 Task: Find an Airbnb in Halle Neustadt, Germany for 9 guests from 8 Aug to 15 Aug, with a price range of ₹10,000 to ₹14,000, 5 bedrooms, 5 beds, 5 bathrooms, house type, and amenities including WiFi, free parking, TV, gym, breakfast, and self check-in.
Action: Mouse moved to (596, 97)
Screenshot: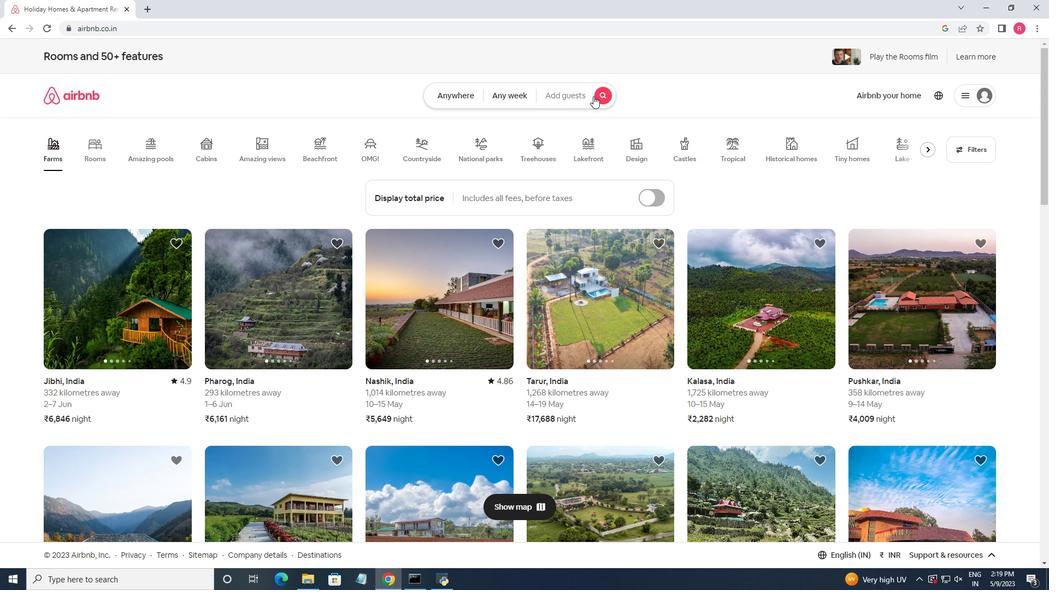 
Action: Mouse pressed left at (596, 97)
Screenshot: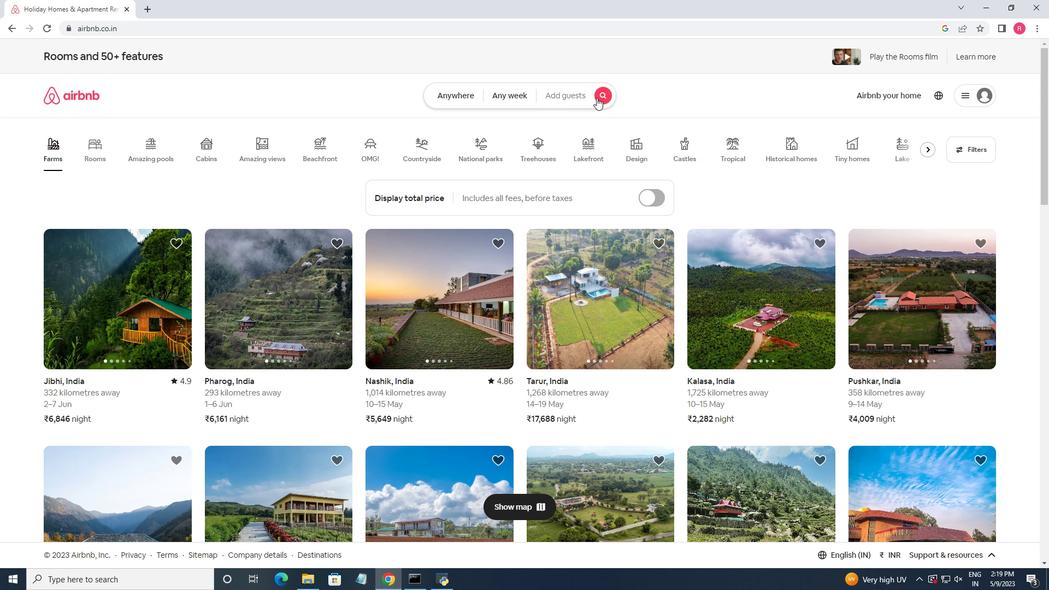 
Action: Mouse moved to (375, 140)
Screenshot: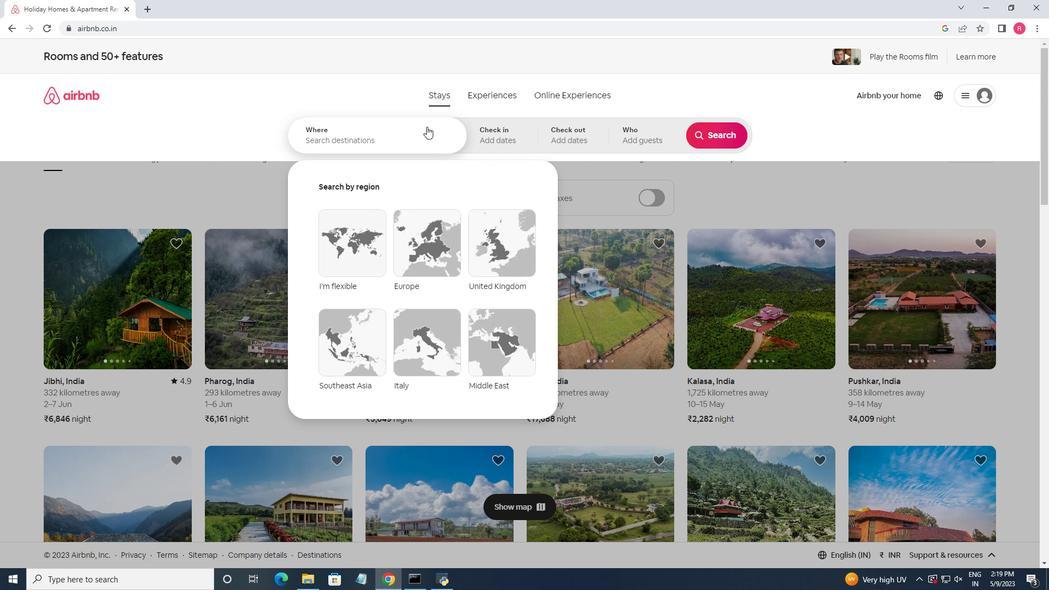 
Action: Mouse pressed left at (375, 140)
Screenshot: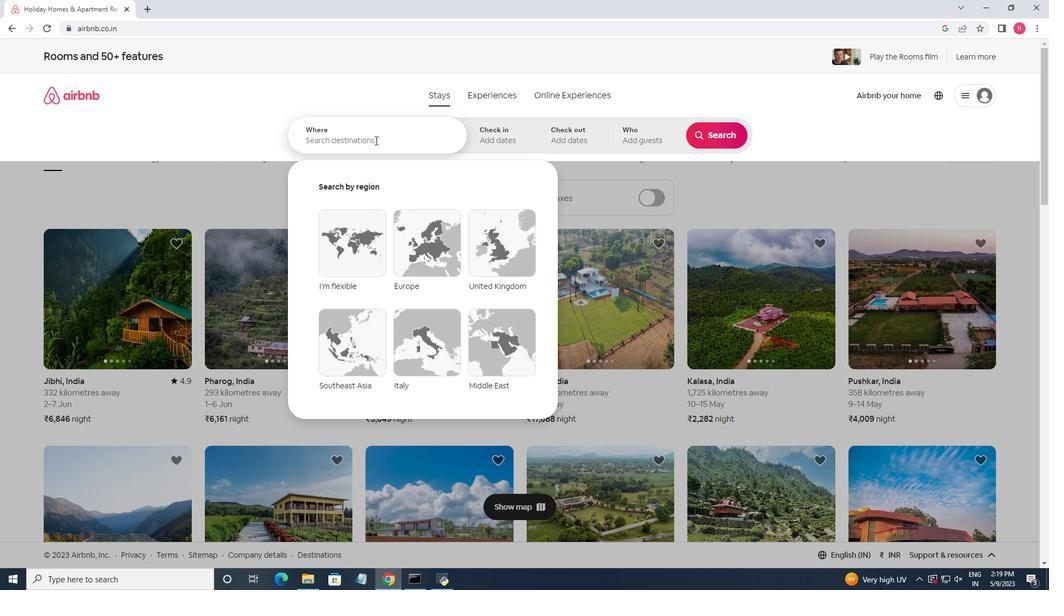 
Action: Key pressed <Key.shift>Halle<Key.space><Key.shift>Neustadt,<Key.space><Key.caps_lock>GER<Key.backspace><Key.backspace><Key.caps_lock>ermany
Screenshot: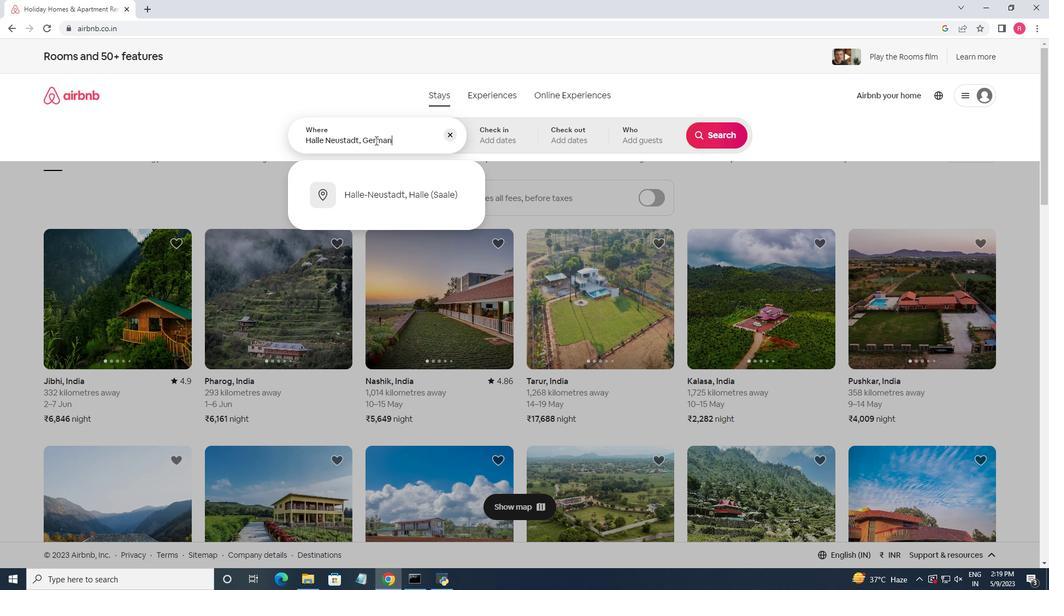
Action: Mouse moved to (378, 123)
Screenshot: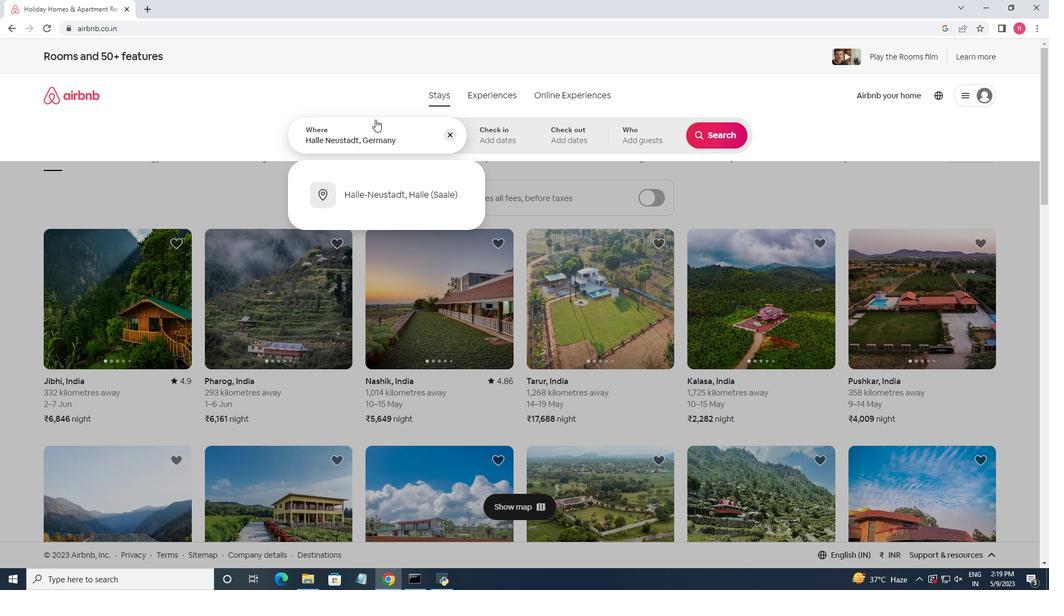 
Action: Key pressed <Key.enter>
Screenshot: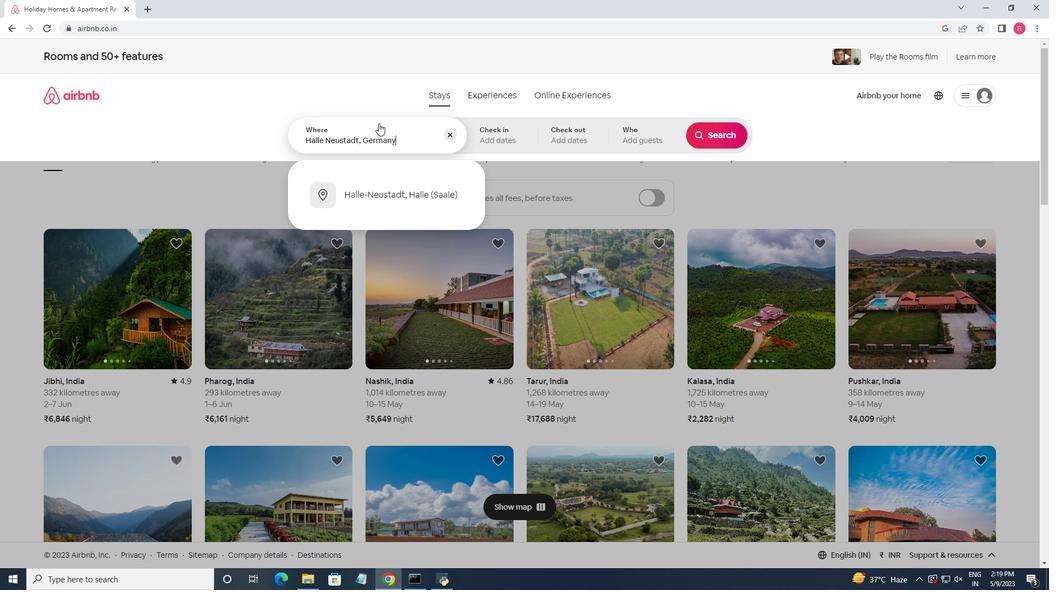 
Action: Mouse moved to (707, 223)
Screenshot: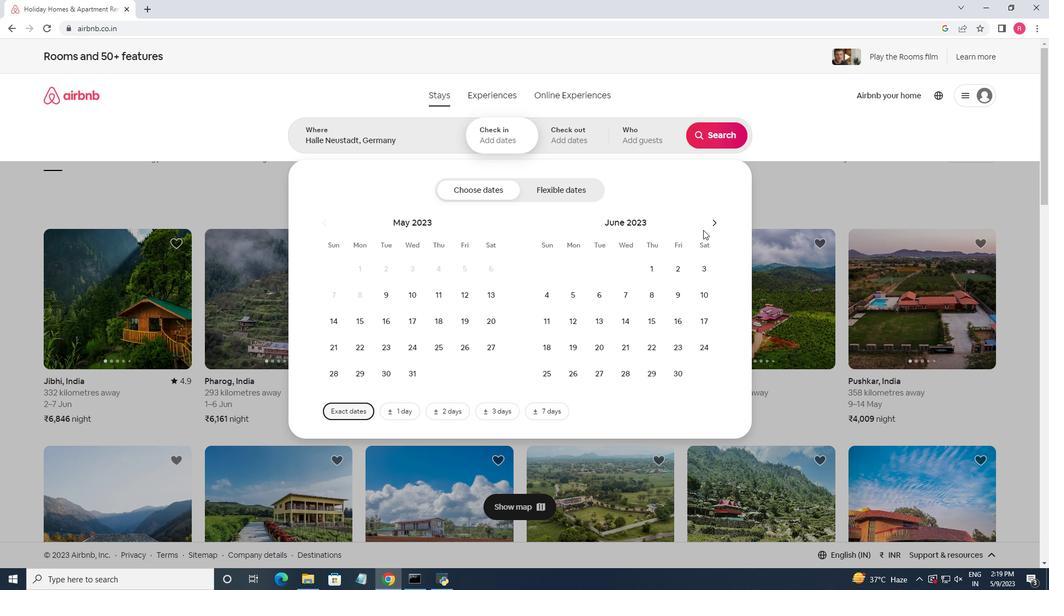 
Action: Mouse pressed left at (707, 223)
Screenshot: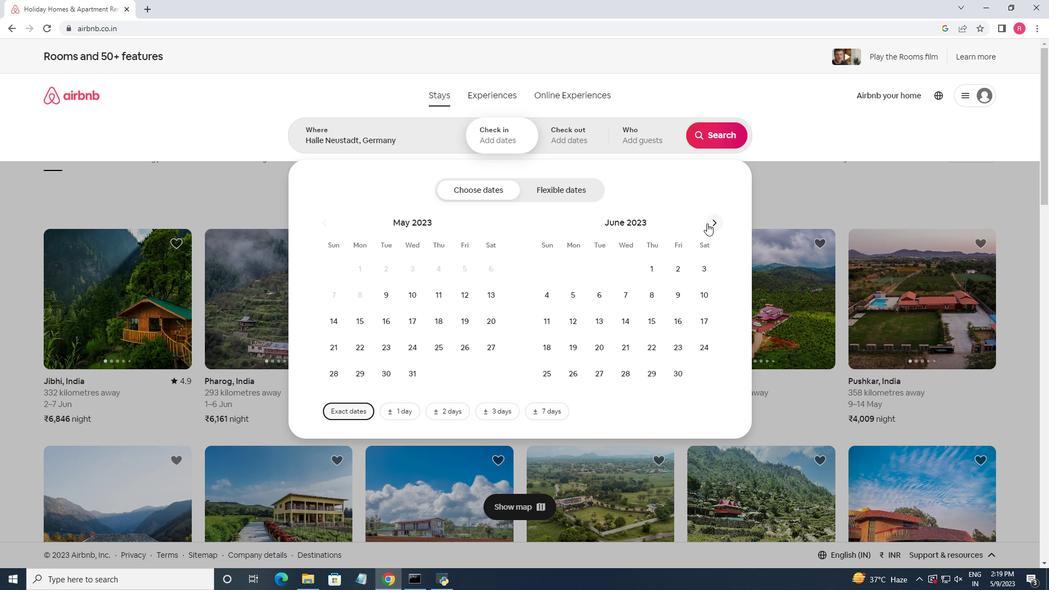 
Action: Mouse pressed left at (707, 223)
Screenshot: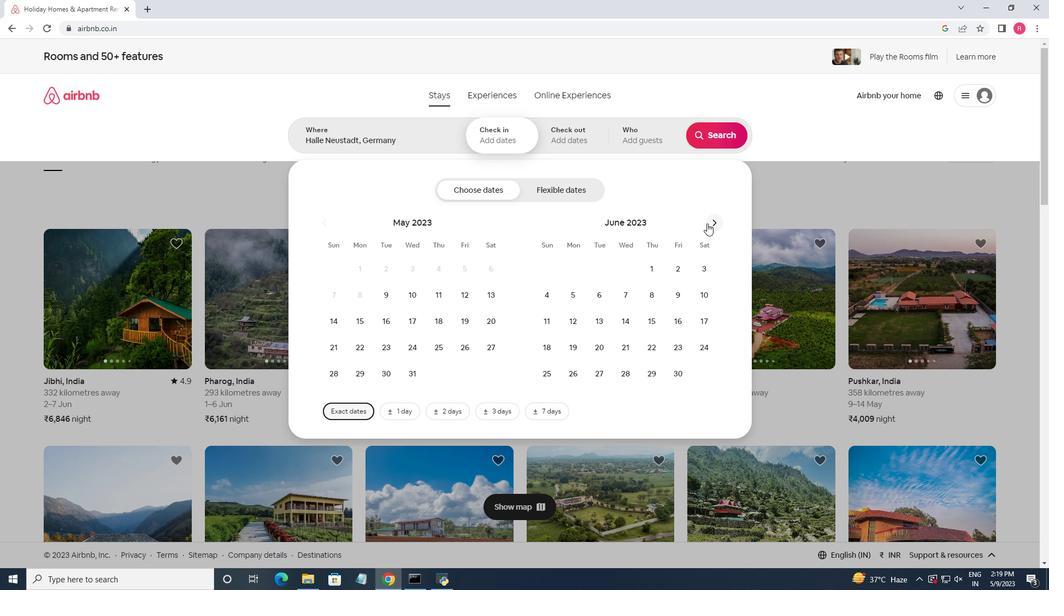 
Action: Mouse moved to (603, 295)
Screenshot: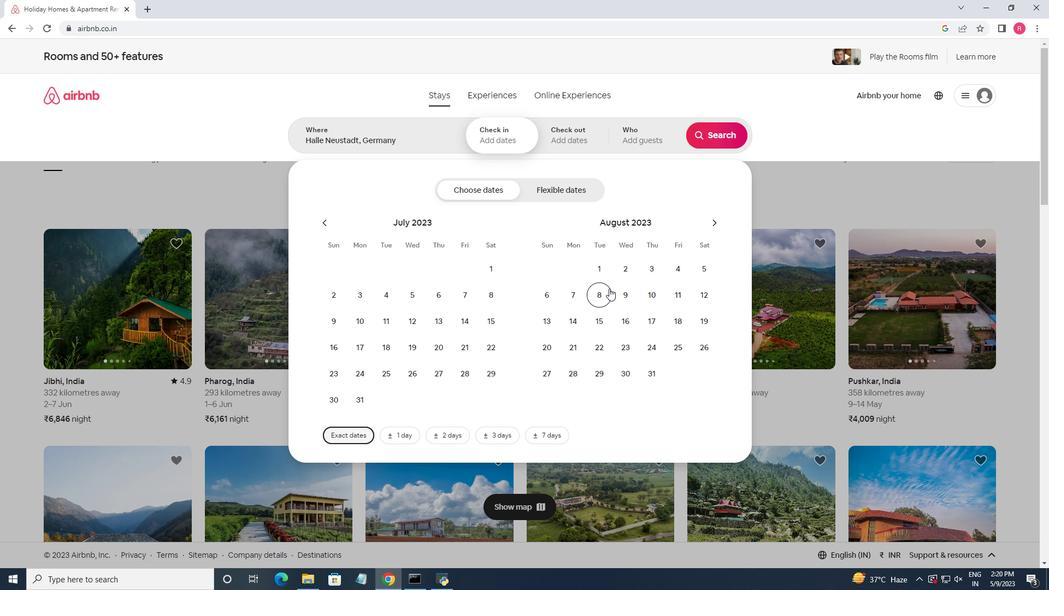 
Action: Mouse pressed left at (603, 295)
Screenshot: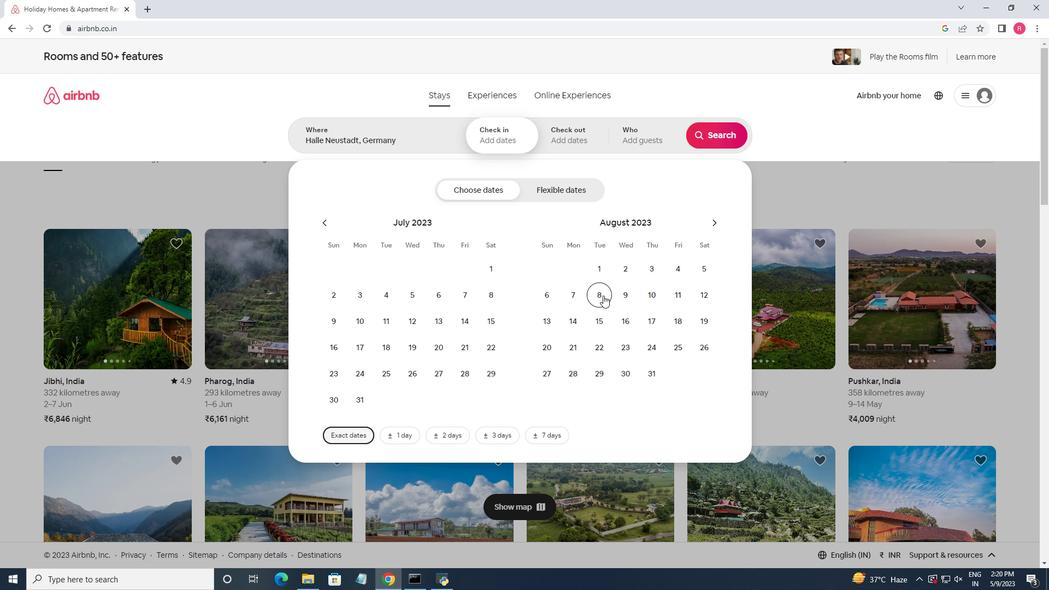
Action: Mouse moved to (599, 318)
Screenshot: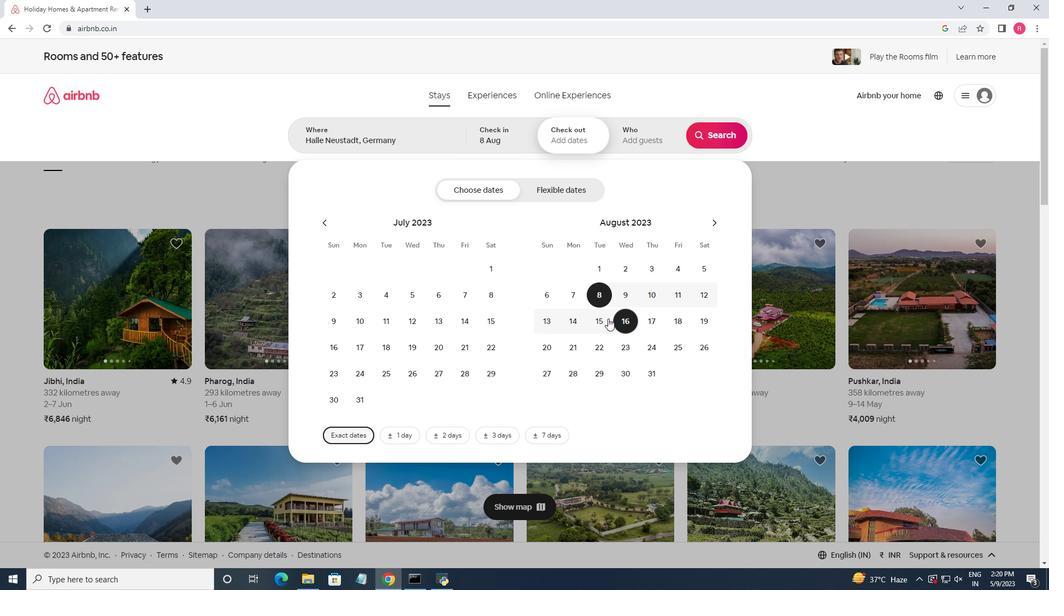 
Action: Mouse pressed left at (599, 318)
Screenshot: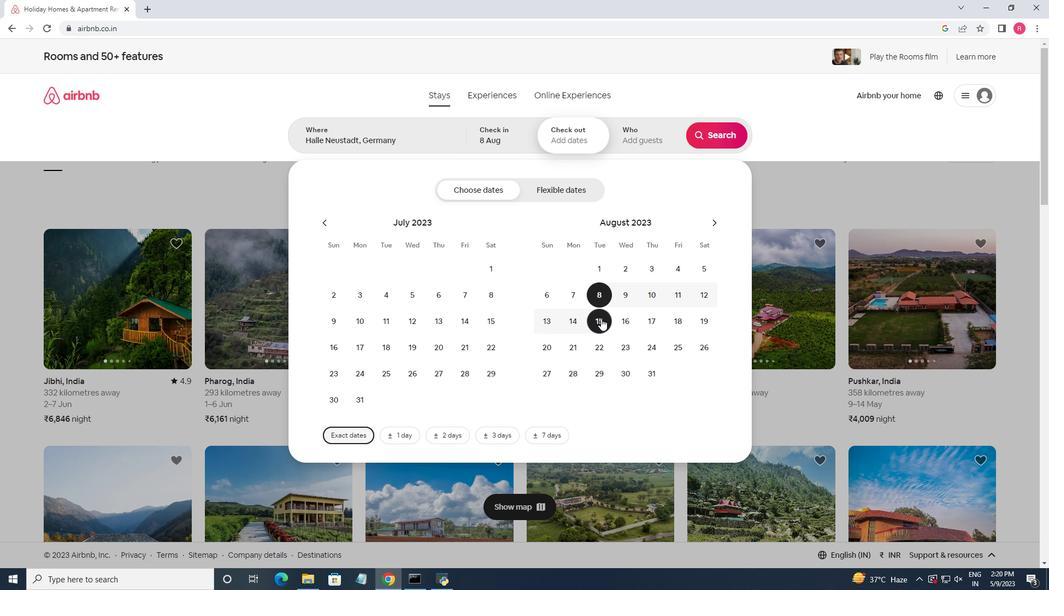 
Action: Mouse moved to (641, 141)
Screenshot: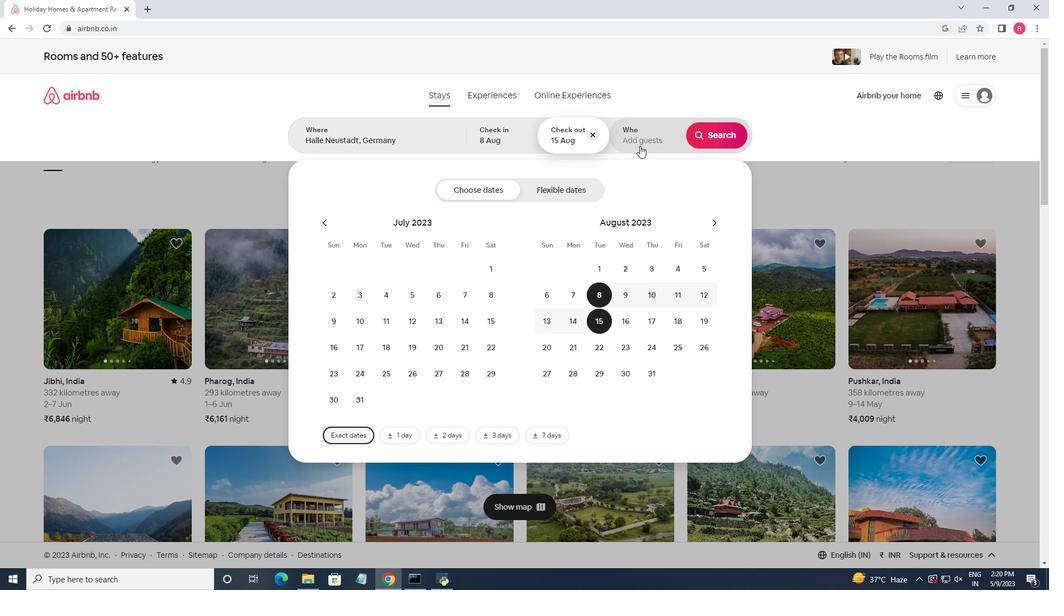 
Action: Mouse pressed left at (641, 141)
Screenshot: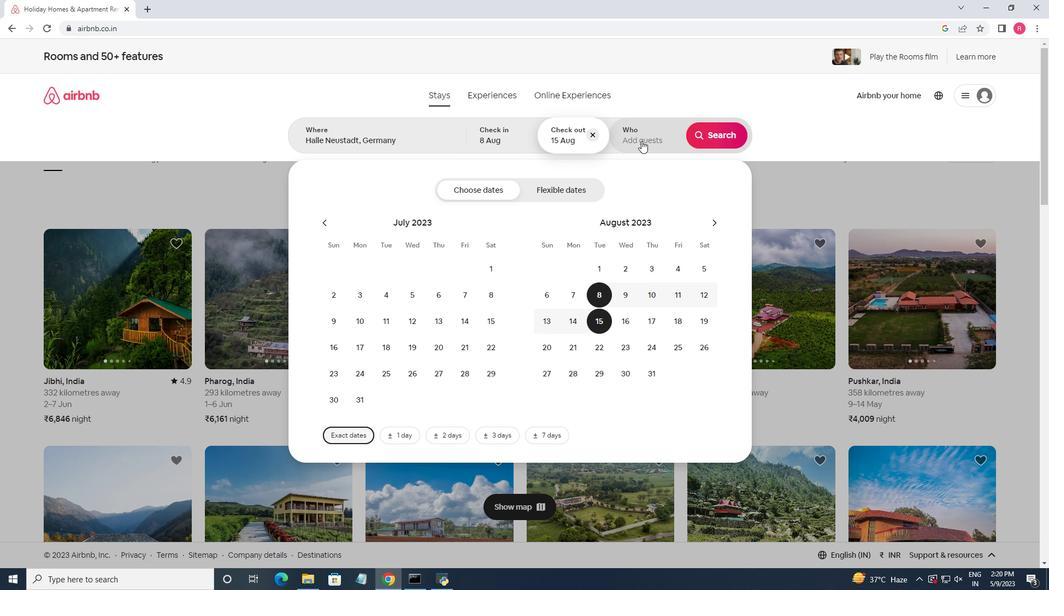 
Action: Mouse moved to (720, 197)
Screenshot: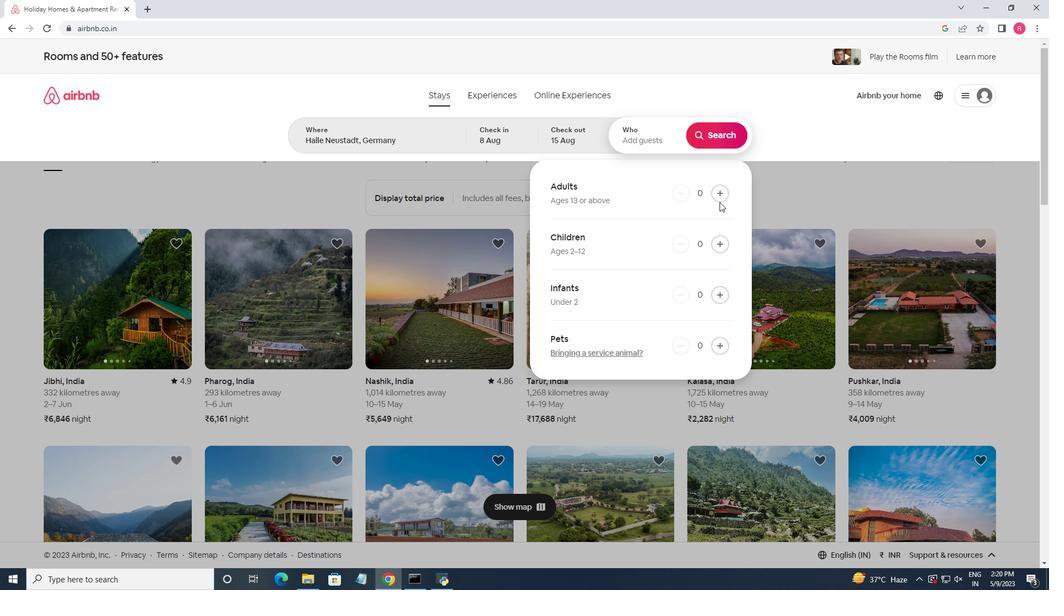 
Action: Mouse pressed left at (720, 197)
Screenshot: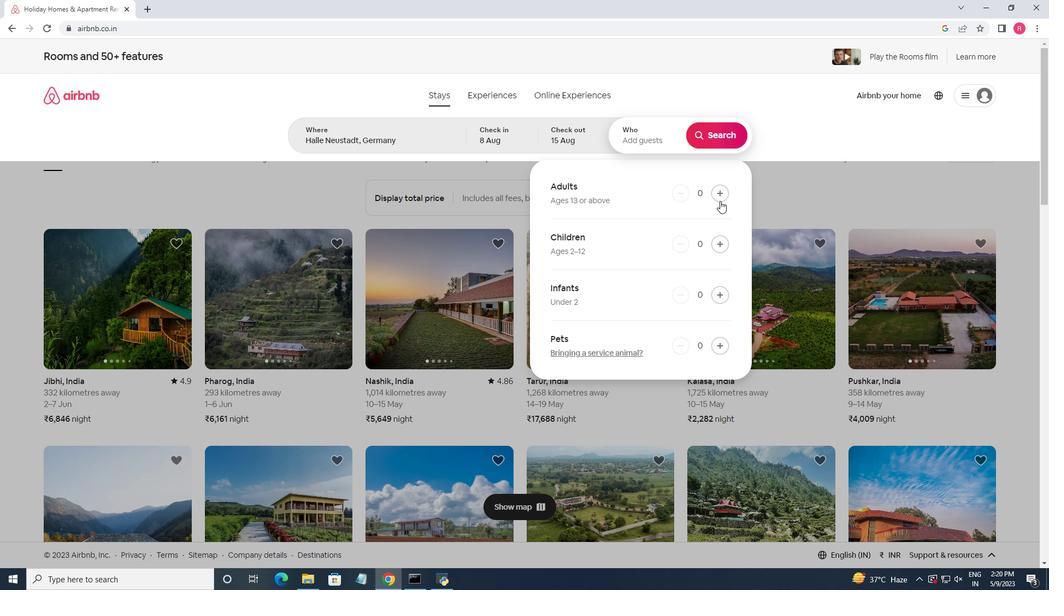 
Action: Mouse pressed left at (720, 197)
Screenshot: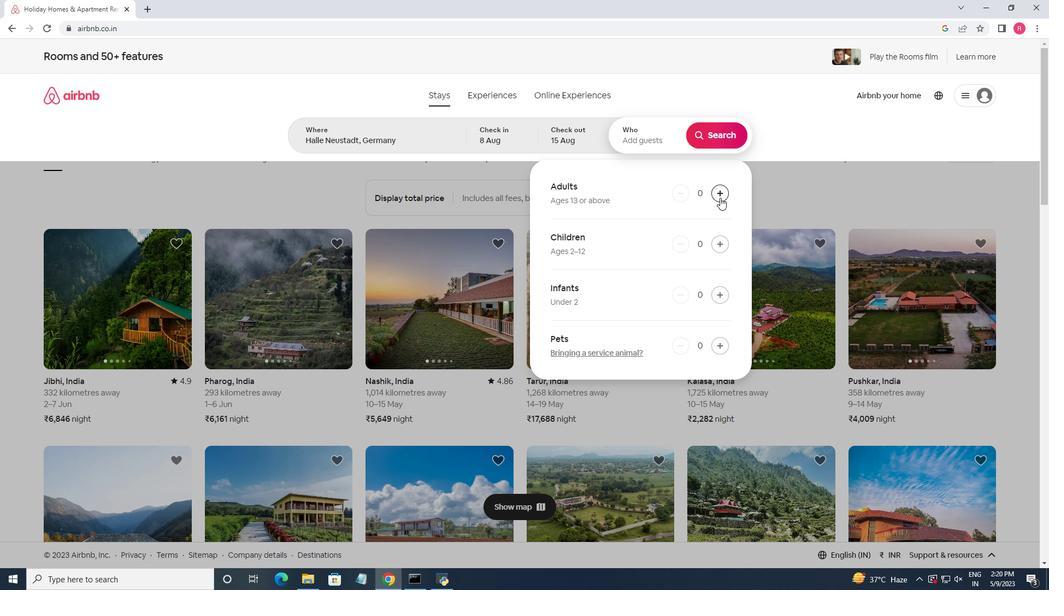 
Action: Mouse pressed left at (720, 197)
Screenshot: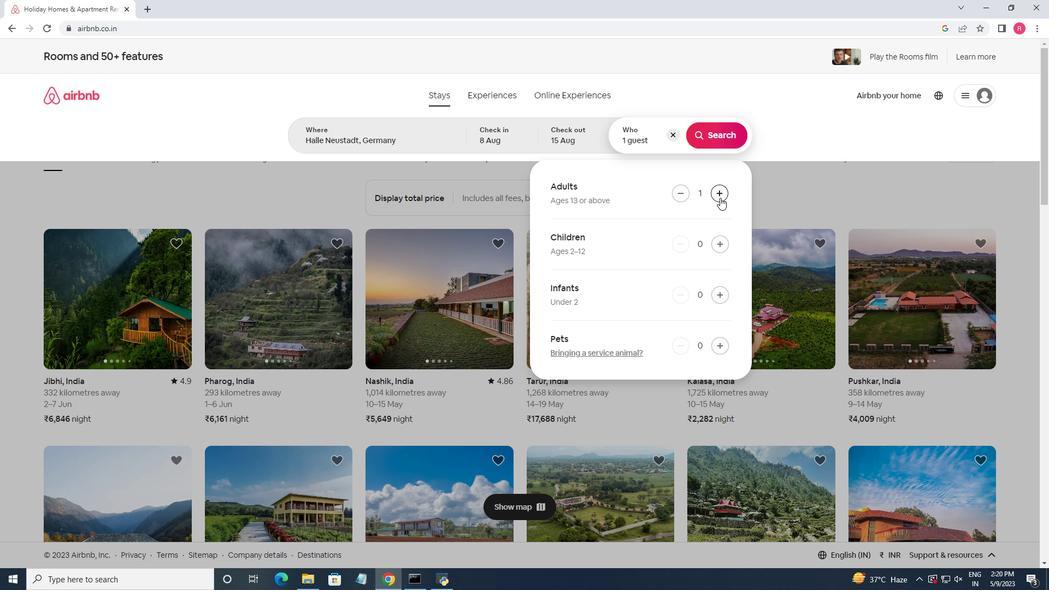 
Action: Mouse pressed left at (720, 197)
Screenshot: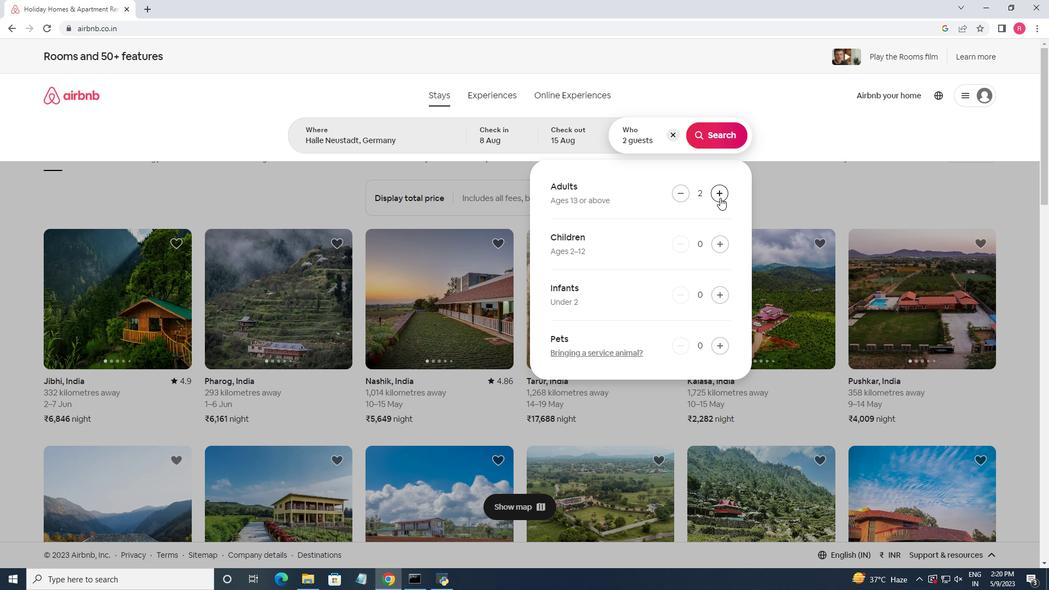 
Action: Mouse pressed left at (720, 197)
Screenshot: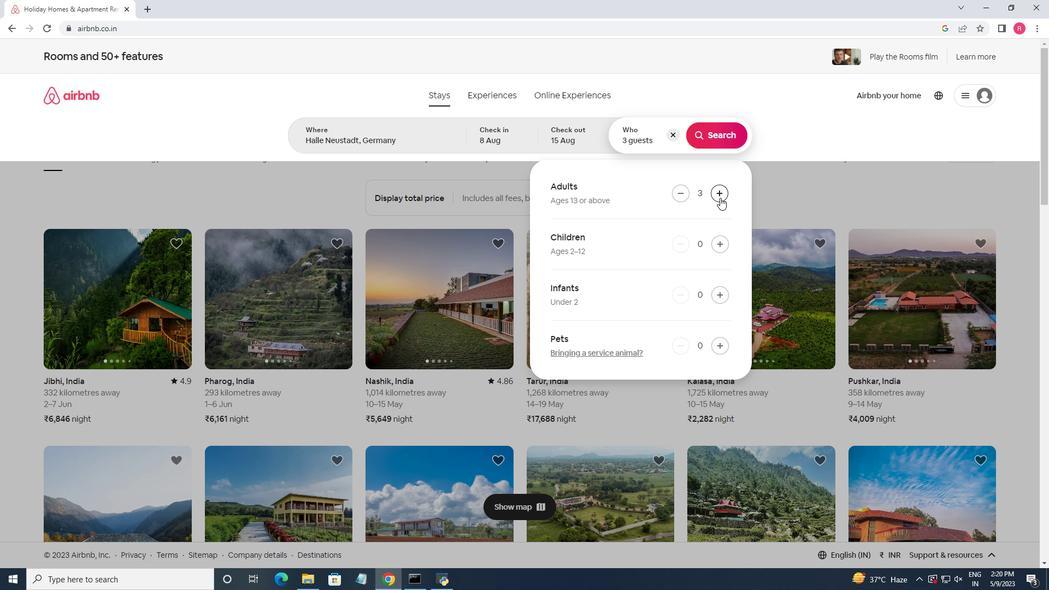 
Action: Mouse pressed left at (720, 197)
Screenshot: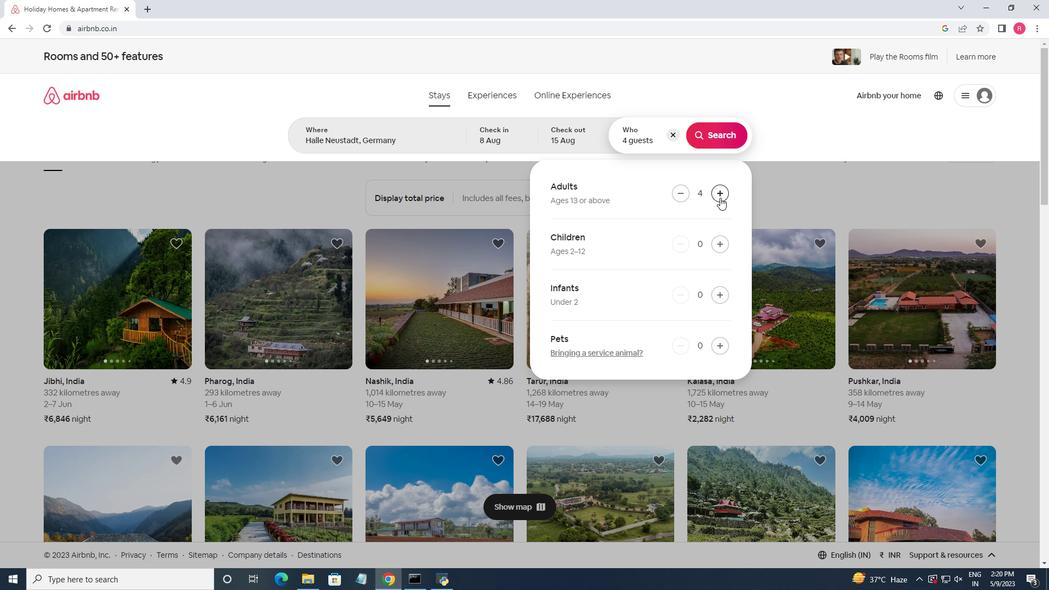 
Action: Mouse pressed left at (720, 197)
Screenshot: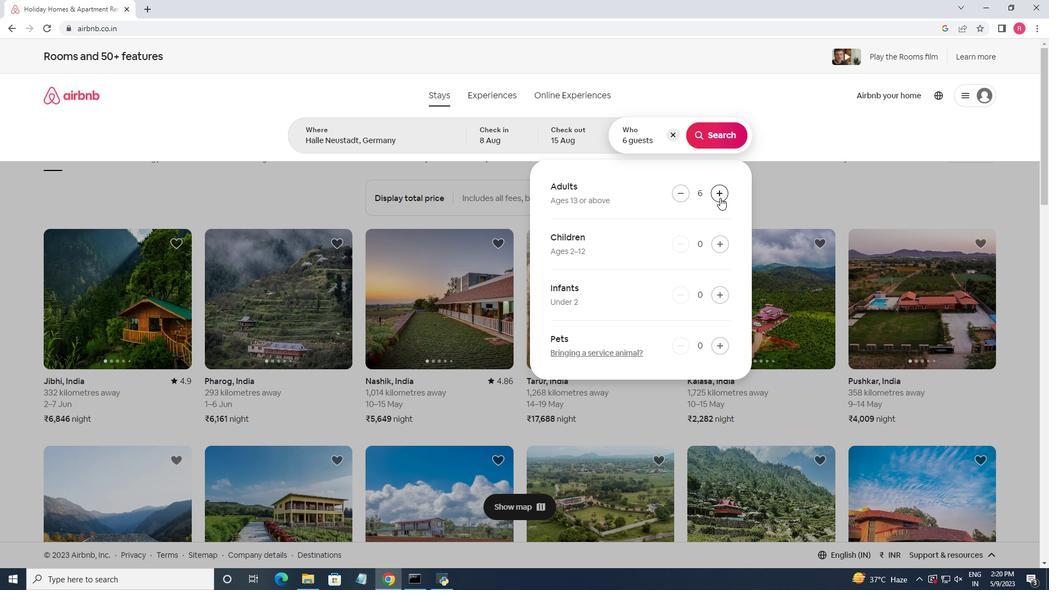 
Action: Mouse pressed left at (720, 197)
Screenshot: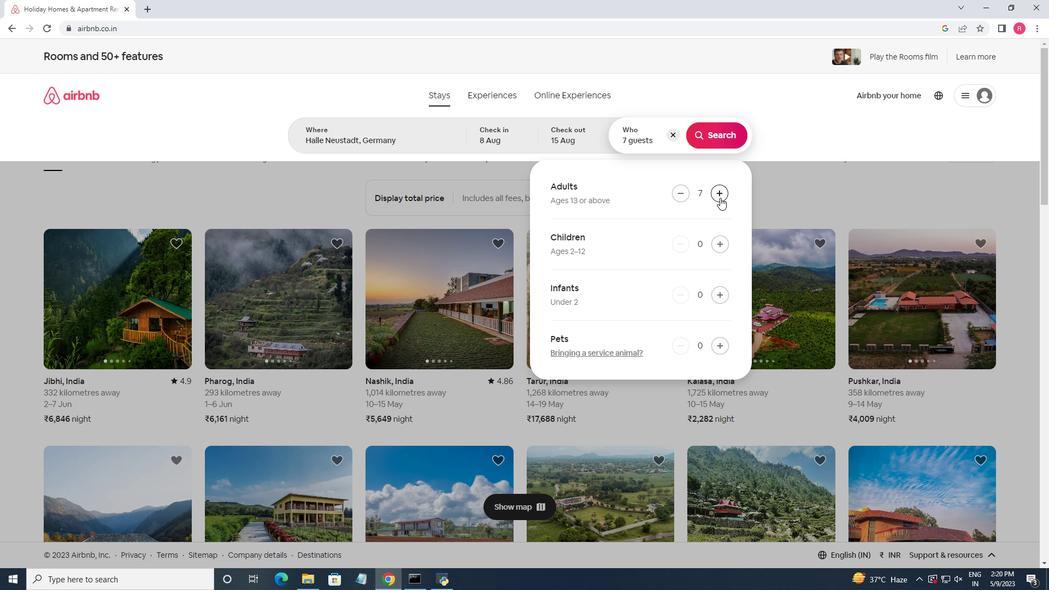 
Action: Mouse pressed left at (720, 197)
Screenshot: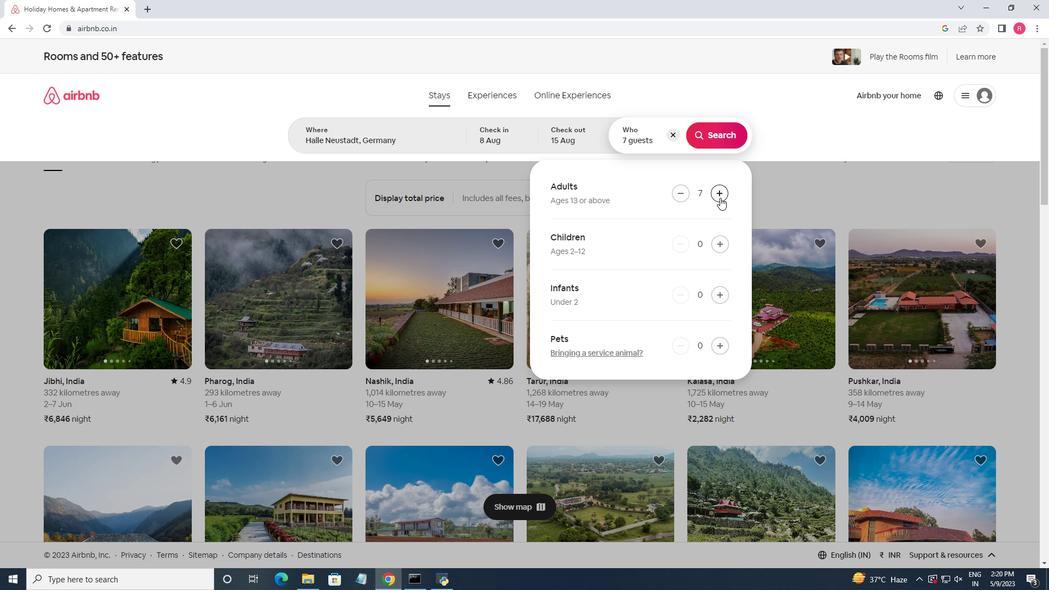 
Action: Mouse moved to (715, 134)
Screenshot: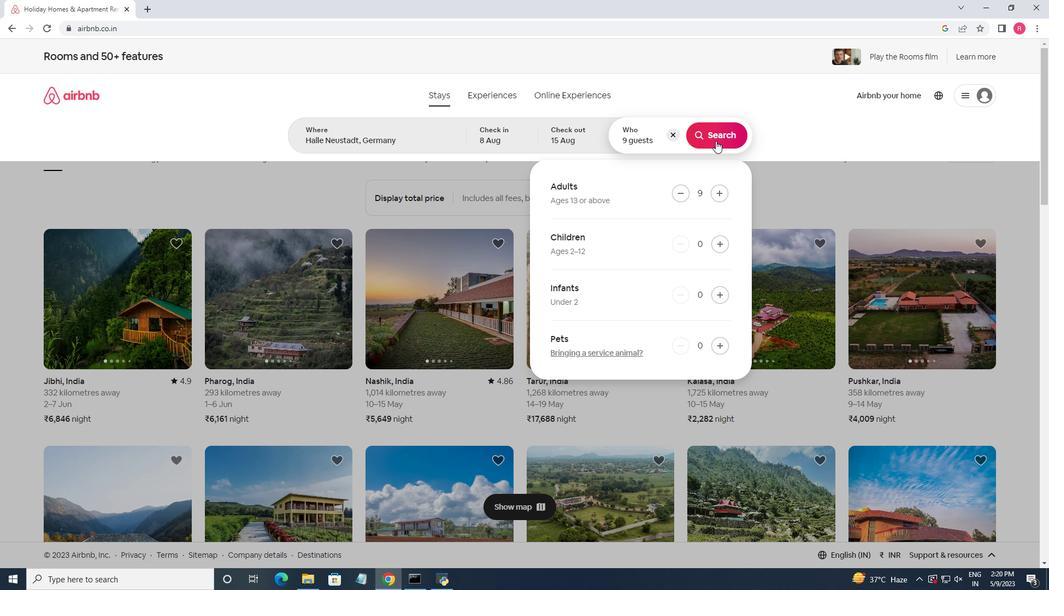 
Action: Mouse pressed left at (715, 134)
Screenshot: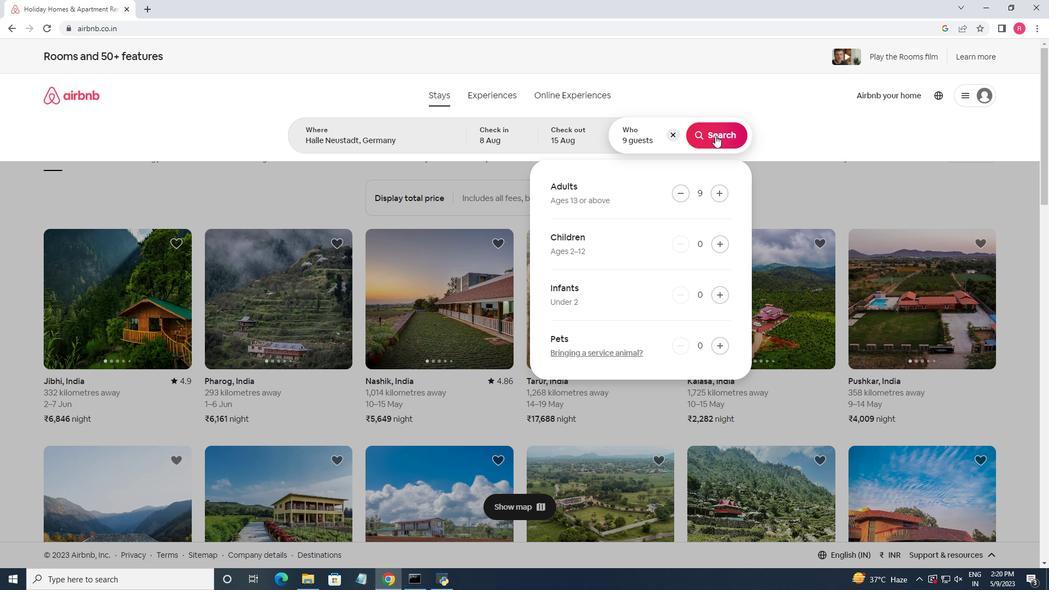 
Action: Mouse moved to (994, 106)
Screenshot: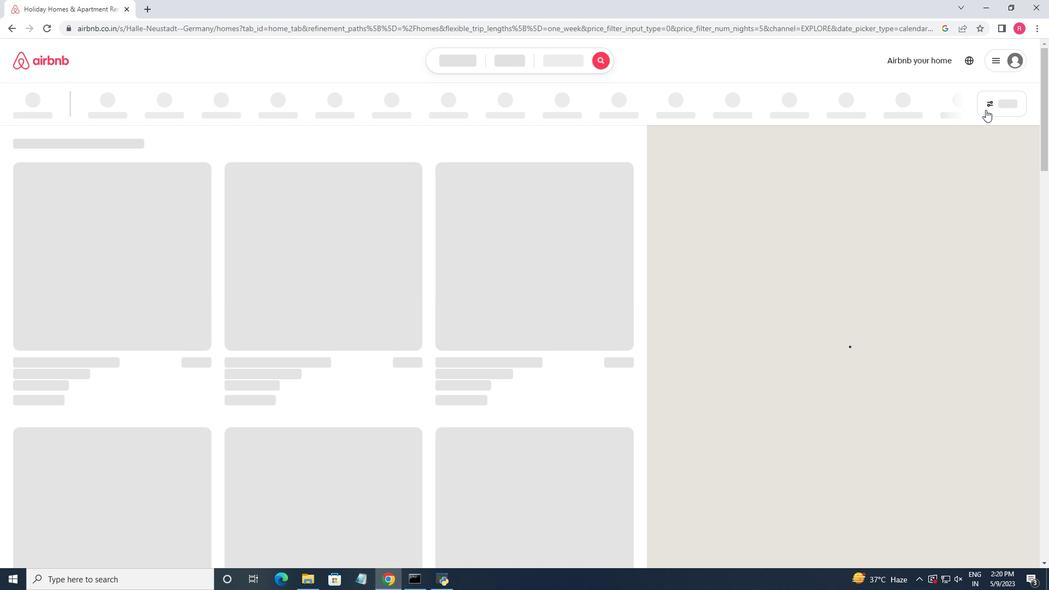 
Action: Mouse pressed left at (994, 106)
Screenshot: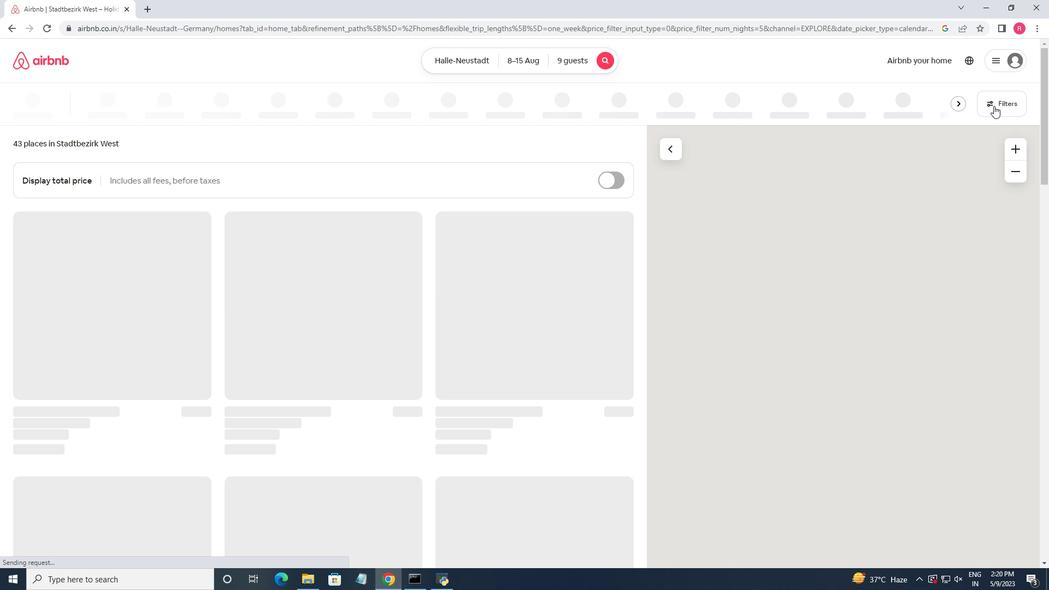 
Action: Mouse moved to (400, 365)
Screenshot: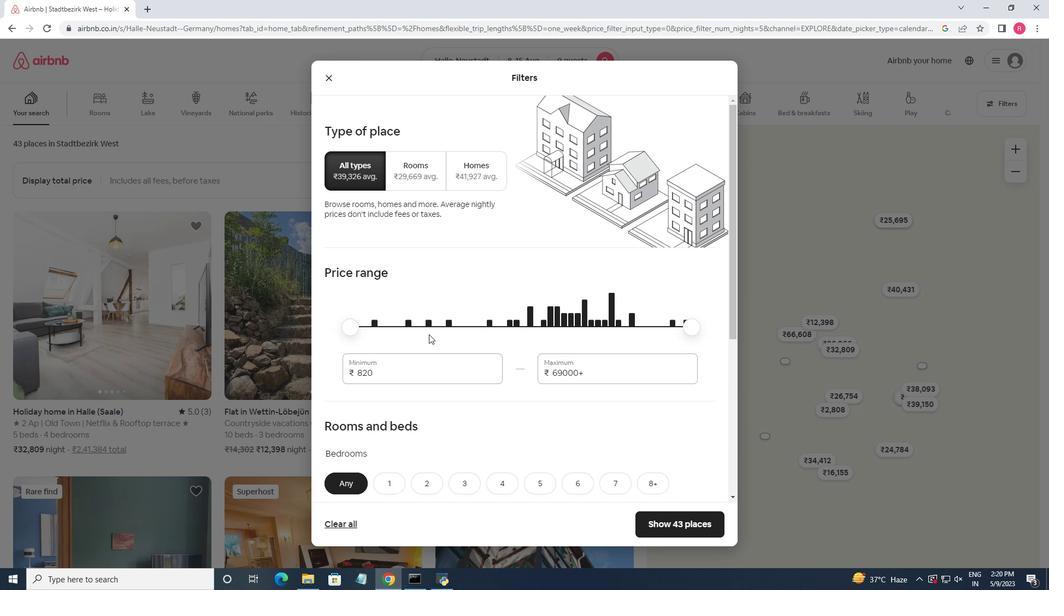 
Action: Mouse pressed left at (400, 365)
Screenshot: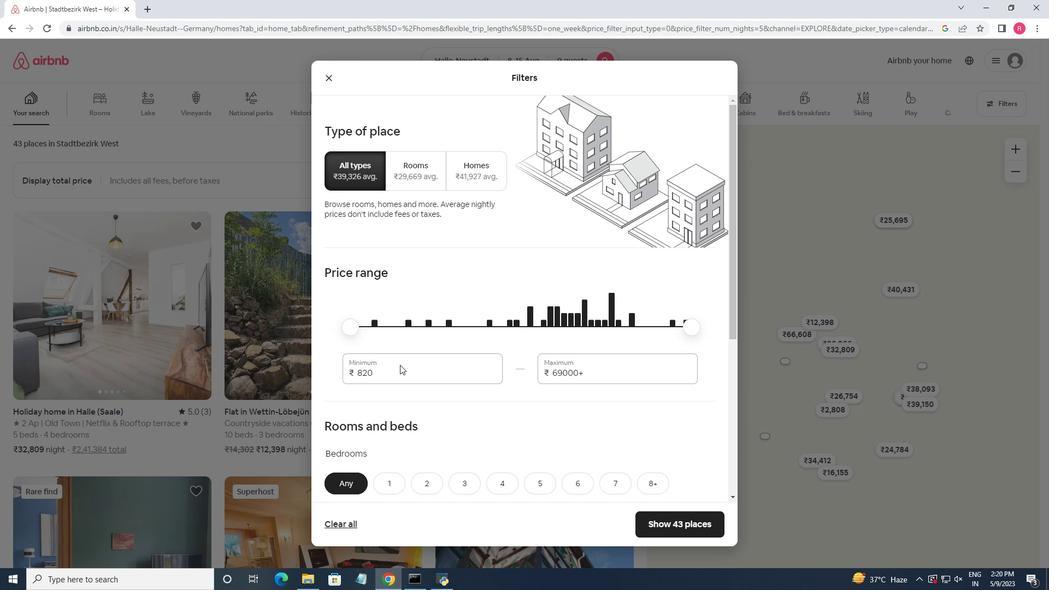 
Action: Mouse pressed left at (400, 365)
Screenshot: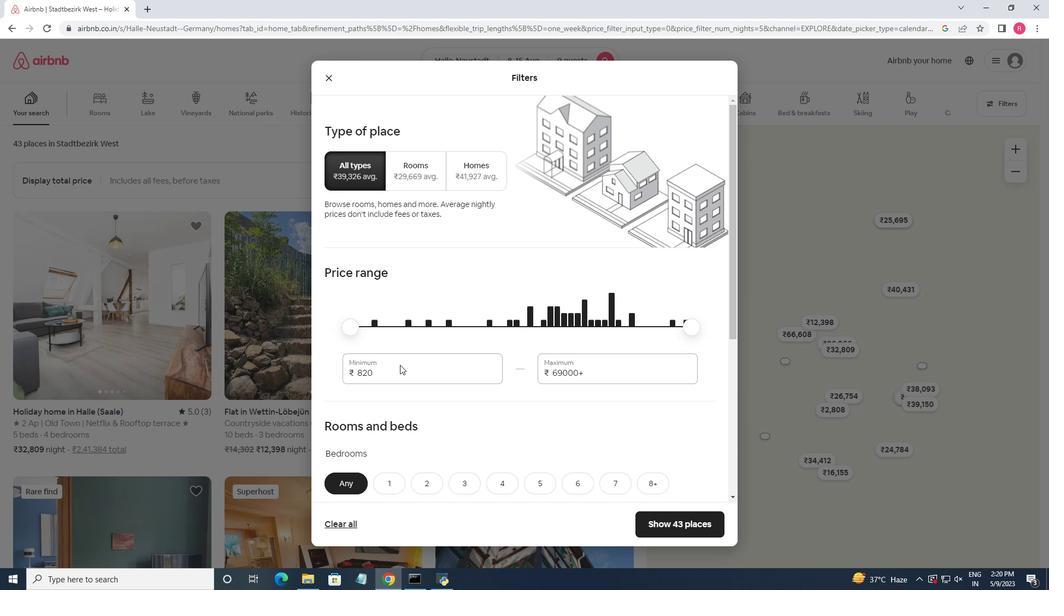 
Action: Key pressed <Key.backspace>100<Key.backspace><Key.backspace><Key.backspace><Key.backspace><Key.backspace>10000<Key.tab>14000
Screenshot: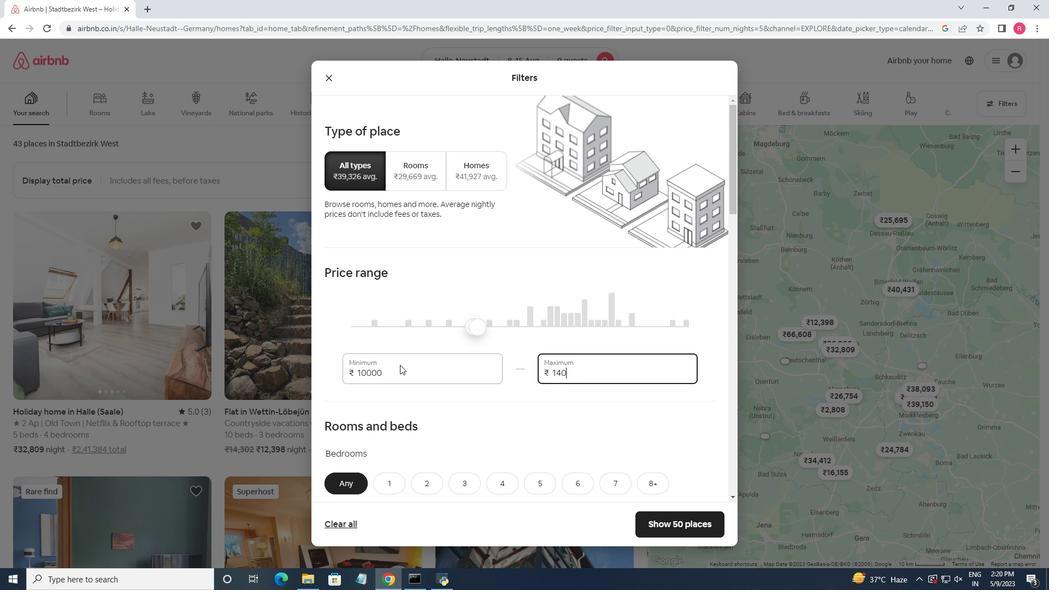 
Action: Mouse moved to (424, 406)
Screenshot: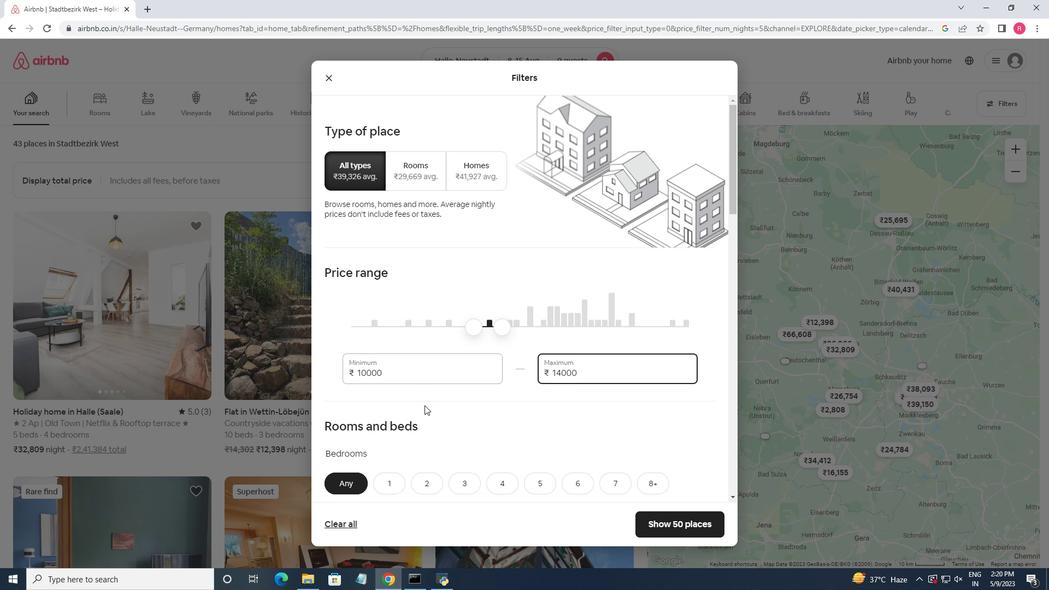 
Action: Mouse scrolled (424, 406) with delta (0, 0)
Screenshot: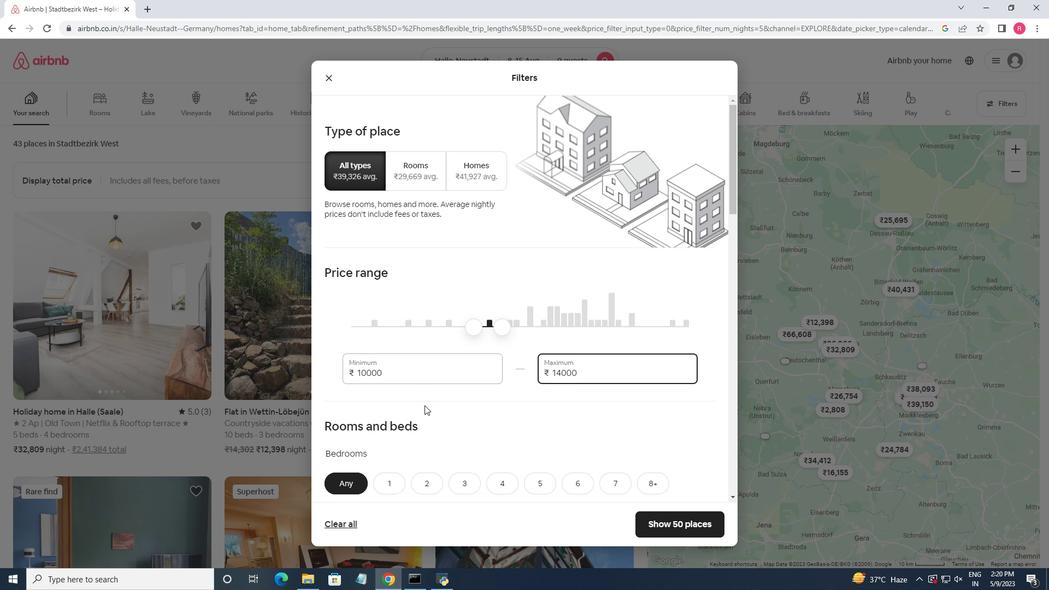 
Action: Mouse scrolled (424, 406) with delta (0, 0)
Screenshot: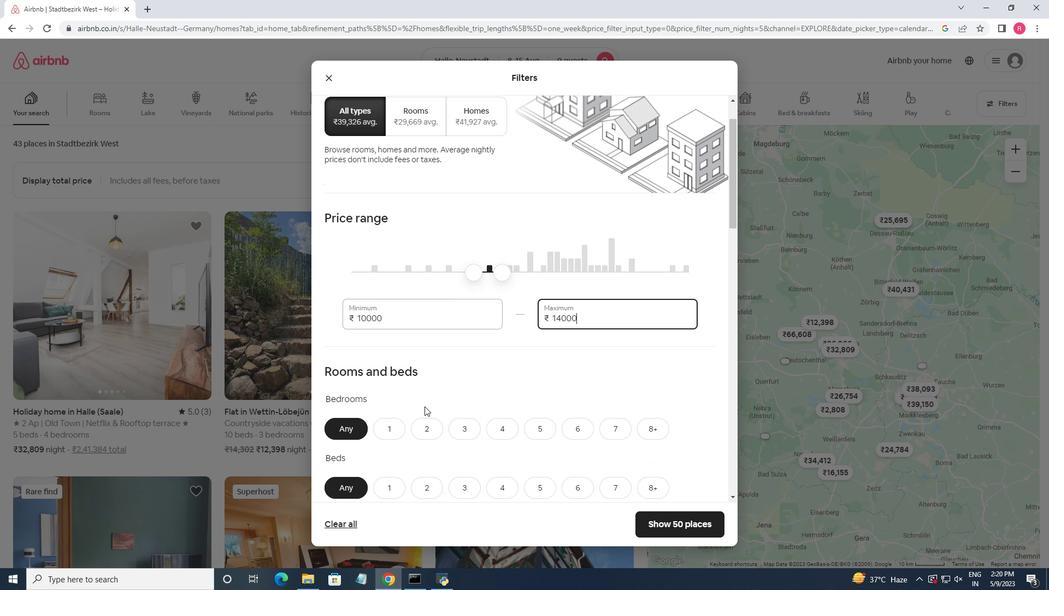 
Action: Mouse moved to (546, 371)
Screenshot: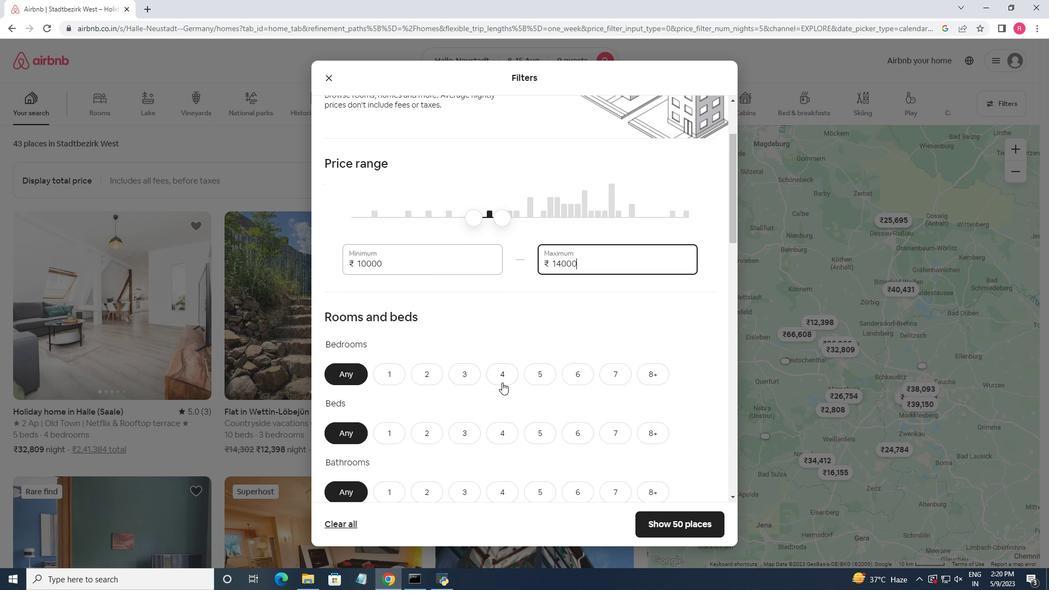 
Action: Mouse pressed left at (546, 371)
Screenshot: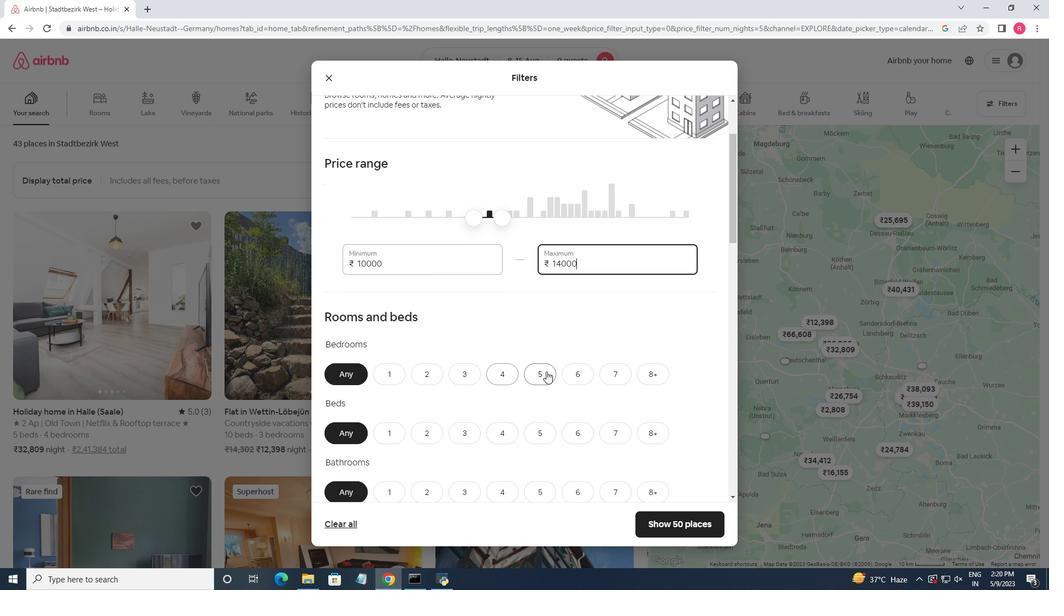
Action: Mouse moved to (660, 428)
Screenshot: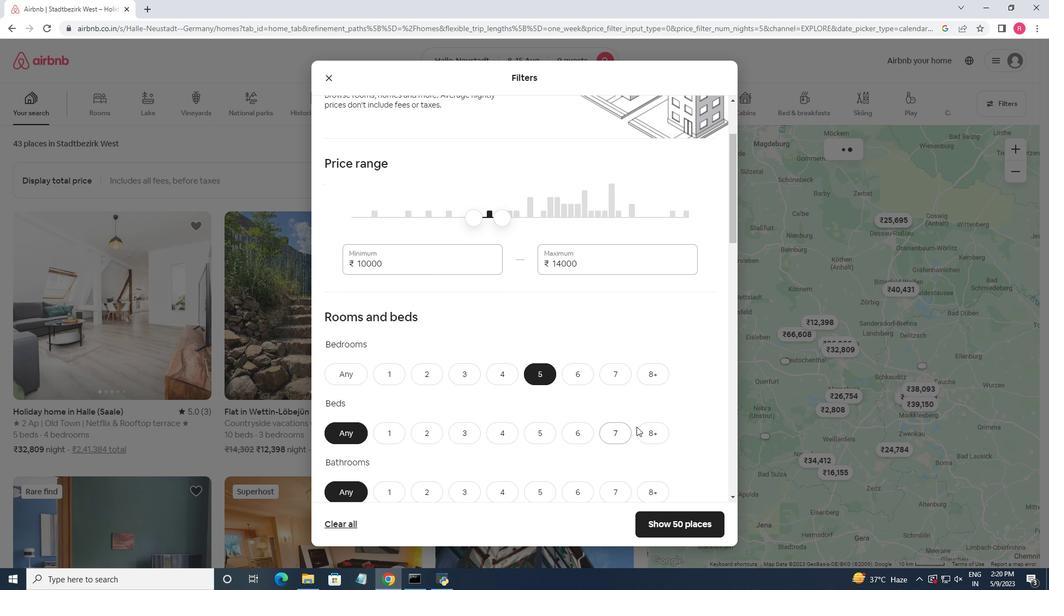 
Action: Mouse pressed left at (660, 428)
Screenshot: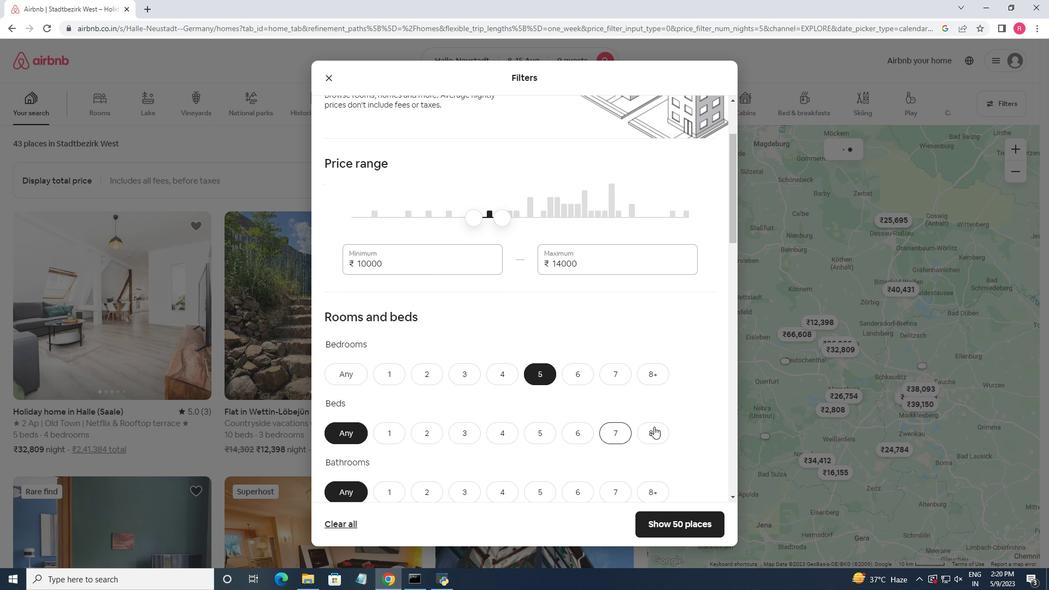 
Action: Mouse moved to (544, 491)
Screenshot: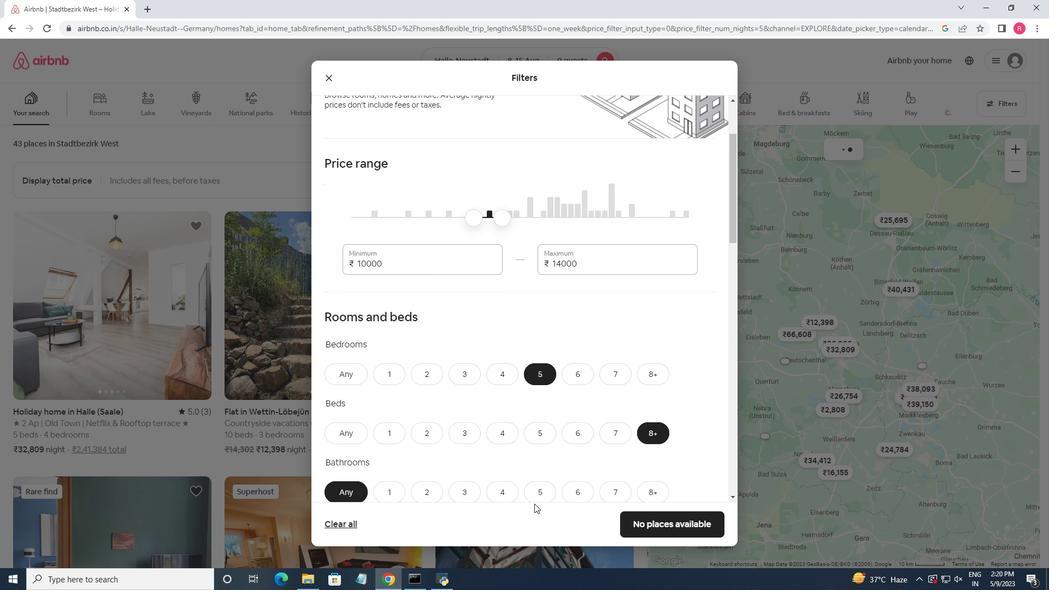 
Action: Mouse pressed left at (544, 491)
Screenshot: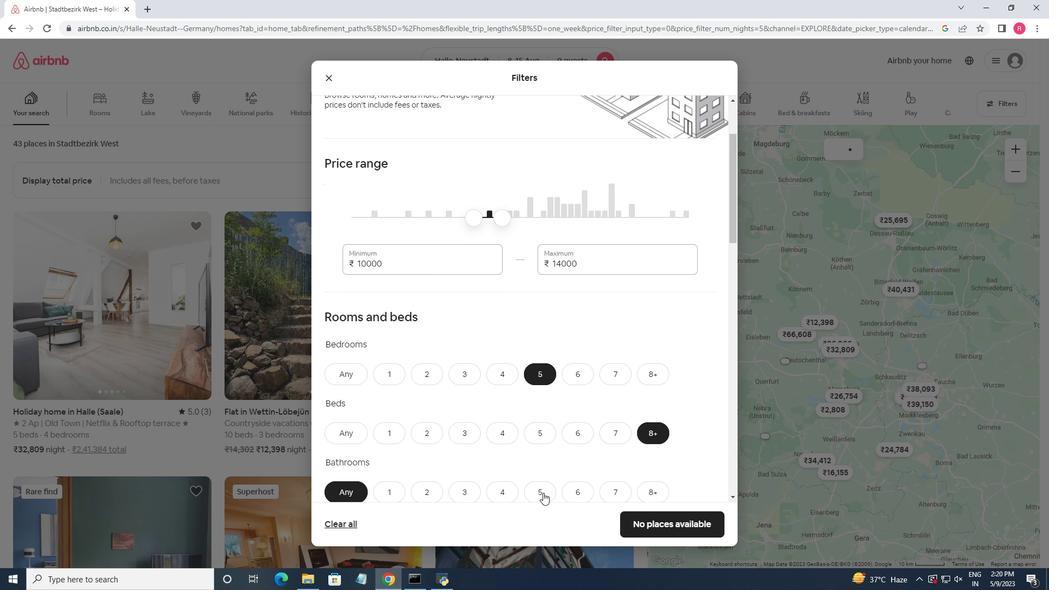 
Action: Mouse moved to (567, 312)
Screenshot: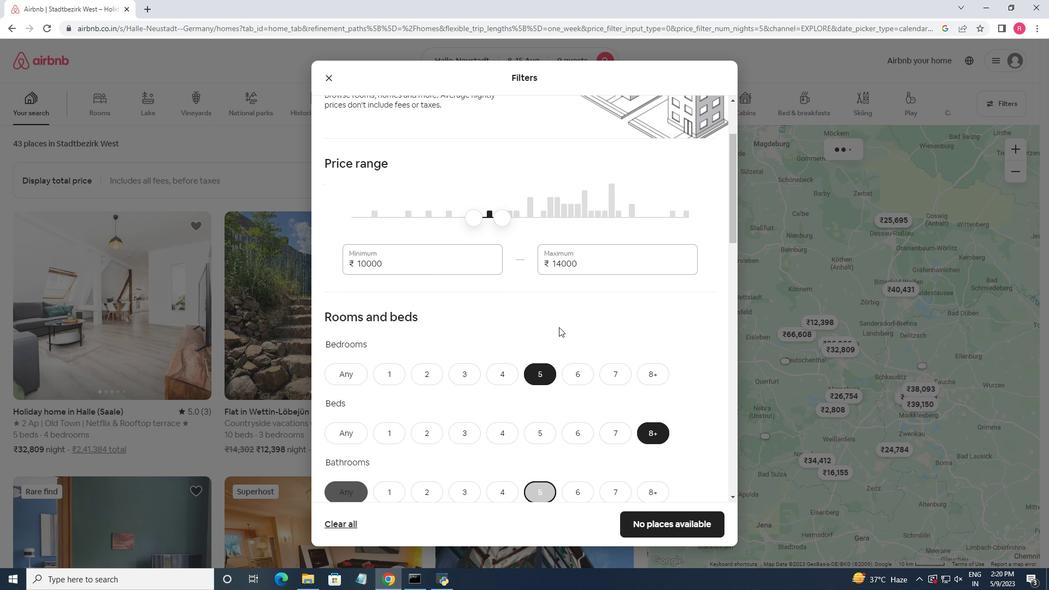 
Action: Mouse scrolled (567, 311) with delta (0, 0)
Screenshot: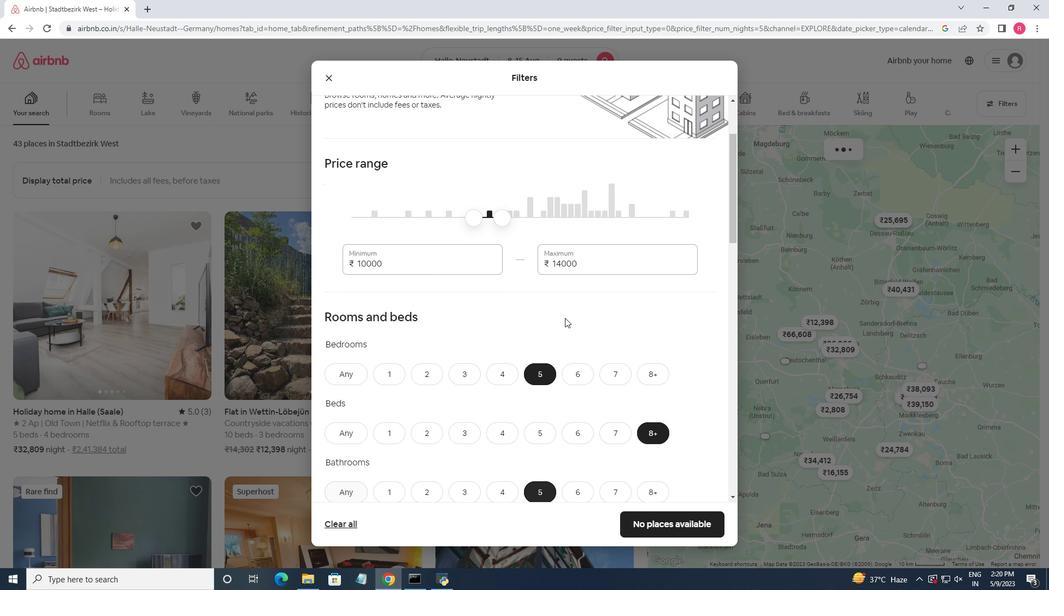 
Action: Mouse scrolled (567, 311) with delta (0, 0)
Screenshot: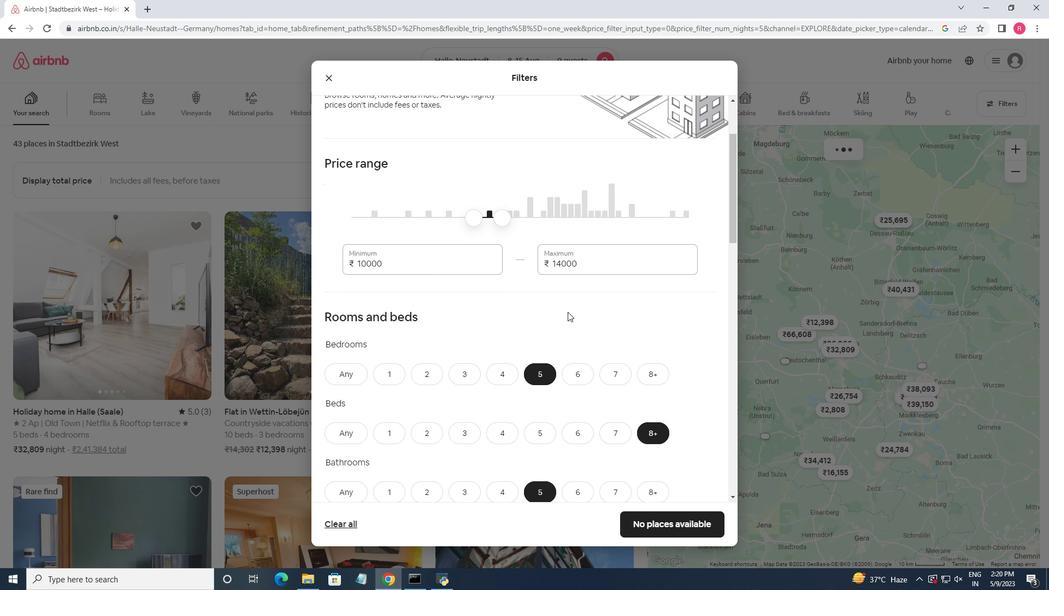 
Action: Mouse scrolled (567, 311) with delta (0, 0)
Screenshot: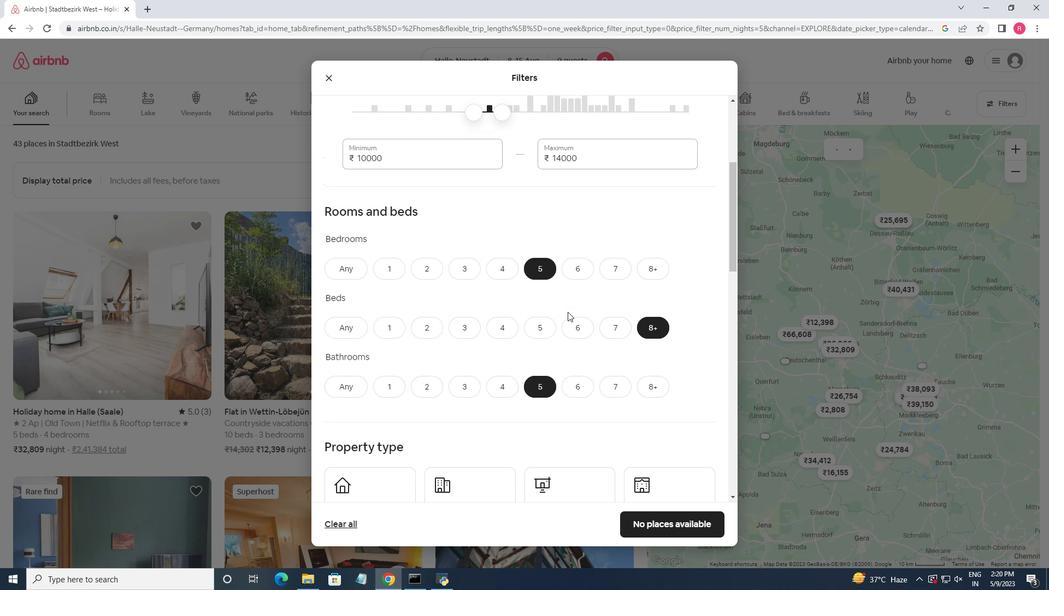 
Action: Mouse scrolled (567, 311) with delta (0, 0)
Screenshot: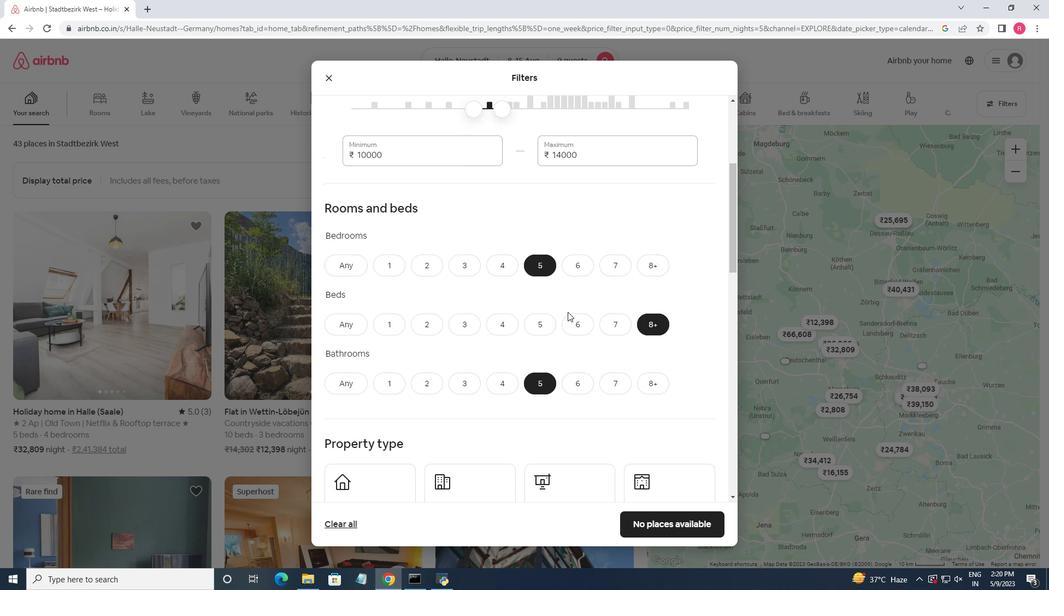 
Action: Mouse moved to (344, 391)
Screenshot: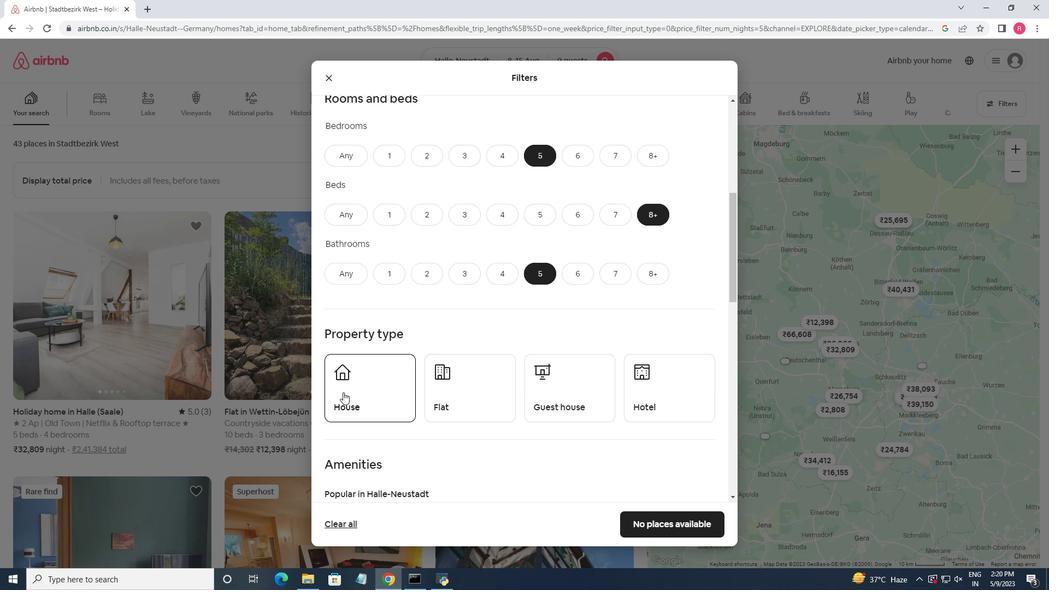
Action: Mouse pressed left at (344, 391)
Screenshot: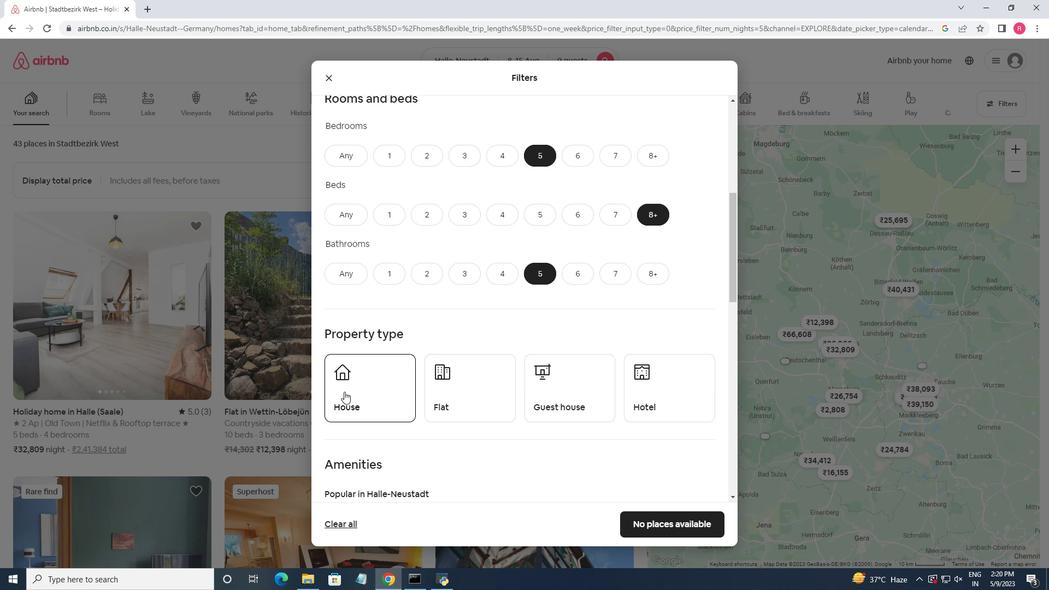 
Action: Mouse moved to (452, 396)
Screenshot: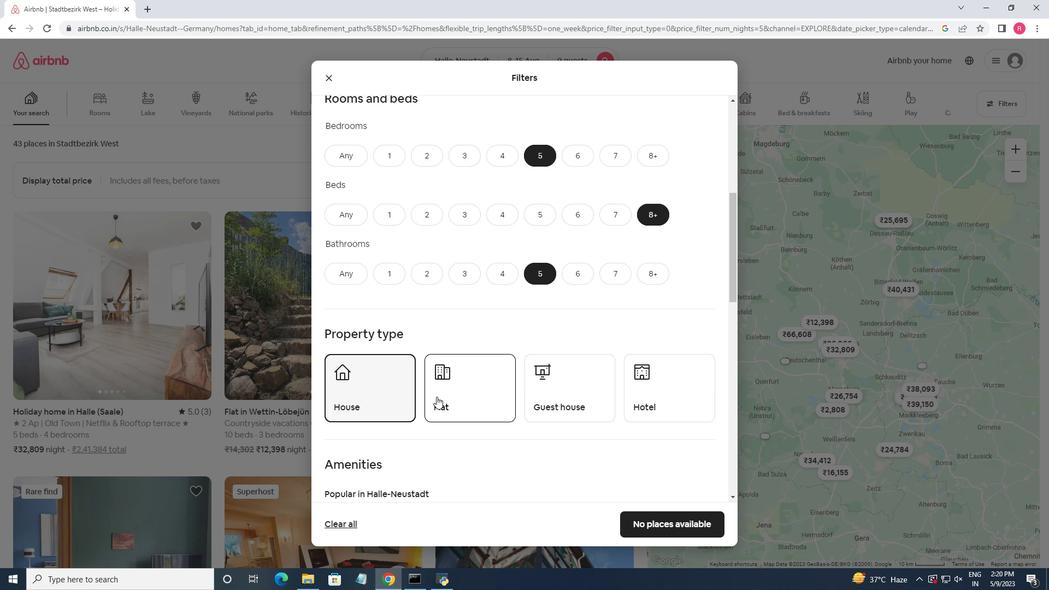 
Action: Mouse pressed left at (452, 396)
Screenshot: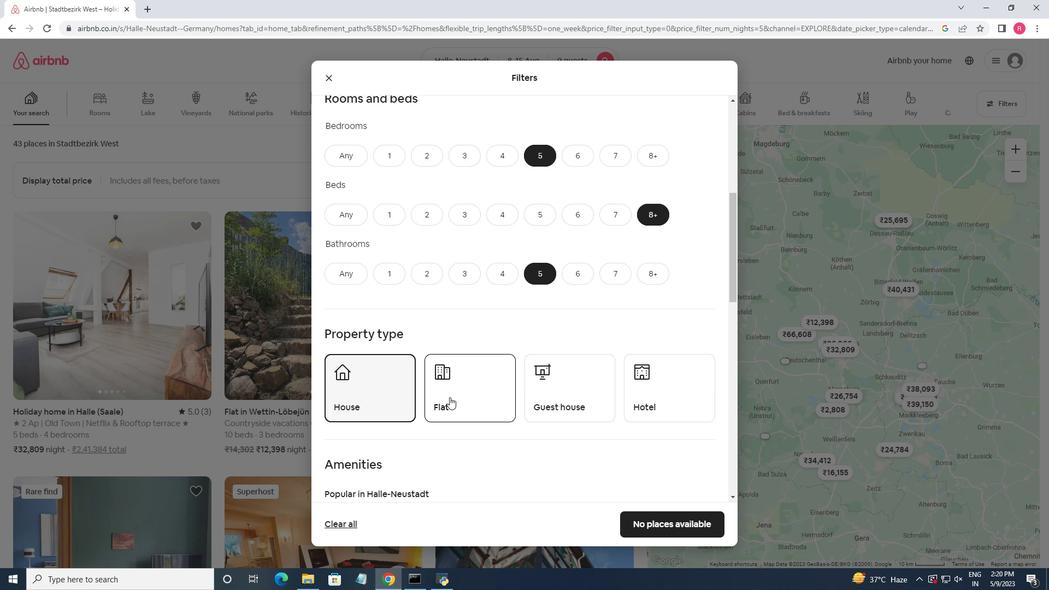 
Action: Mouse moved to (612, 396)
Screenshot: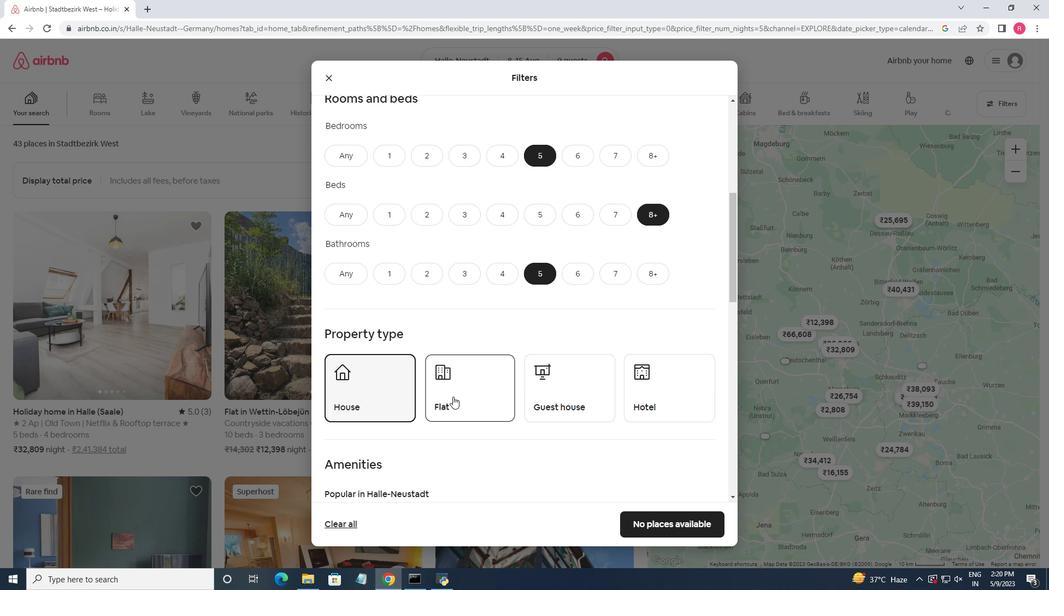 
Action: Mouse pressed left at (612, 396)
Screenshot: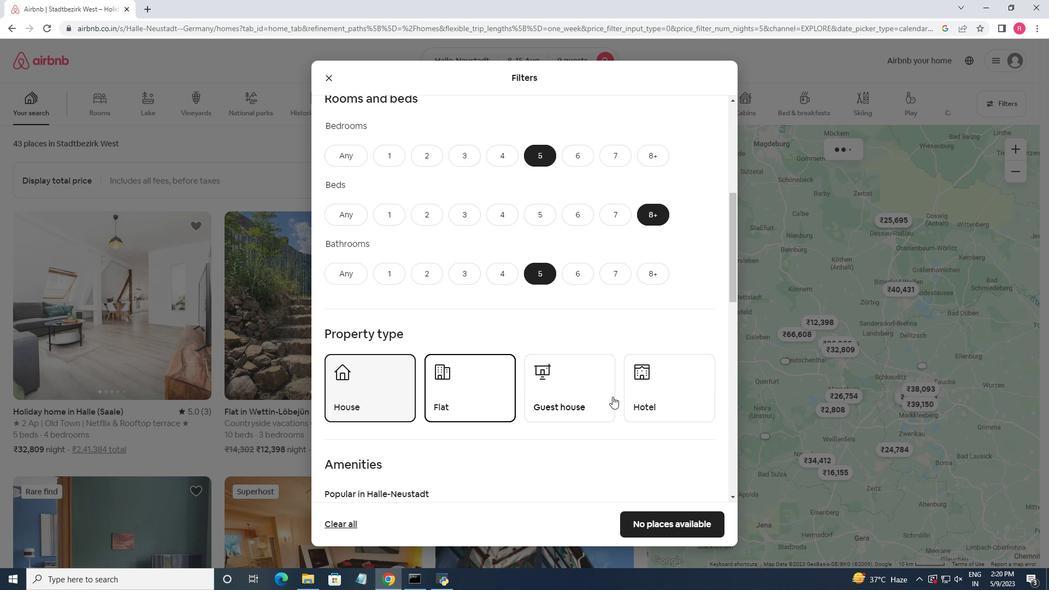 
Action: Mouse moved to (634, 302)
Screenshot: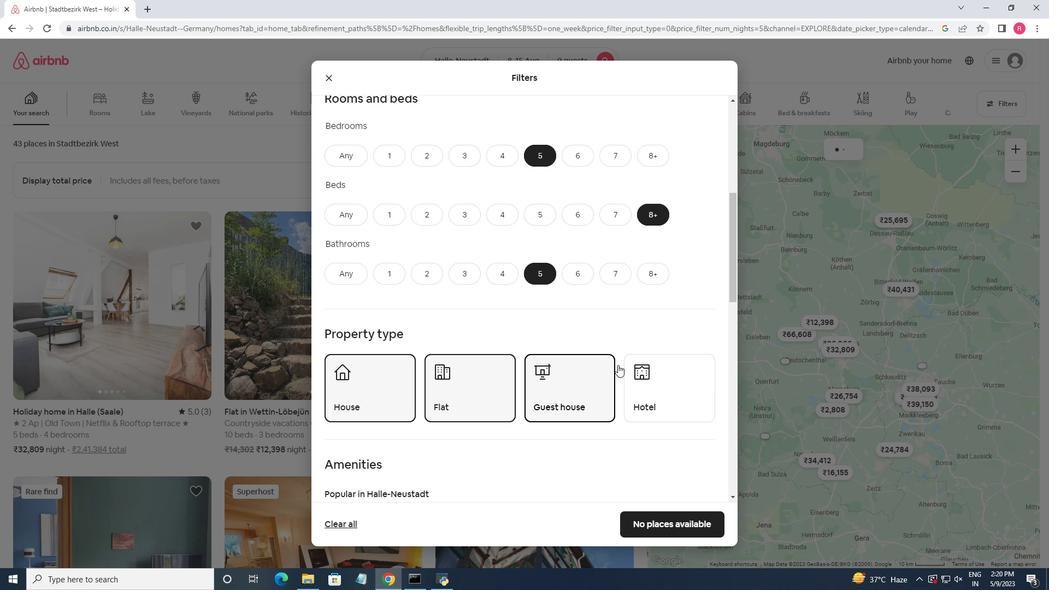 
Action: Mouse scrolled (634, 302) with delta (0, 0)
Screenshot: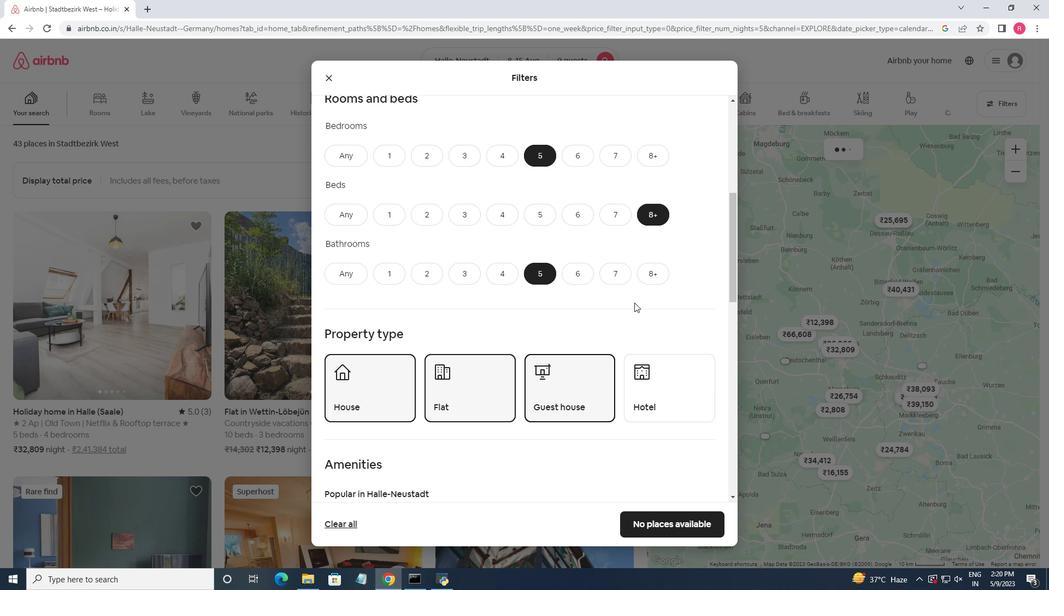 
Action: Mouse moved to (634, 302)
Screenshot: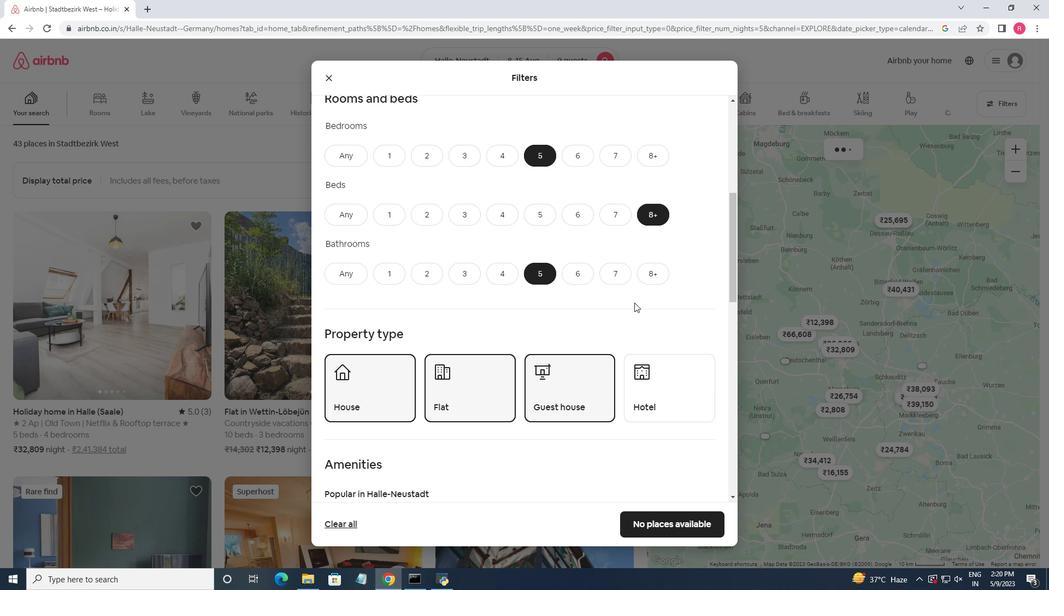 
Action: Mouse scrolled (634, 302) with delta (0, 0)
Screenshot: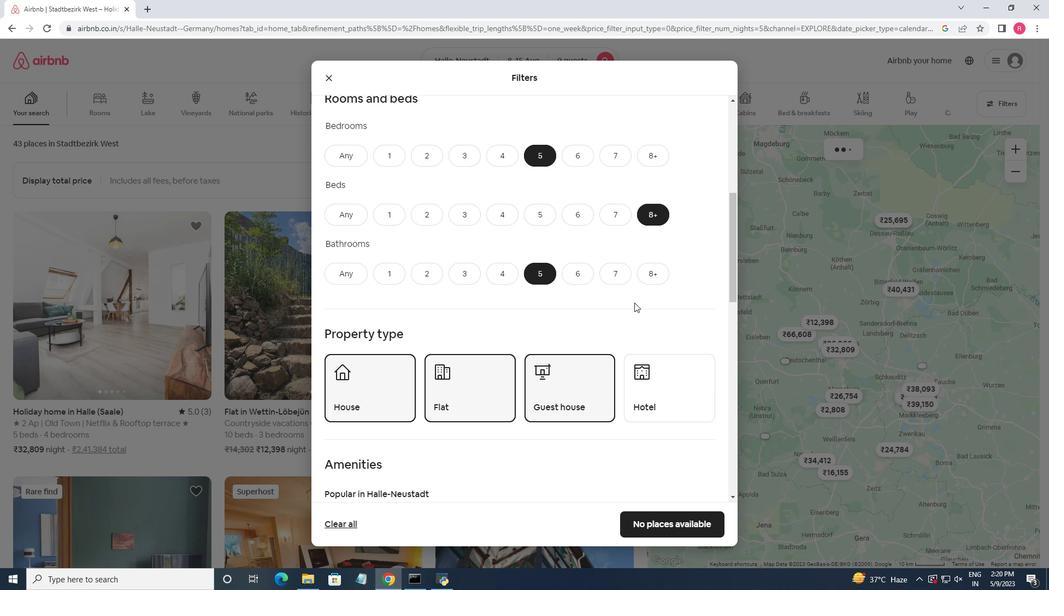 
Action: Mouse moved to (634, 310)
Screenshot: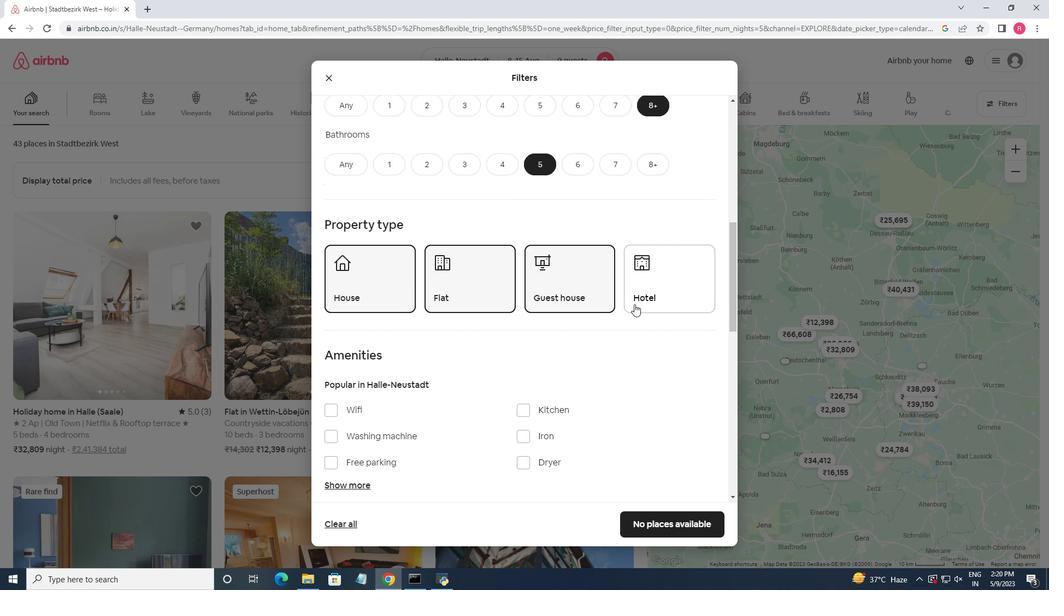 
Action: Mouse scrolled (634, 310) with delta (0, 0)
Screenshot: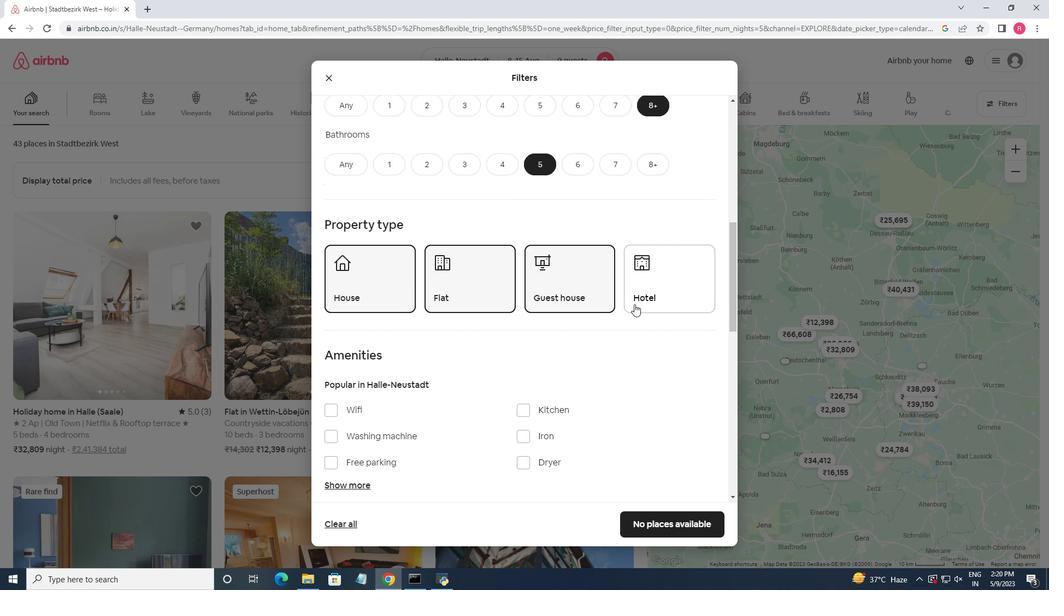 
Action: Mouse moved to (362, 432)
Screenshot: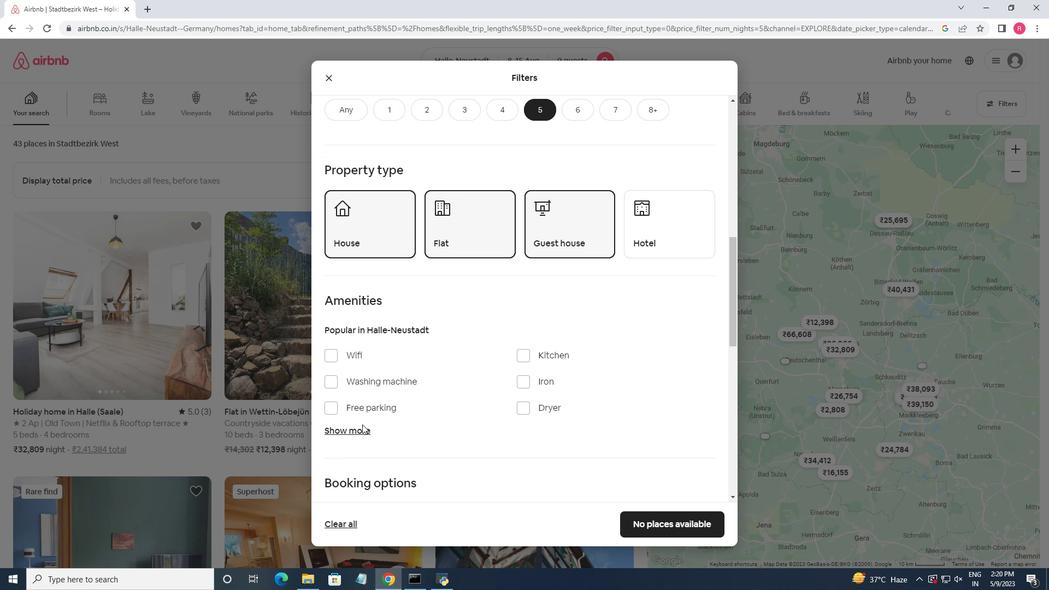 
Action: Mouse pressed left at (362, 432)
Screenshot: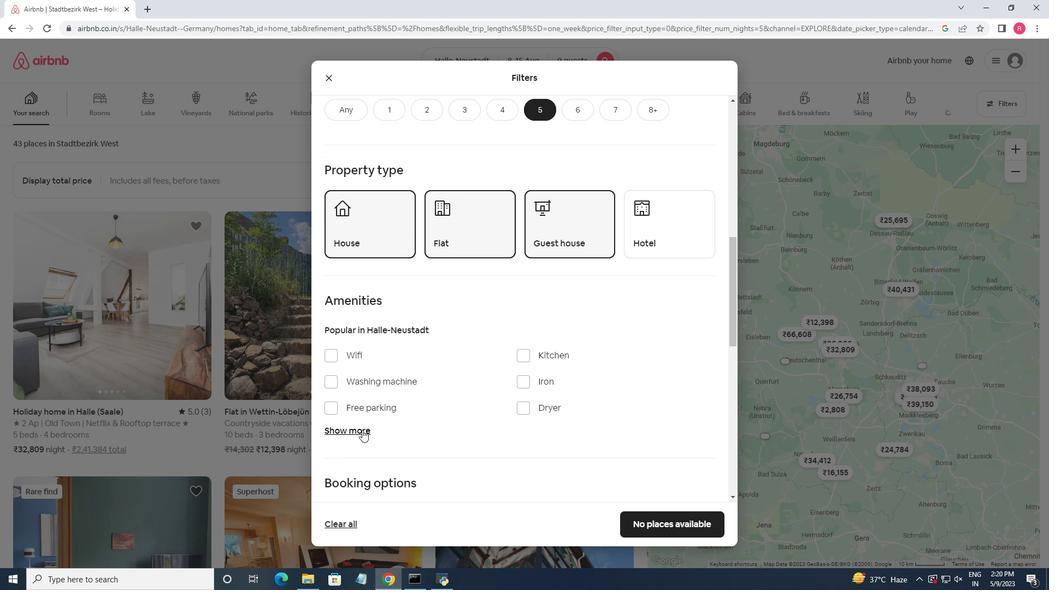 
Action: Mouse moved to (337, 355)
Screenshot: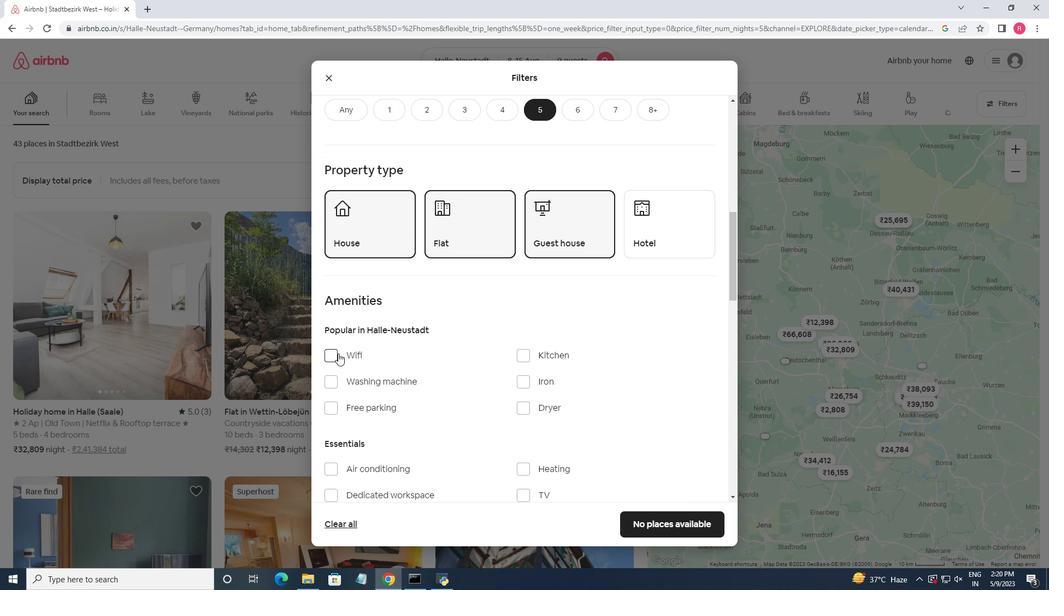 
Action: Mouse pressed left at (337, 355)
Screenshot: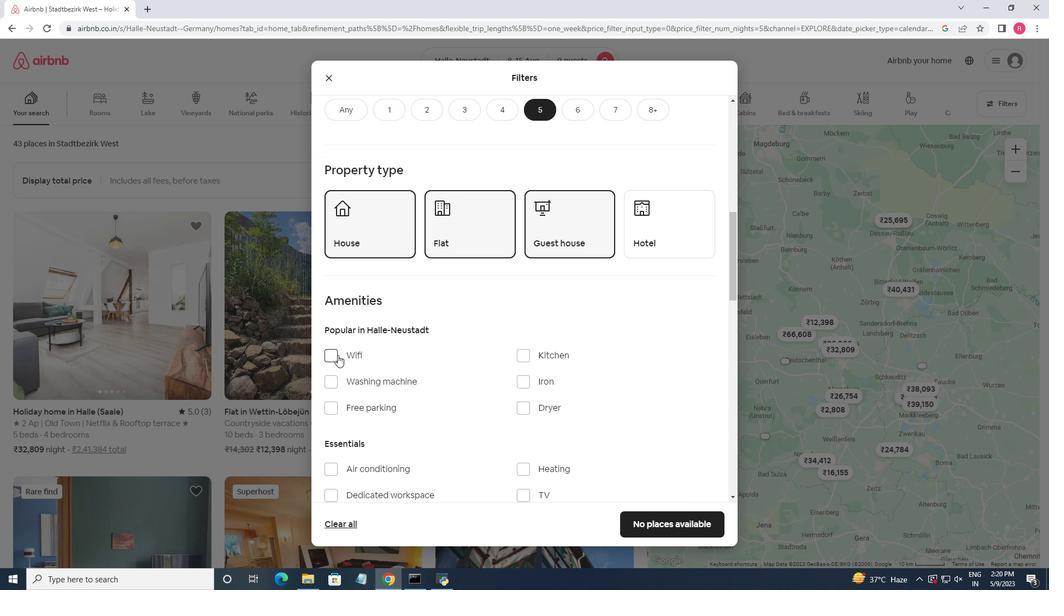 
Action: Mouse moved to (544, 384)
Screenshot: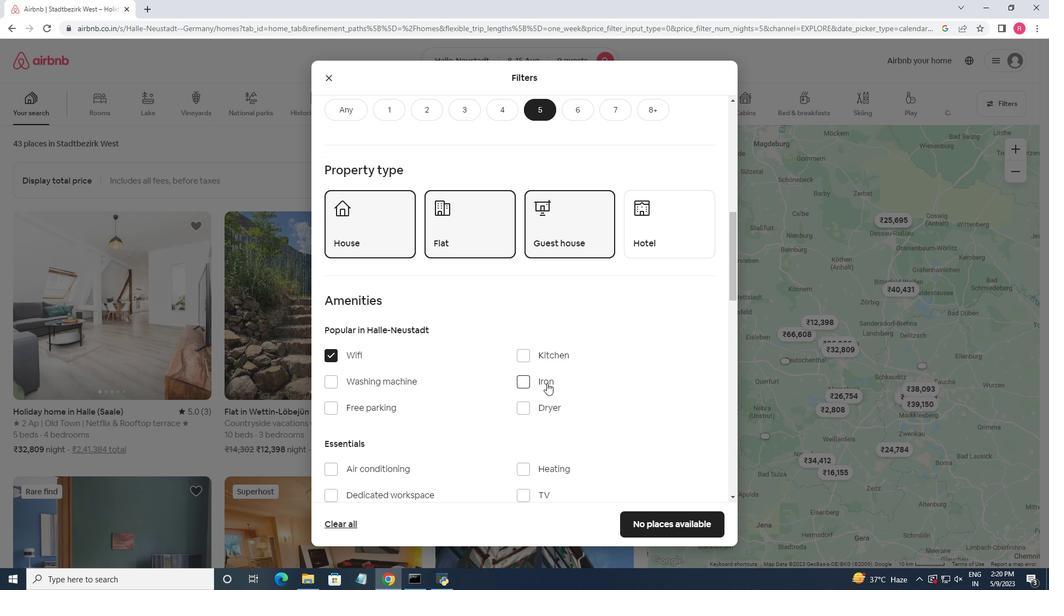 
Action: Mouse scrolled (544, 384) with delta (0, 0)
Screenshot: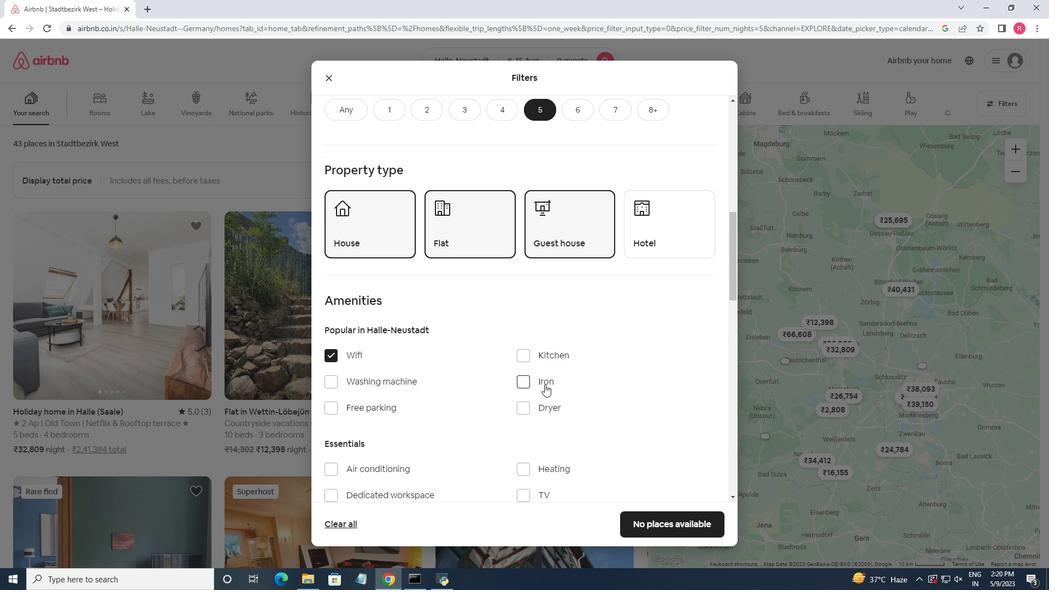 
Action: Mouse moved to (530, 443)
Screenshot: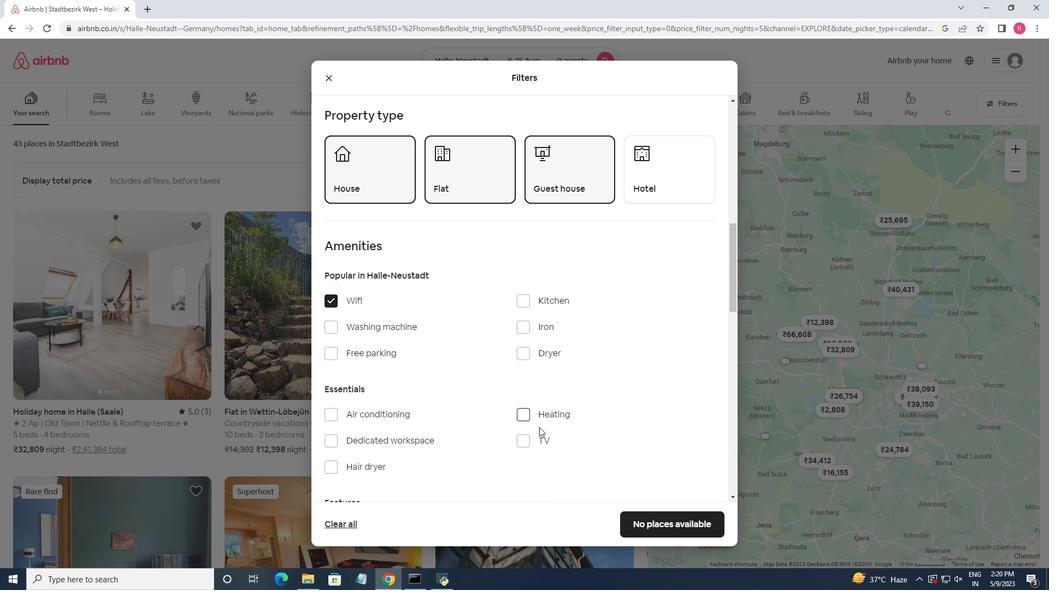 
Action: Mouse pressed left at (530, 443)
Screenshot: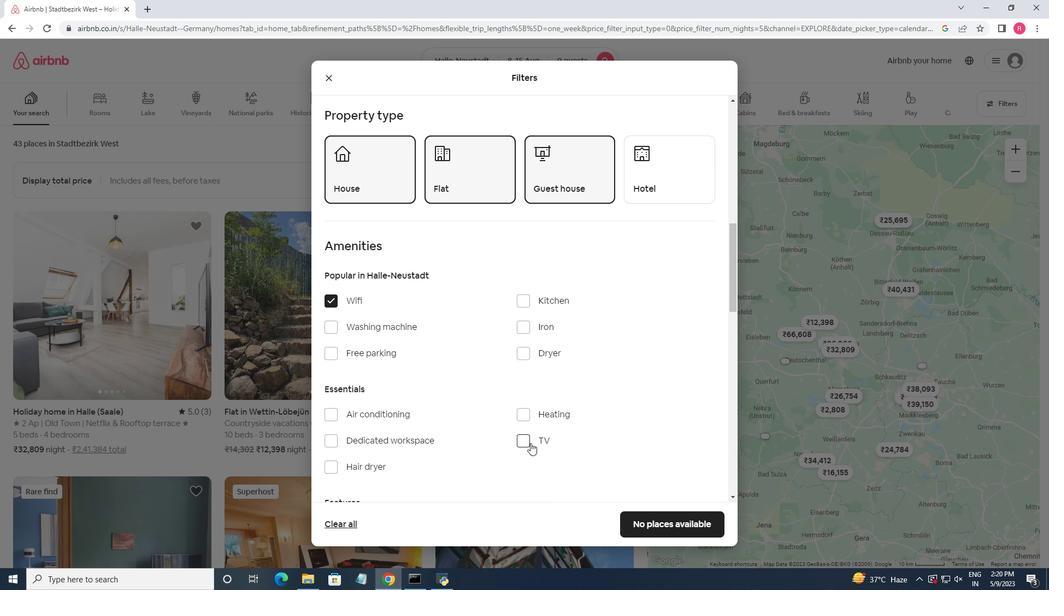 
Action: Mouse moved to (454, 385)
Screenshot: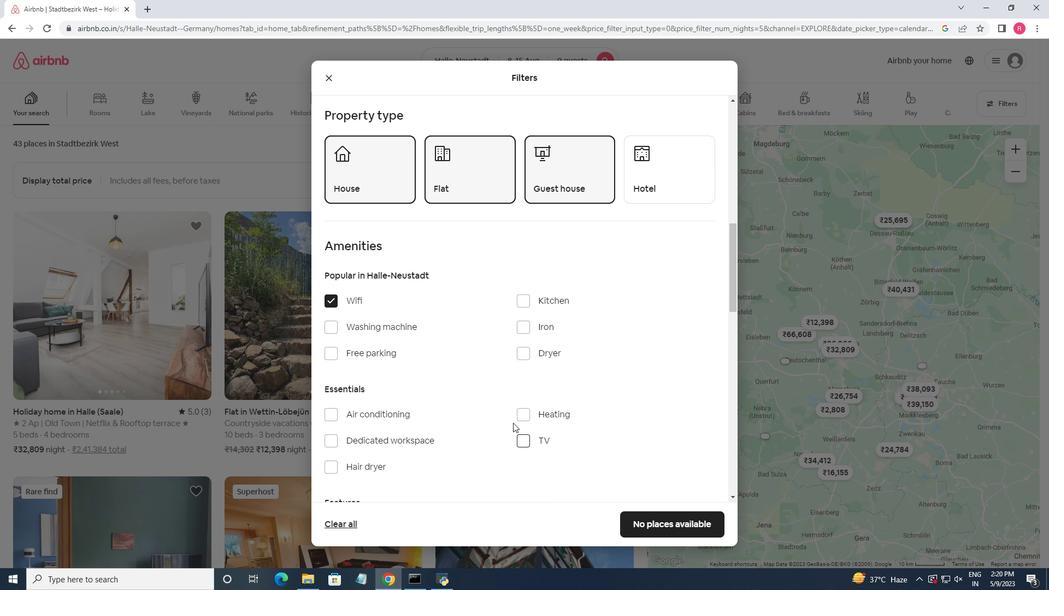 
Action: Mouse scrolled (454, 384) with delta (0, 0)
Screenshot: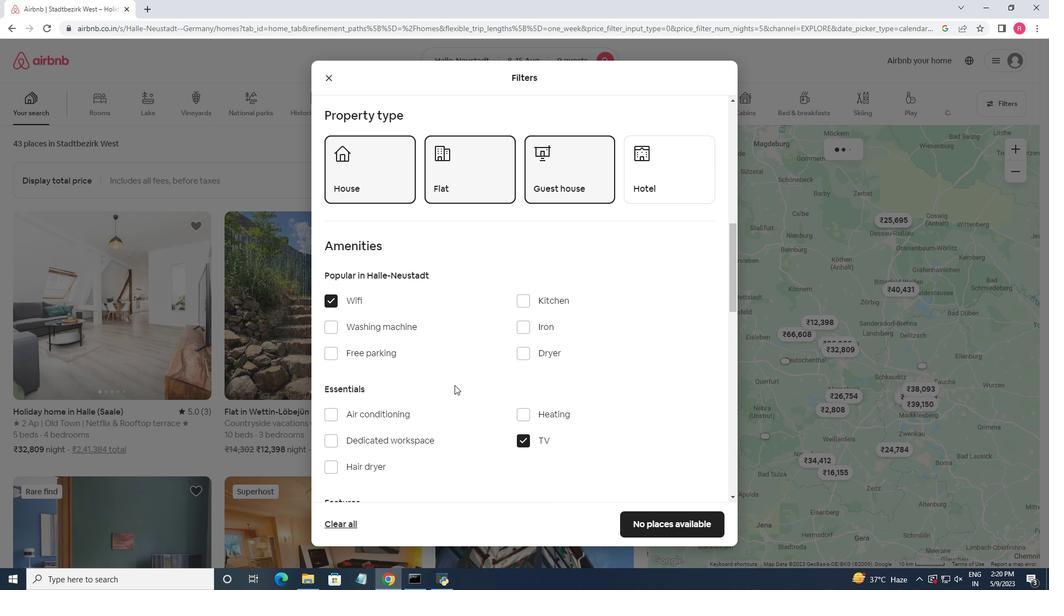 
Action: Mouse scrolled (454, 384) with delta (0, 0)
Screenshot: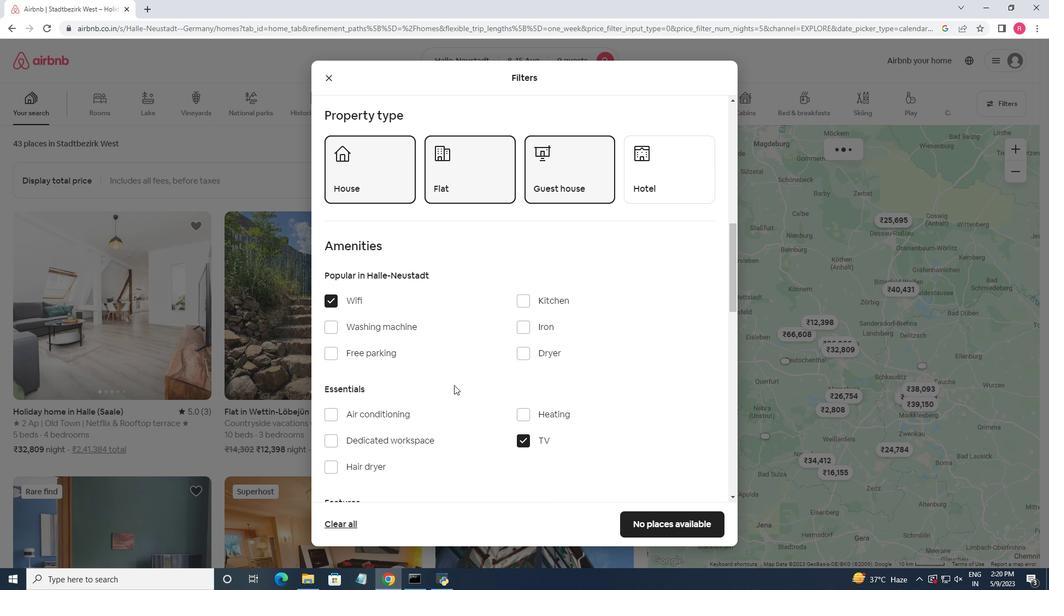 
Action: Mouse moved to (363, 243)
Screenshot: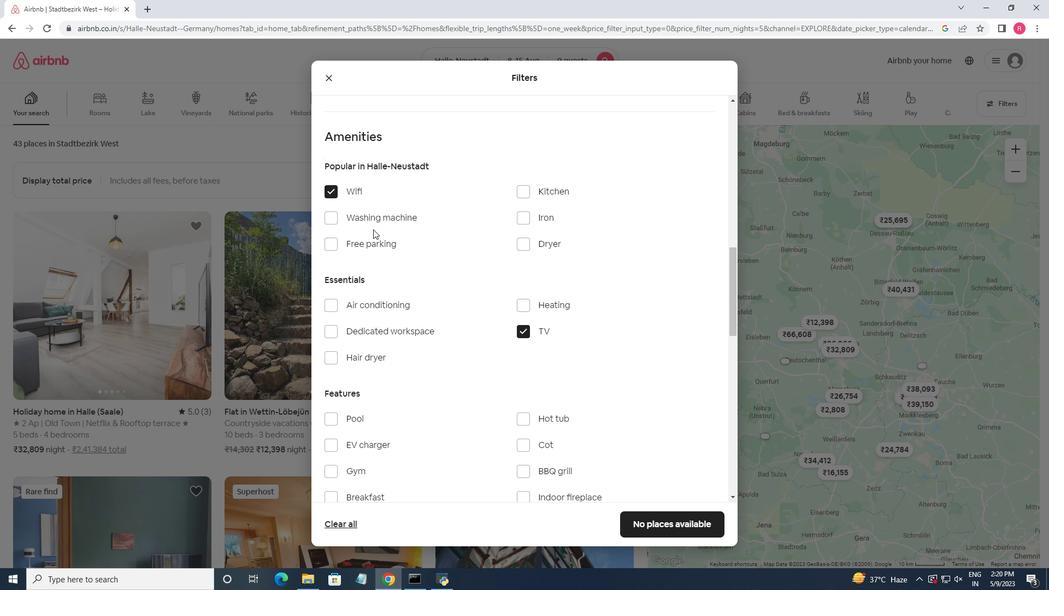 
Action: Mouse pressed left at (363, 243)
Screenshot: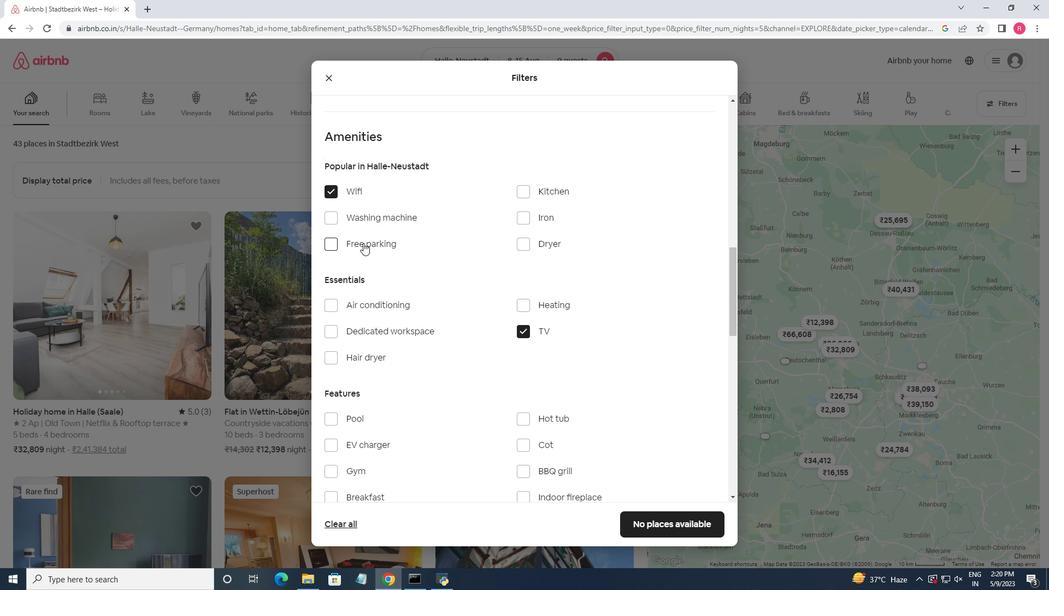 
Action: Mouse moved to (416, 246)
Screenshot: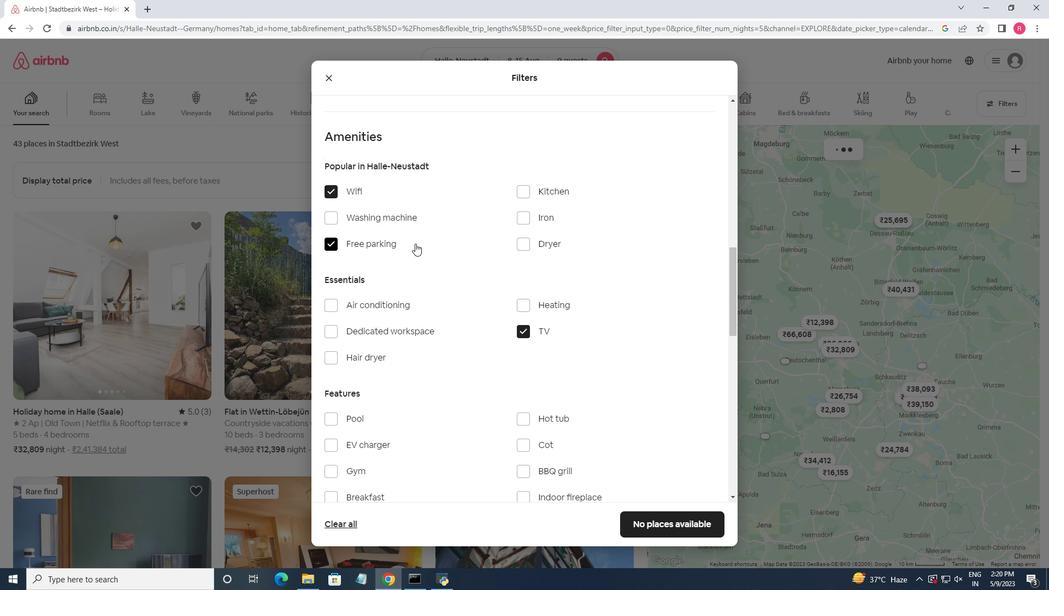 
Action: Mouse scrolled (416, 245) with delta (0, 0)
Screenshot: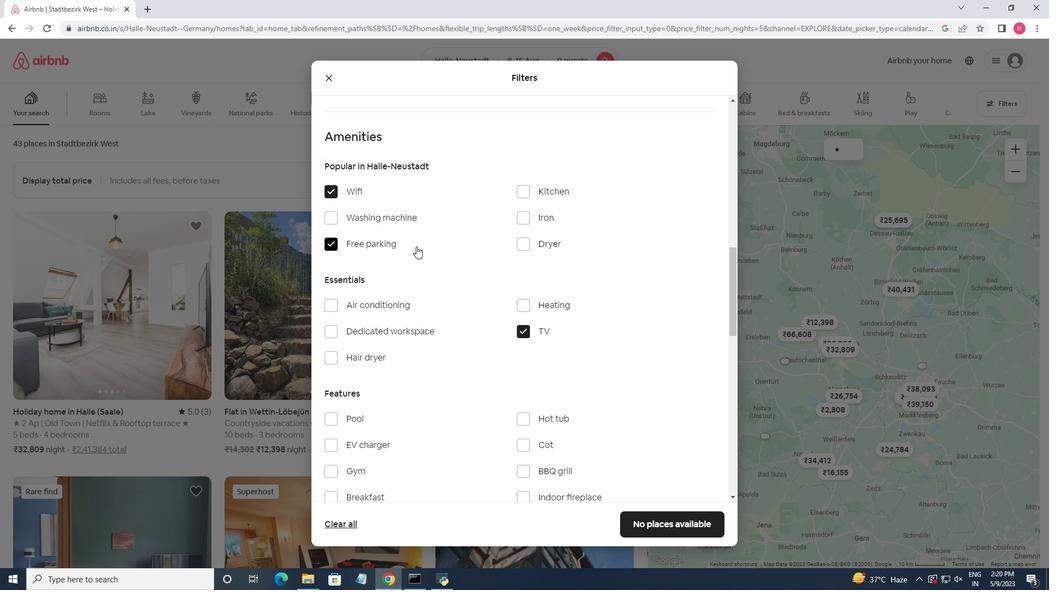 
Action: Mouse scrolled (416, 245) with delta (0, 0)
Screenshot: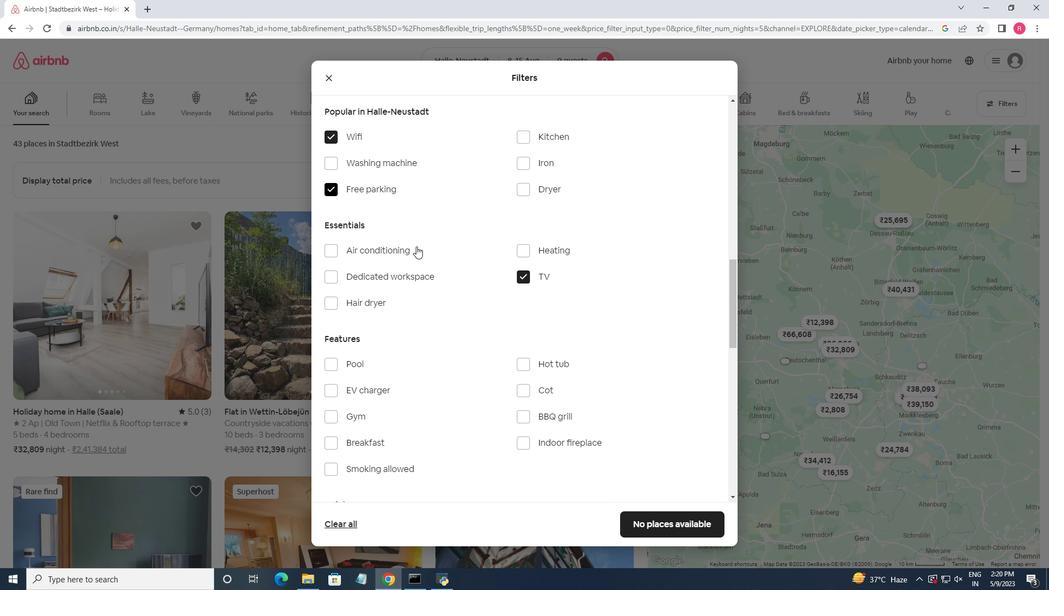 
Action: Mouse scrolled (416, 245) with delta (0, 0)
Screenshot: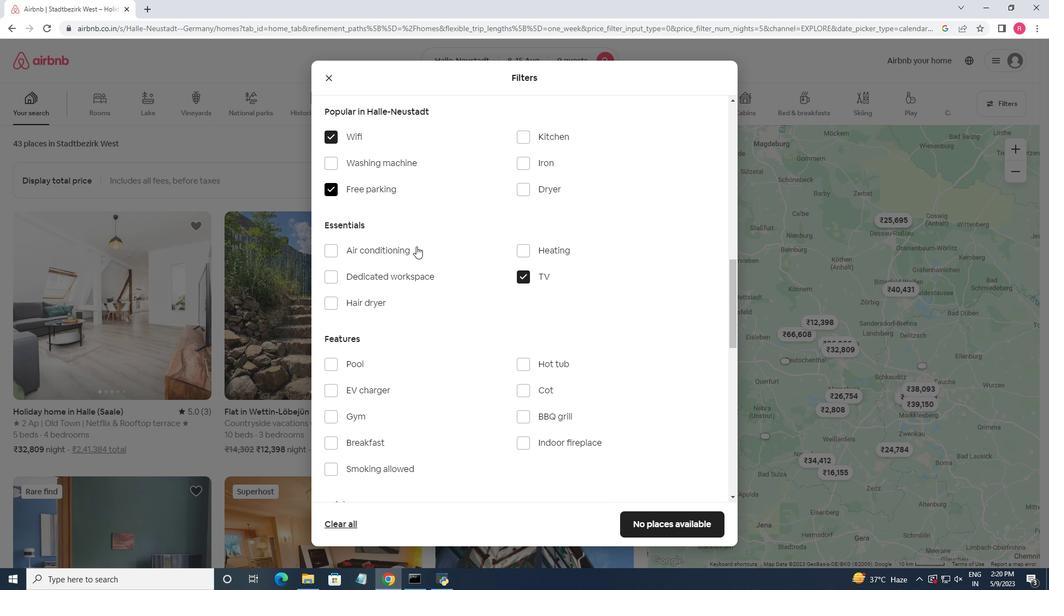 
Action: Mouse moved to (331, 306)
Screenshot: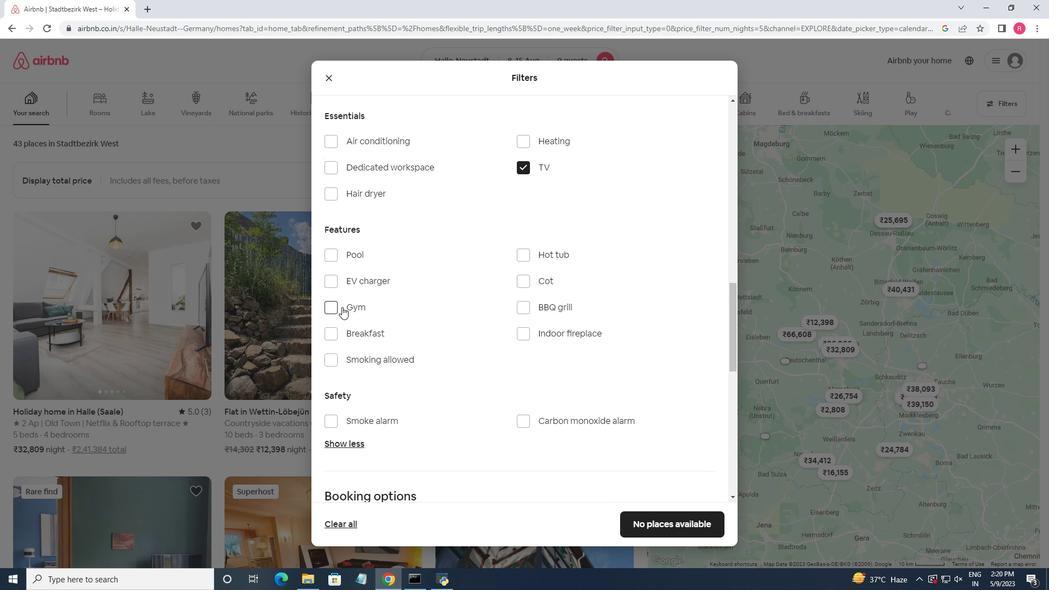
Action: Mouse pressed left at (331, 306)
Screenshot: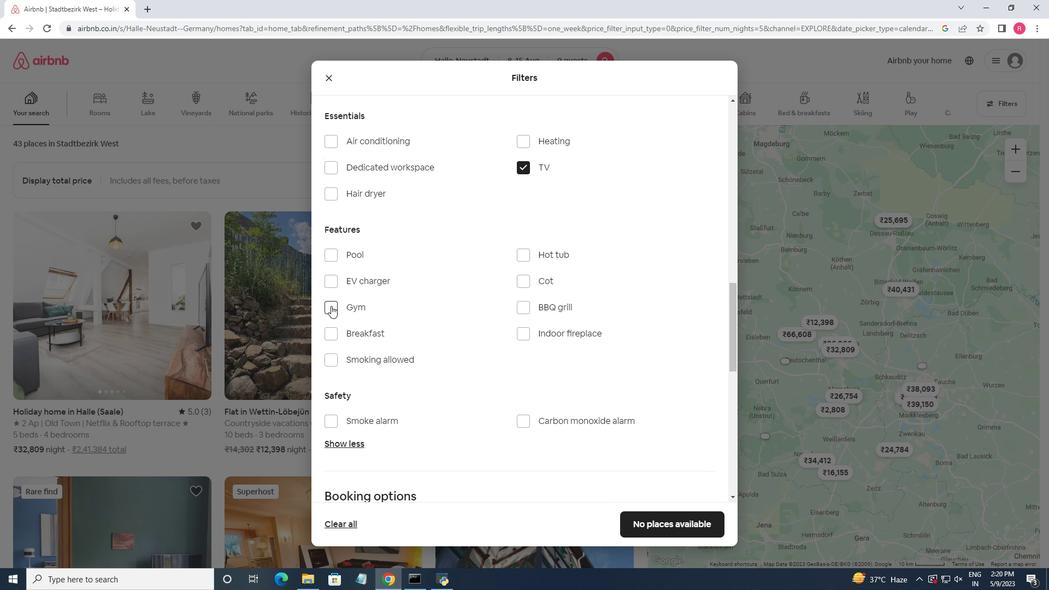 
Action: Mouse moved to (336, 331)
Screenshot: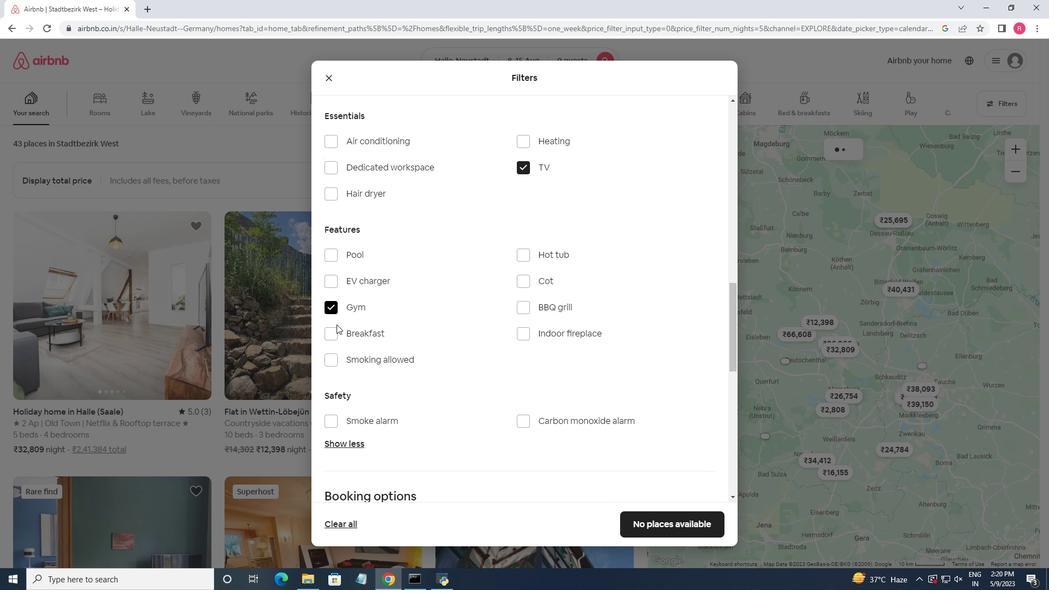 
Action: Mouse pressed left at (336, 331)
Screenshot: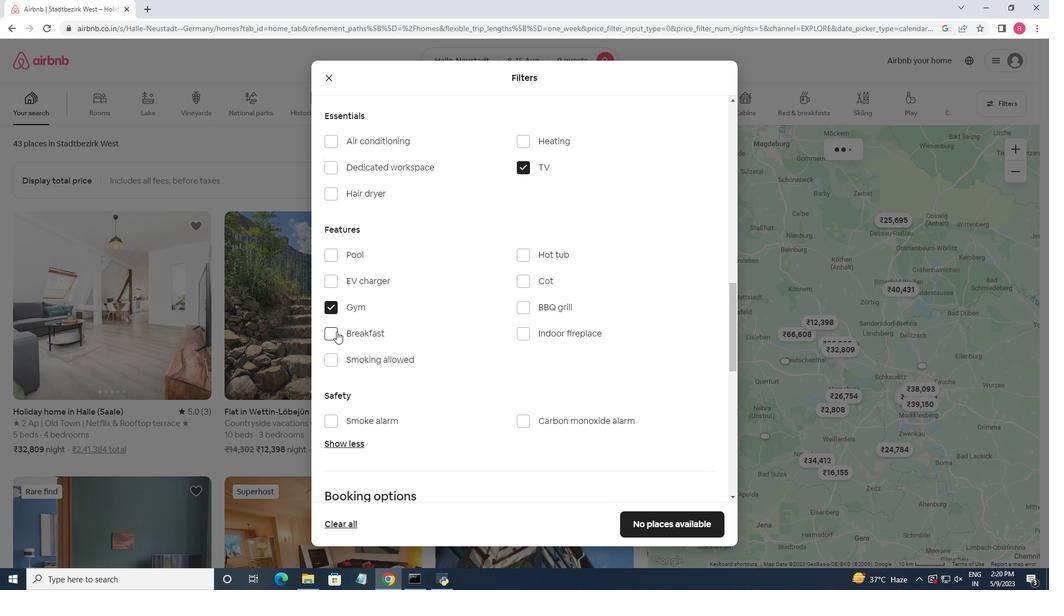
Action: Mouse moved to (442, 320)
Screenshot: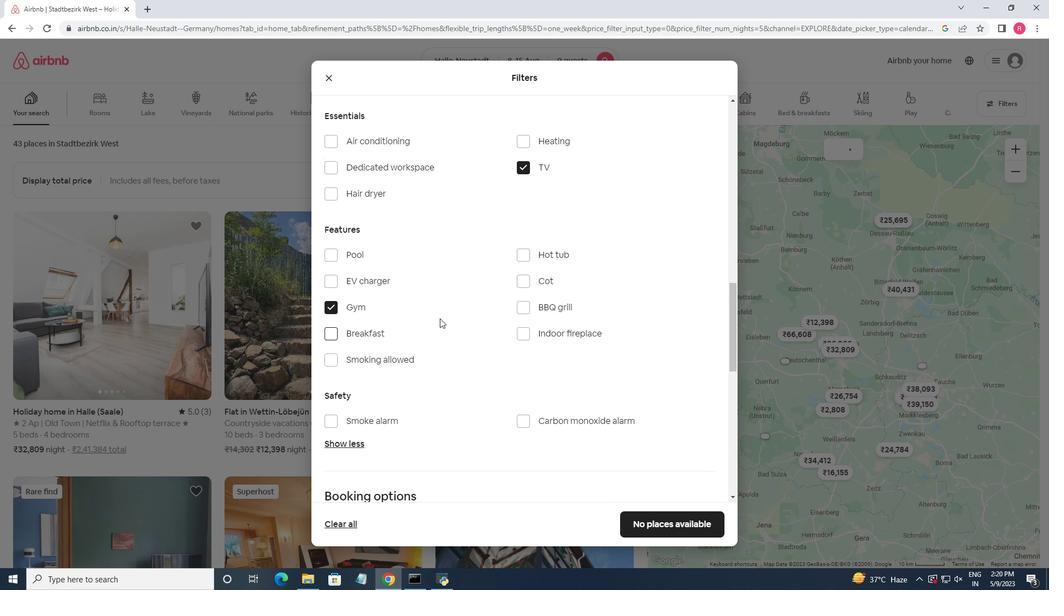 
Action: Mouse scrolled (442, 319) with delta (0, 0)
Screenshot: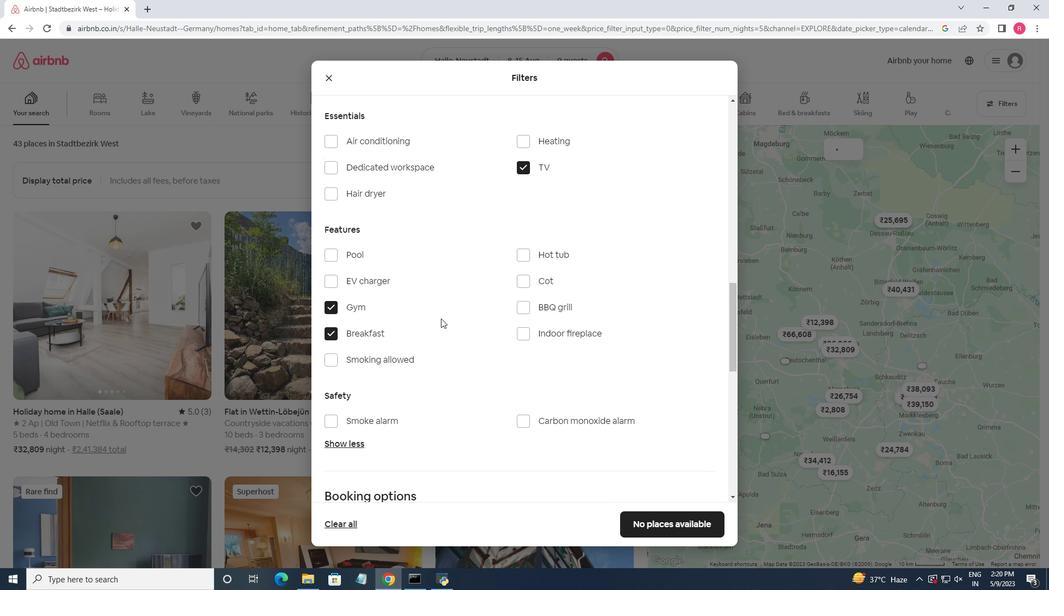 
Action: Mouse moved to (442, 321)
Screenshot: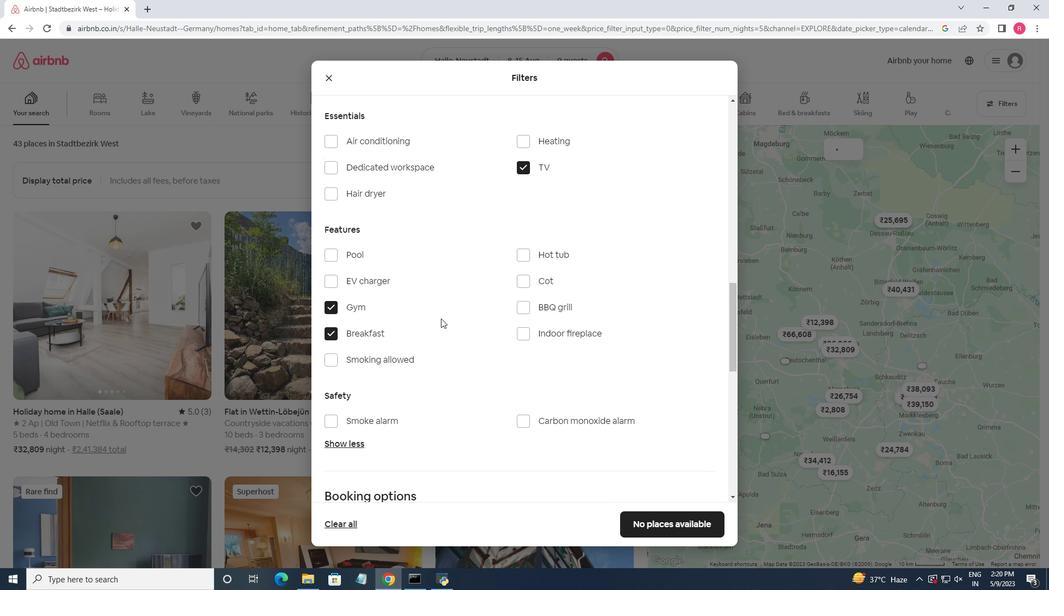 
Action: Mouse scrolled (442, 320) with delta (0, 0)
Screenshot: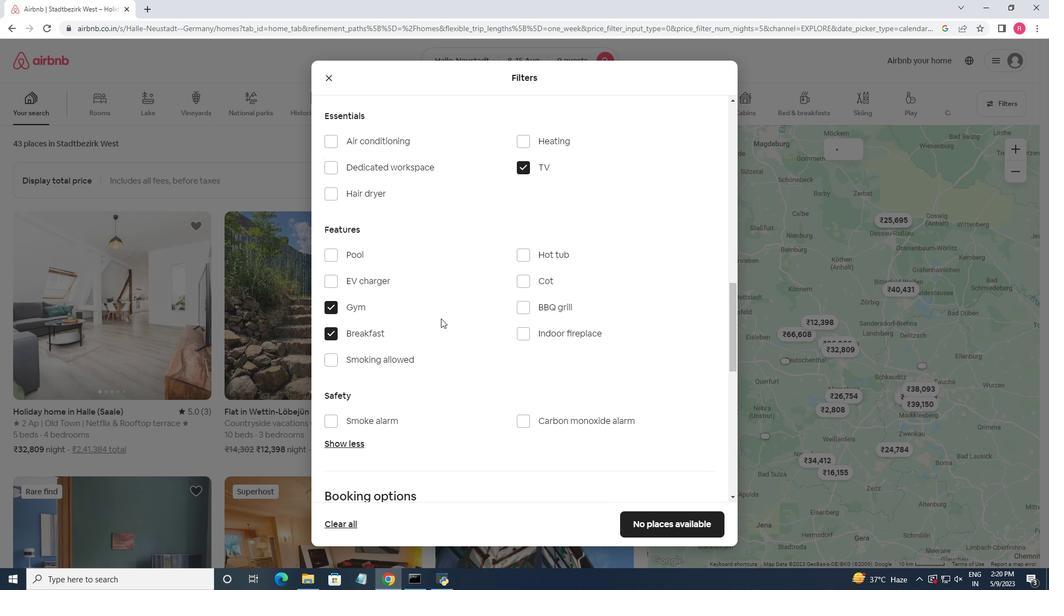 
Action: Mouse moved to (442, 322)
Screenshot: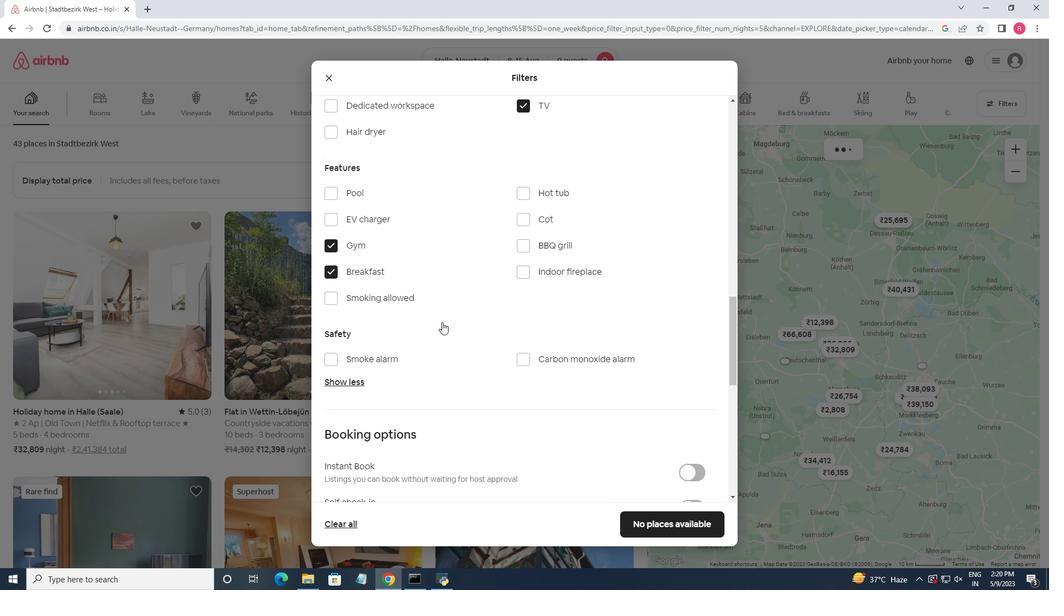 
Action: Mouse scrolled (442, 322) with delta (0, 0)
Screenshot: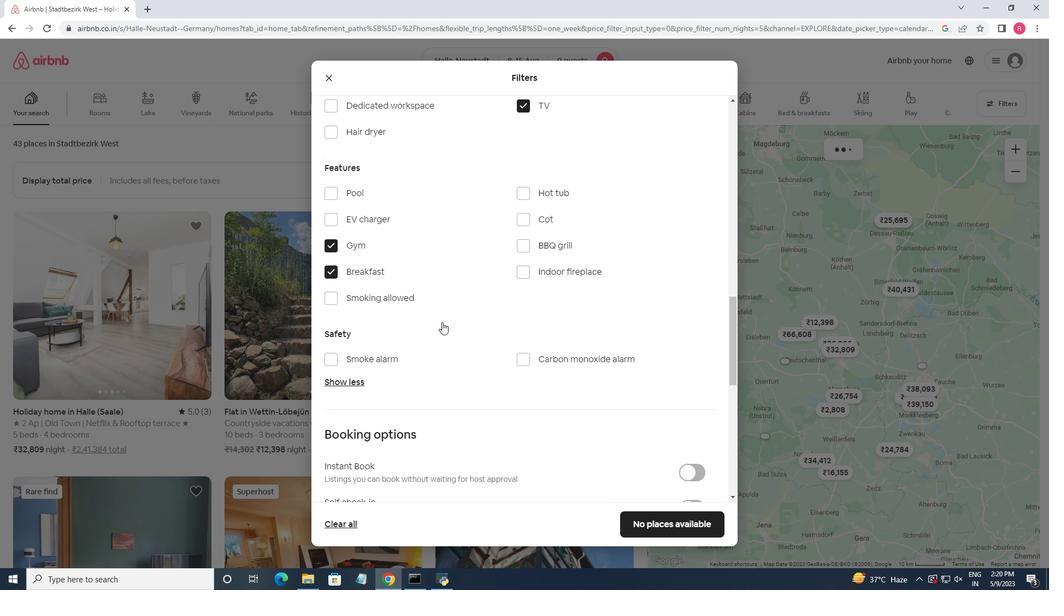 
Action: Mouse moved to (442, 323)
Screenshot: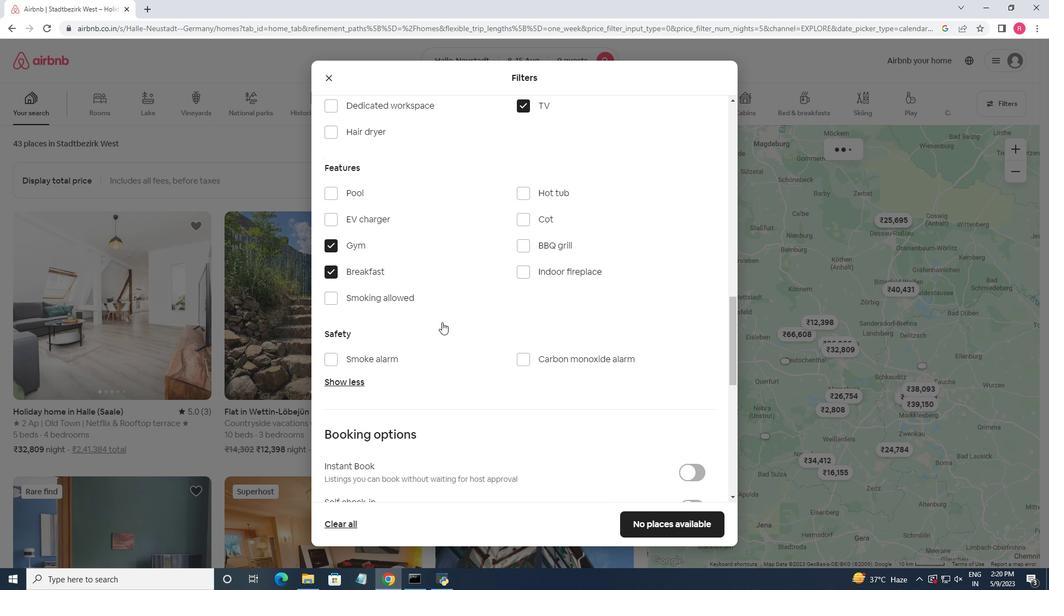 
Action: Mouse scrolled (442, 322) with delta (0, 0)
Screenshot: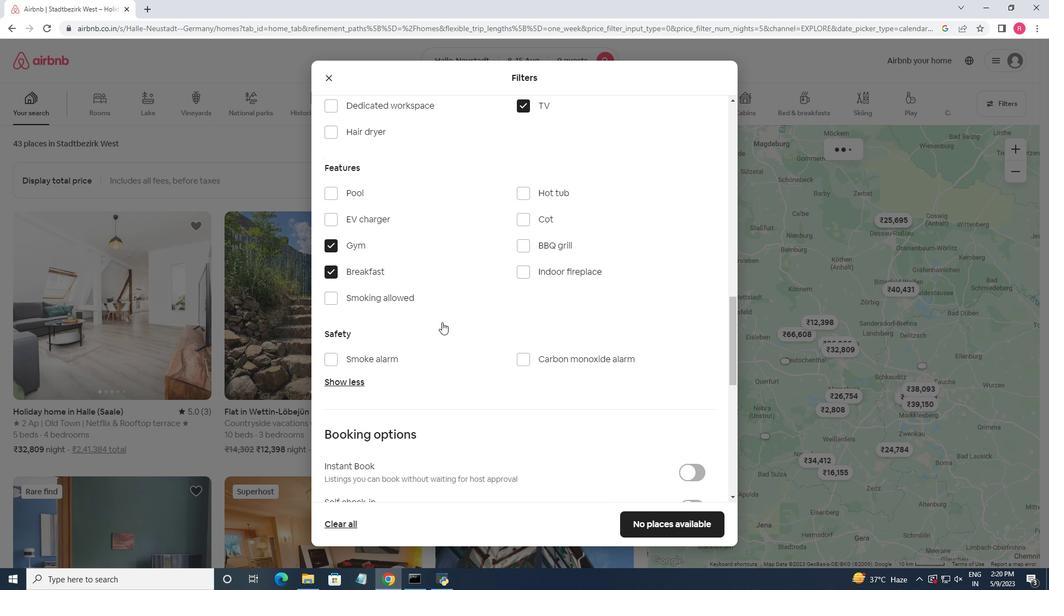
Action: Mouse moved to (706, 353)
Screenshot: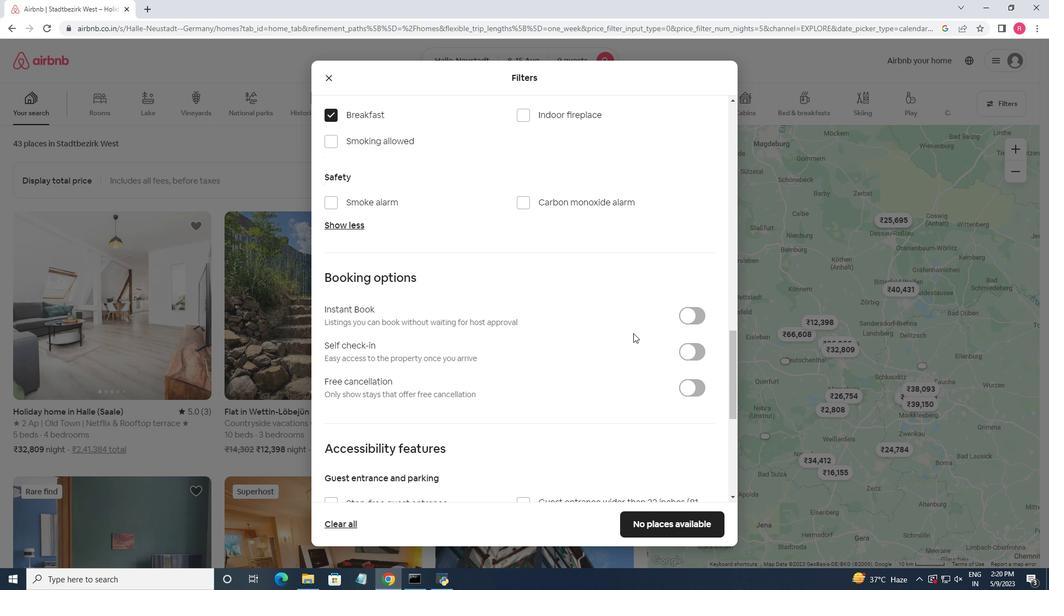 
Action: Mouse pressed left at (706, 353)
Screenshot: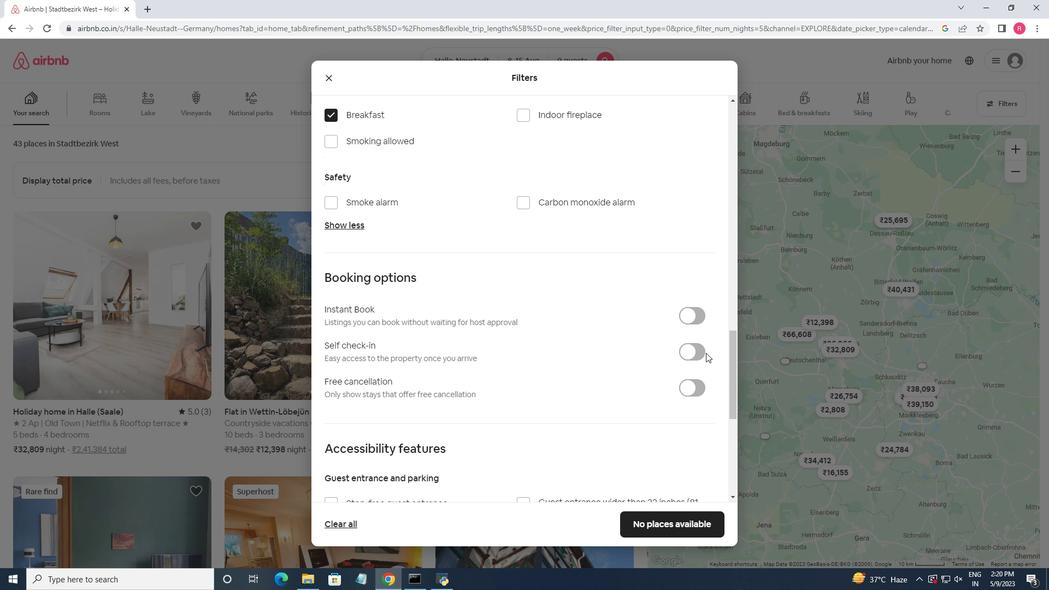 
Action: Mouse moved to (697, 353)
Screenshot: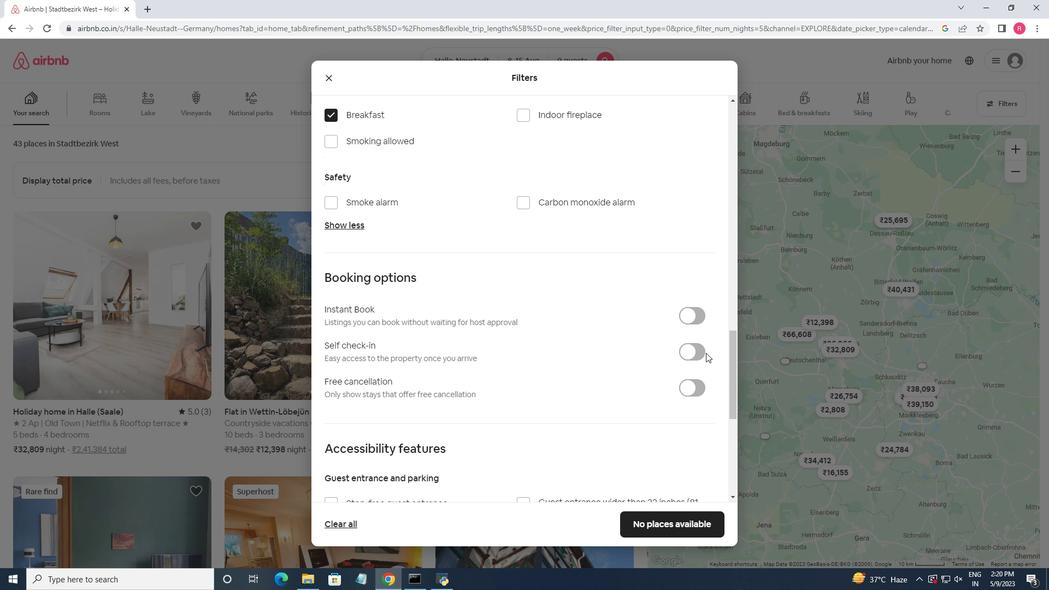 
Action: Mouse pressed left at (697, 353)
Screenshot: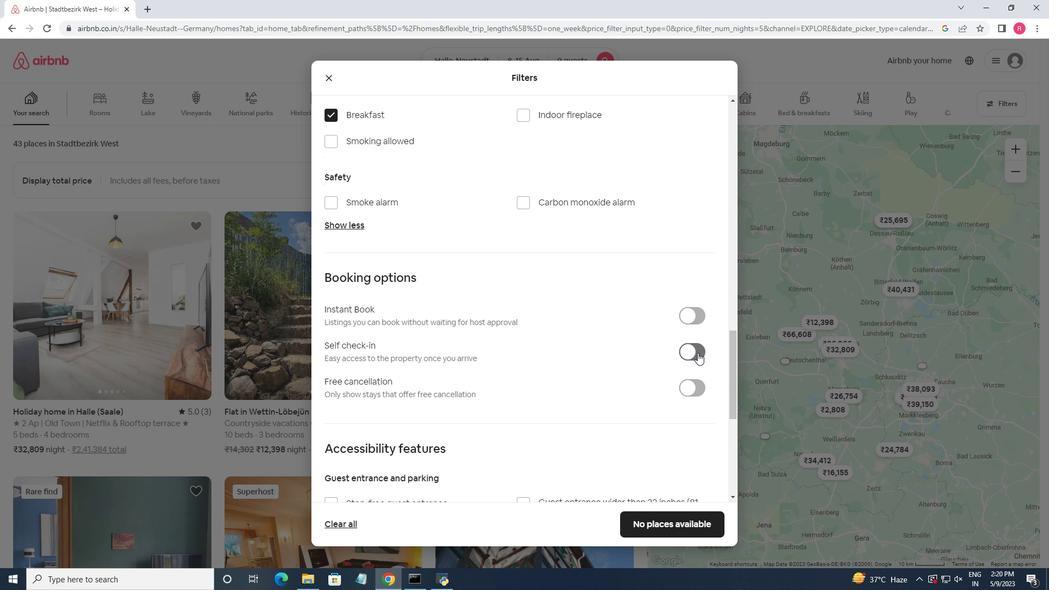 
Action: Mouse moved to (444, 267)
Screenshot: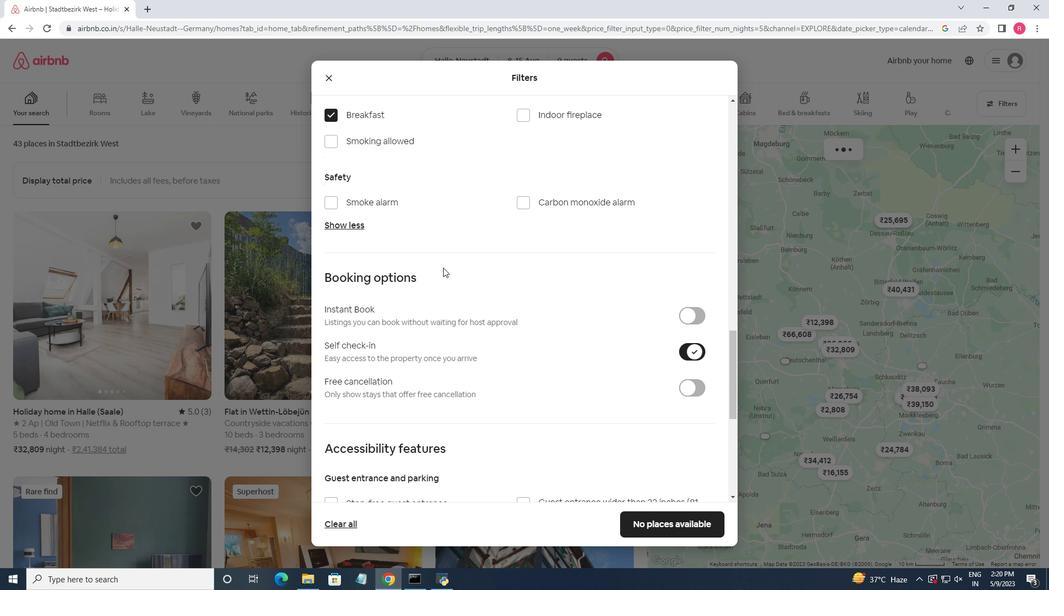 
Action: Mouse scrolled (444, 266) with delta (0, 0)
Screenshot: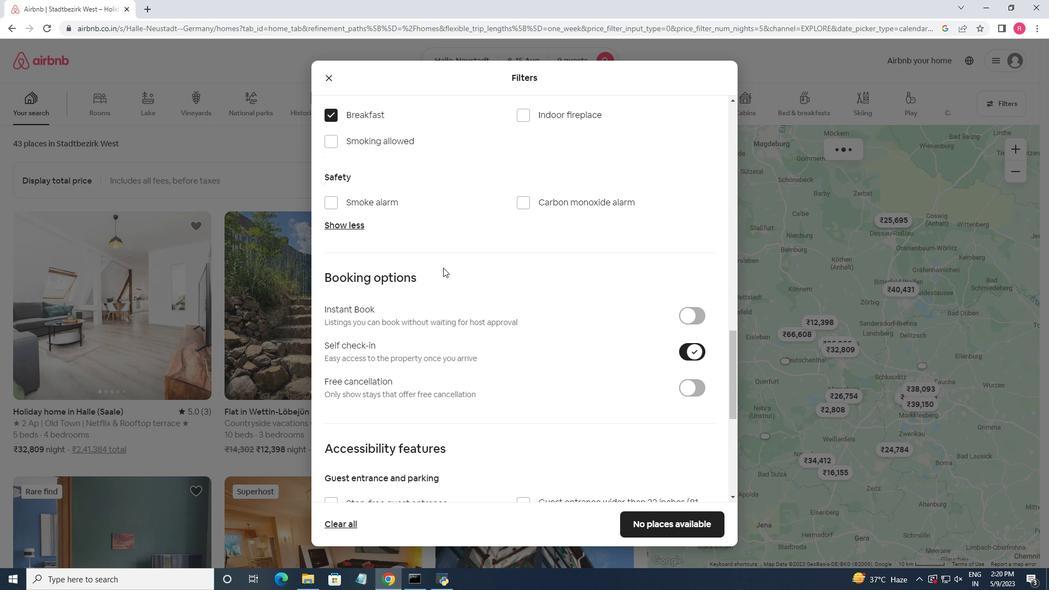 
Action: Mouse moved to (444, 267)
Screenshot: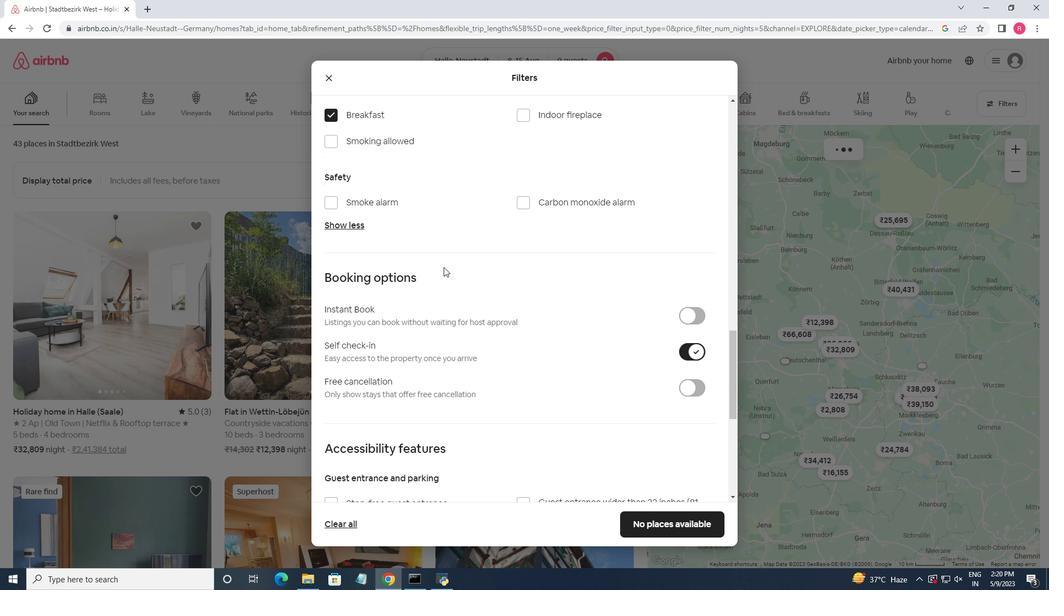 
Action: Mouse scrolled (444, 266) with delta (0, 0)
Screenshot: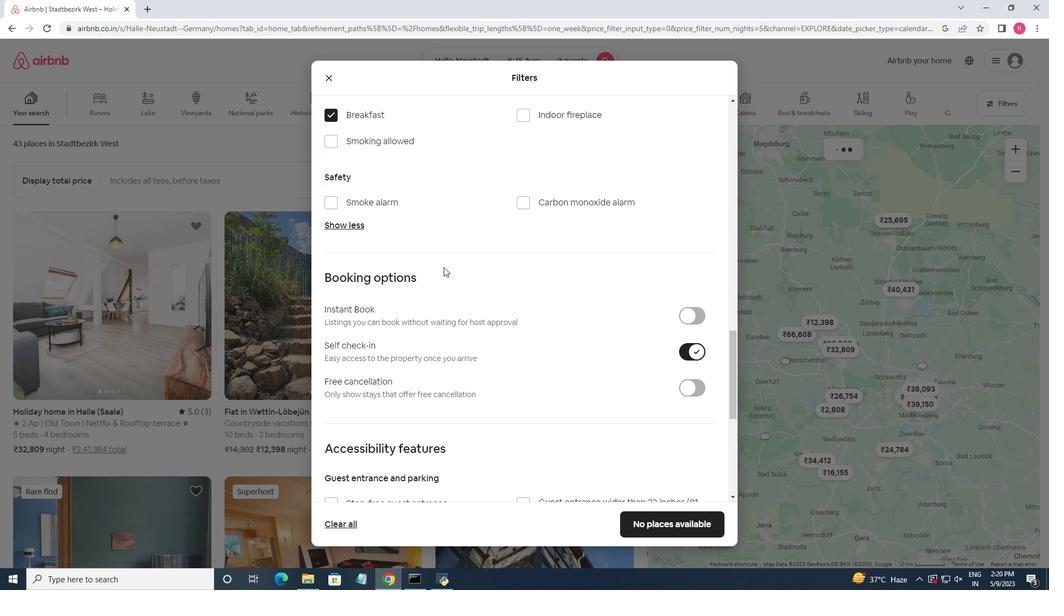 
Action: Mouse moved to (445, 267)
Screenshot: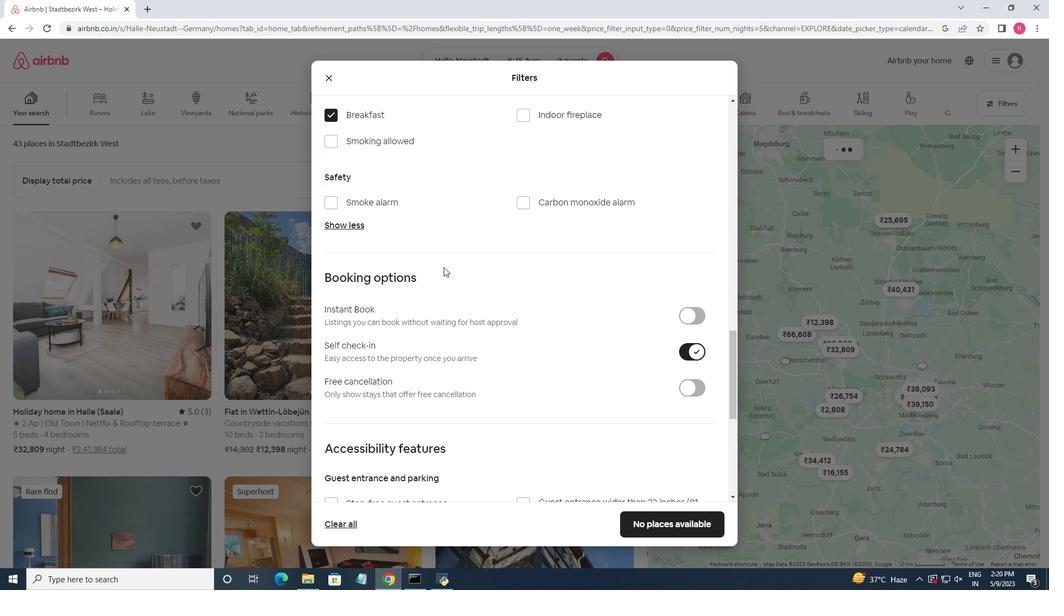 
Action: Mouse scrolled (445, 266) with delta (0, 0)
Screenshot: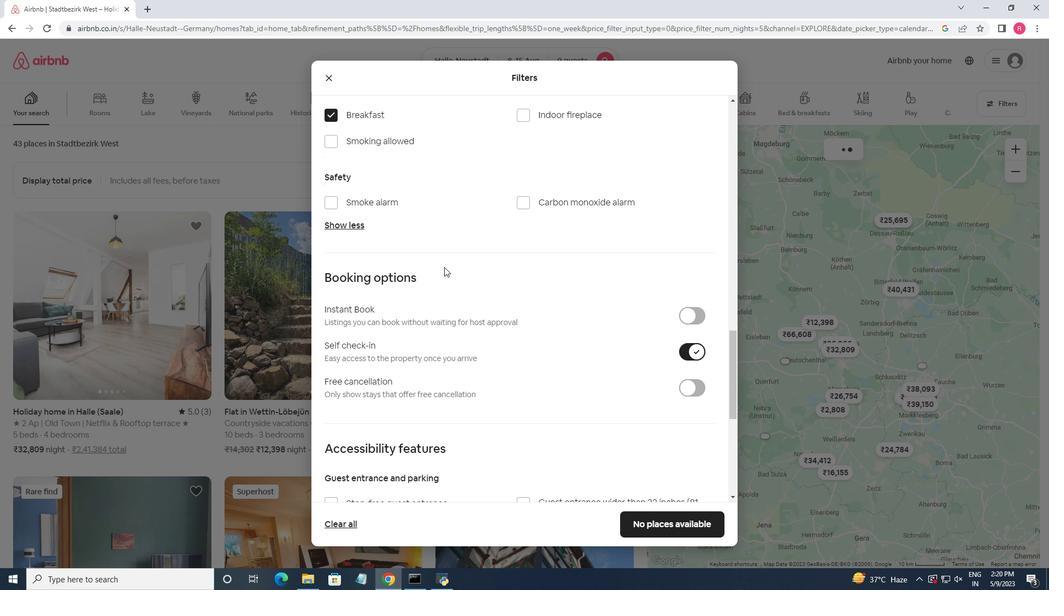 
Action: Mouse moved to (445, 269)
Screenshot: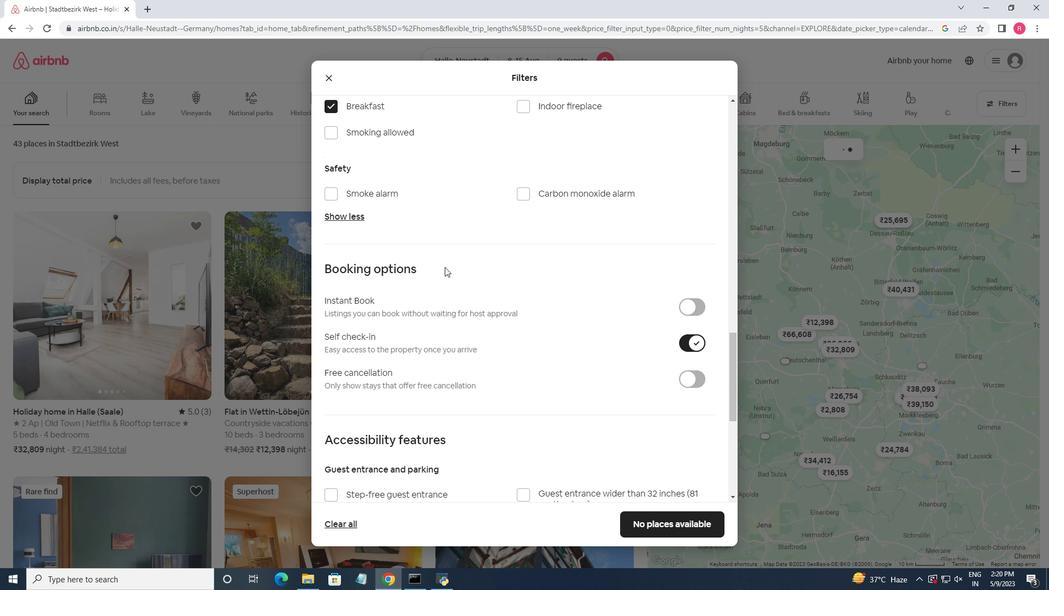 
Action: Mouse scrolled (445, 268) with delta (0, 0)
Screenshot: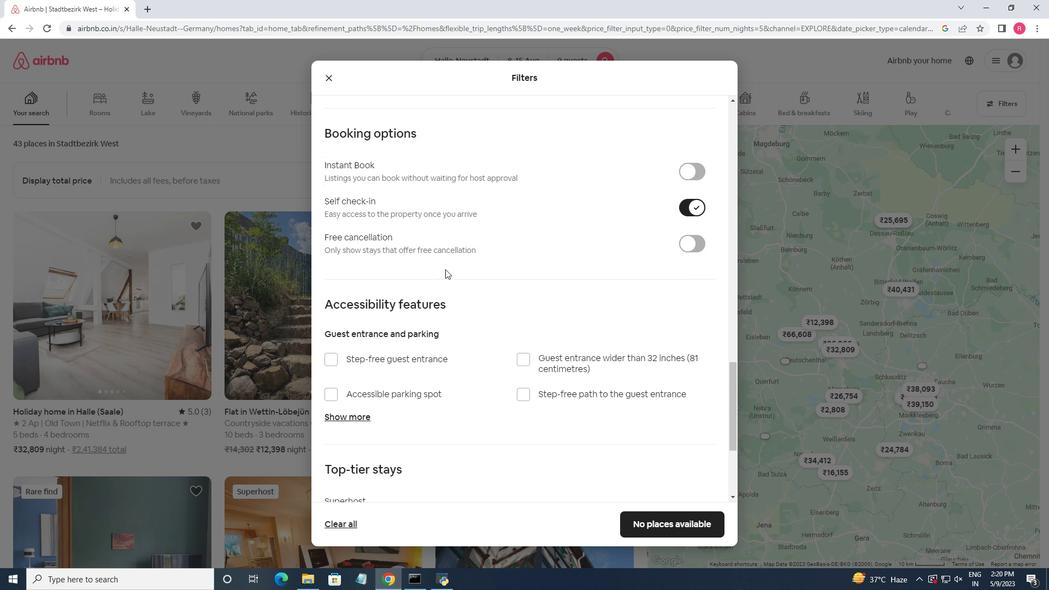 
Action: Mouse scrolled (445, 268) with delta (0, 0)
Screenshot: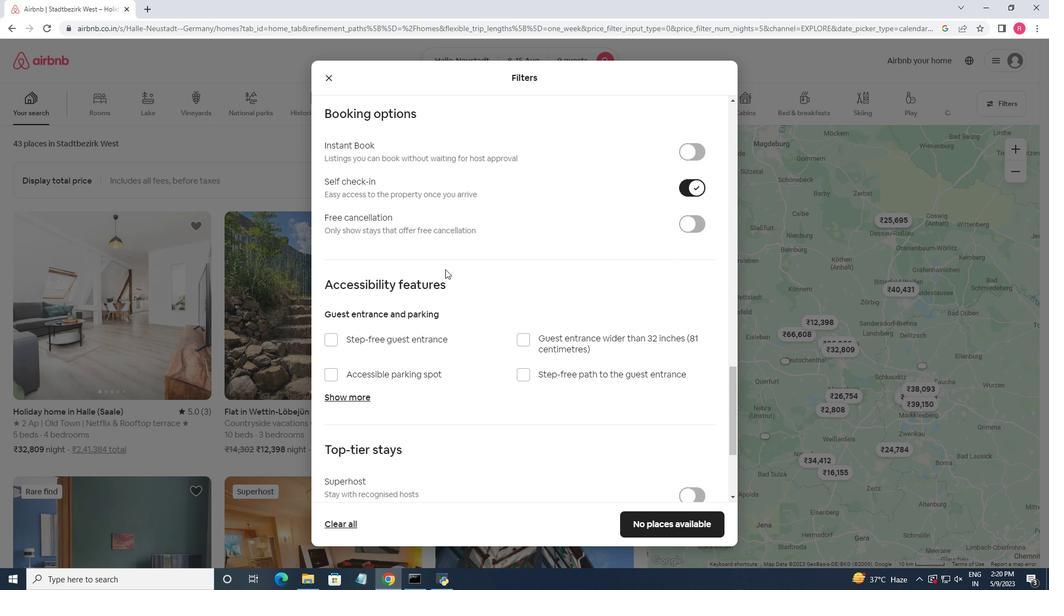 
Action: Mouse scrolled (445, 268) with delta (0, 0)
Screenshot: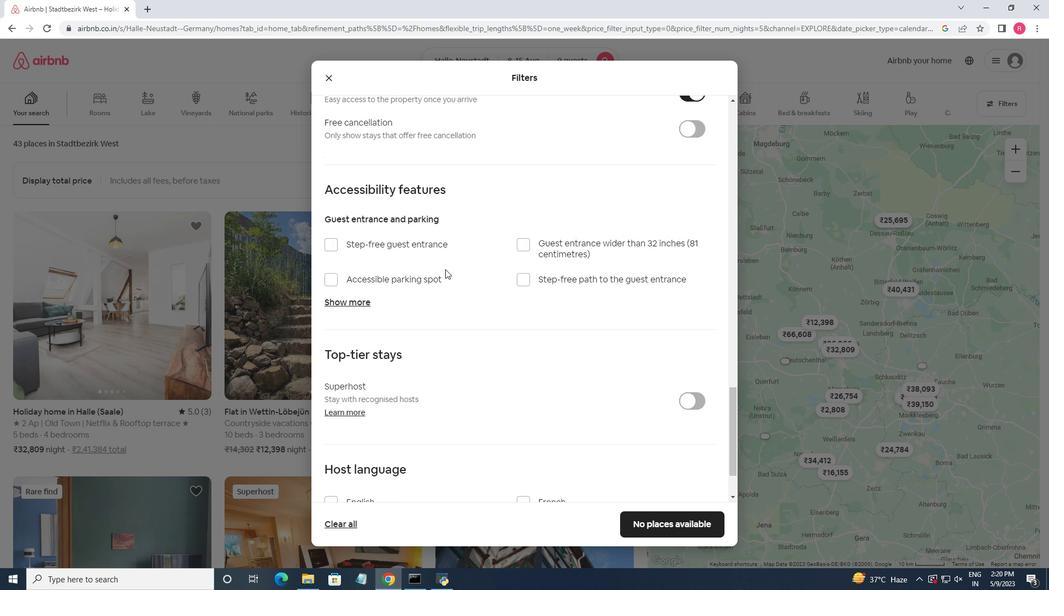 
Action: Mouse scrolled (445, 268) with delta (0, 0)
Screenshot: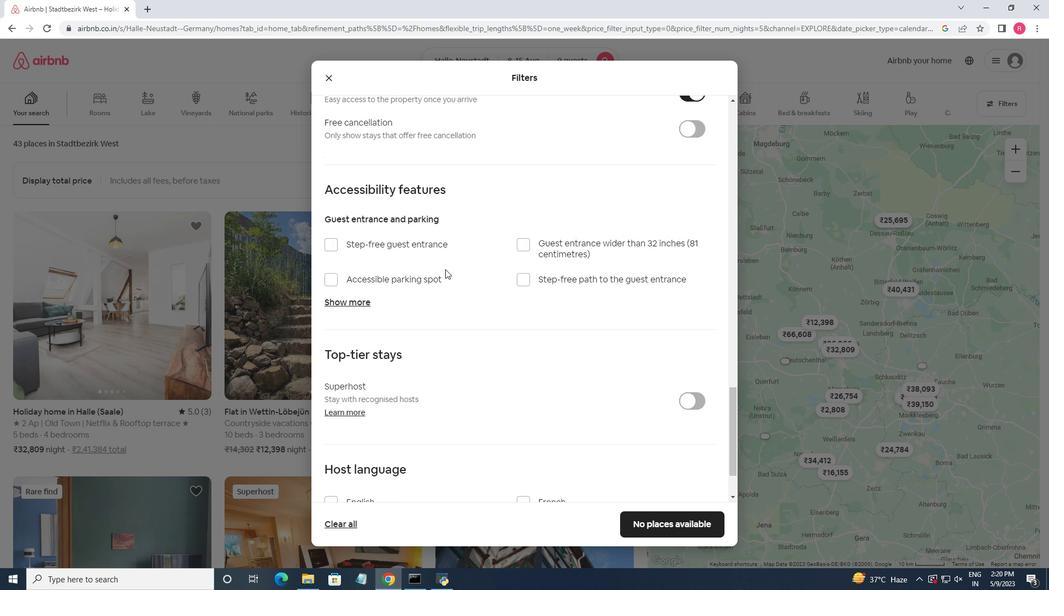 
Action: Mouse moved to (336, 424)
Screenshot: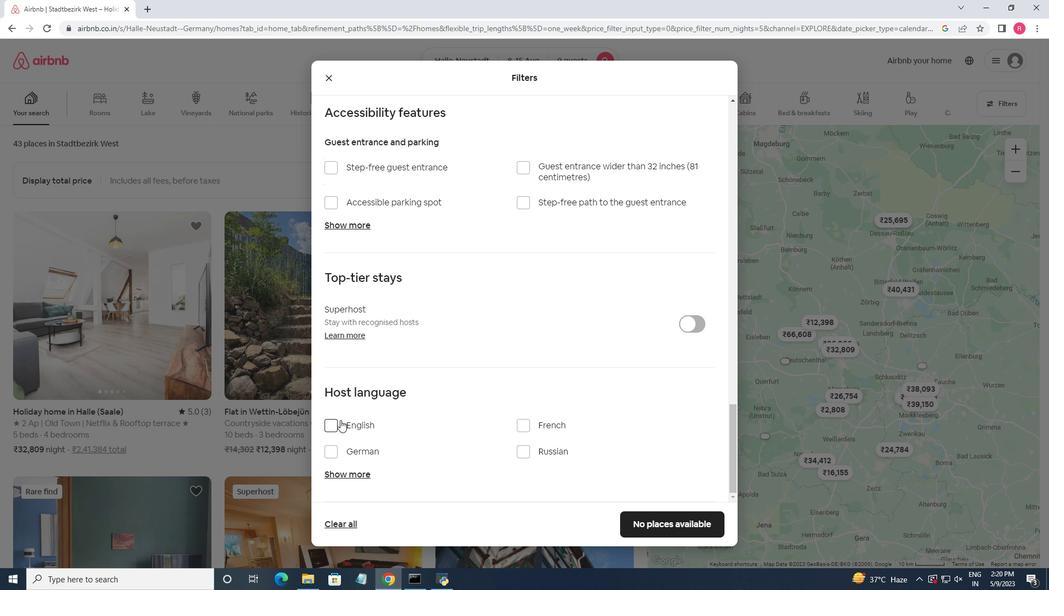 
Action: Mouse pressed left at (336, 424)
Screenshot: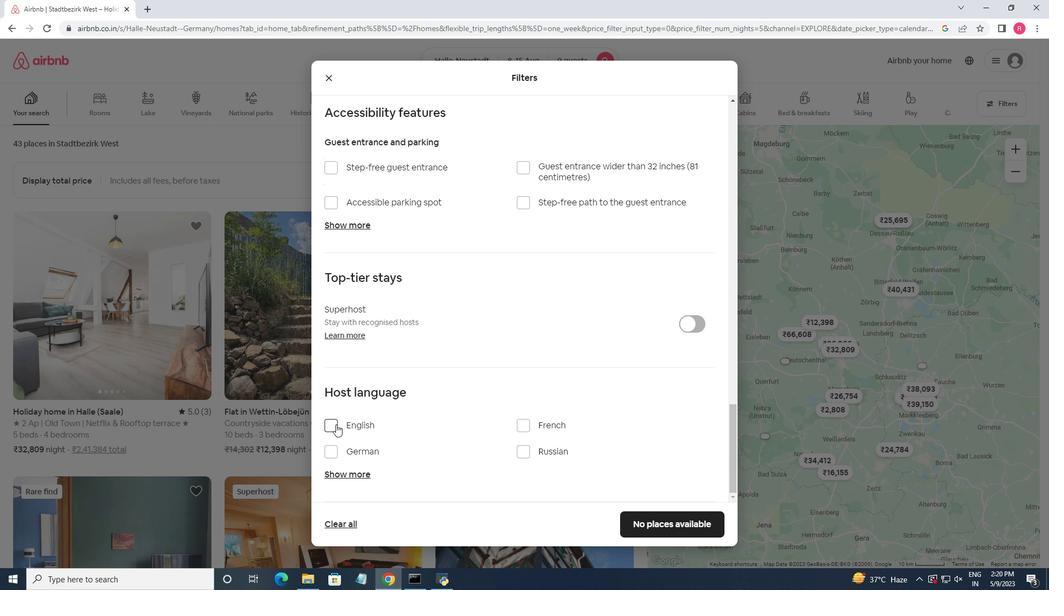 
Action: Mouse moved to (692, 532)
Screenshot: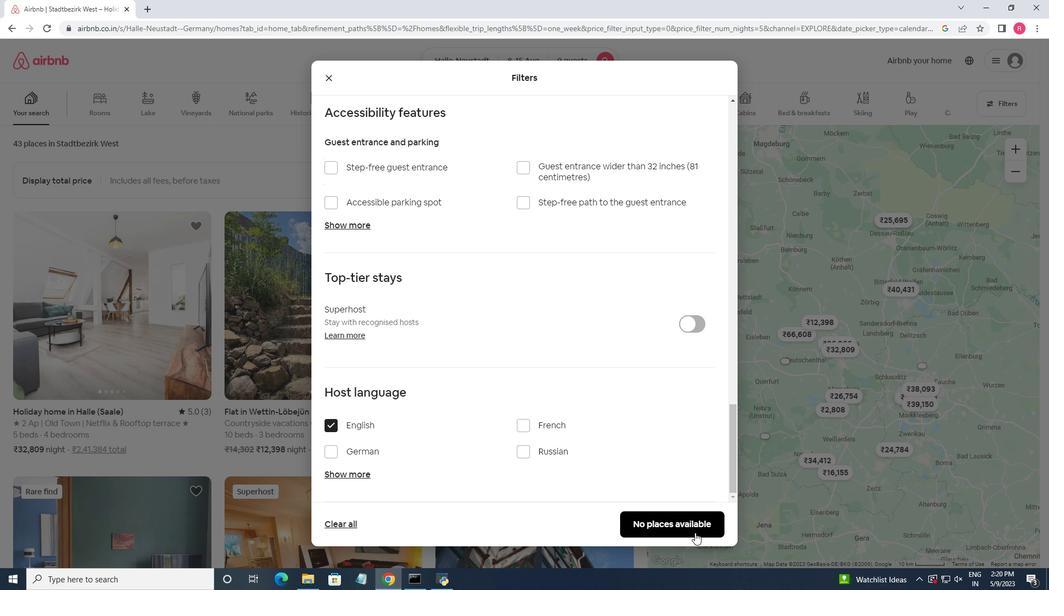 
Action: Mouse pressed left at (692, 532)
Screenshot: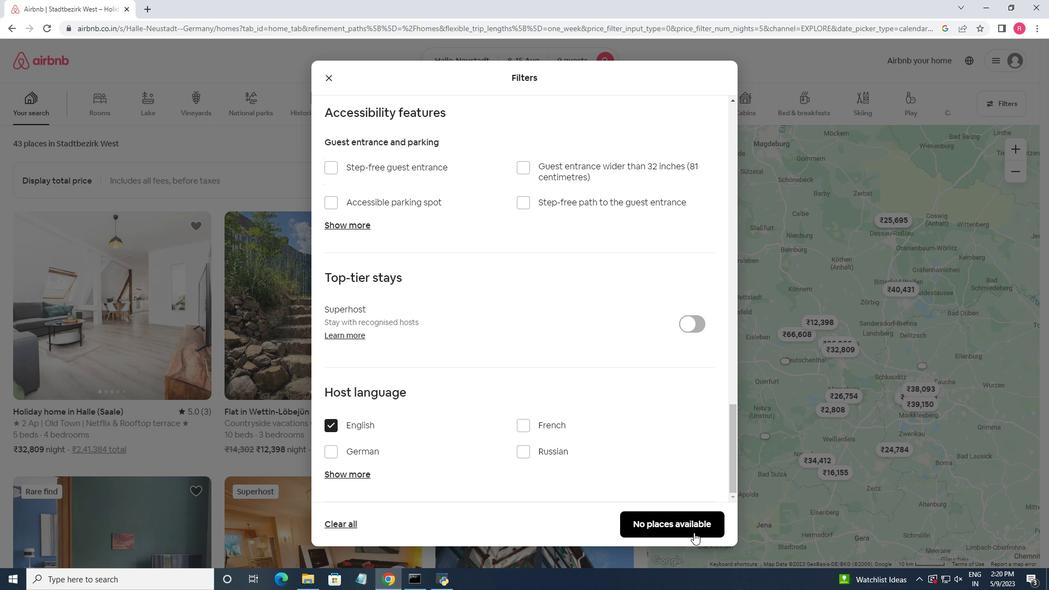 
Action: Mouse moved to (479, 102)
Screenshot: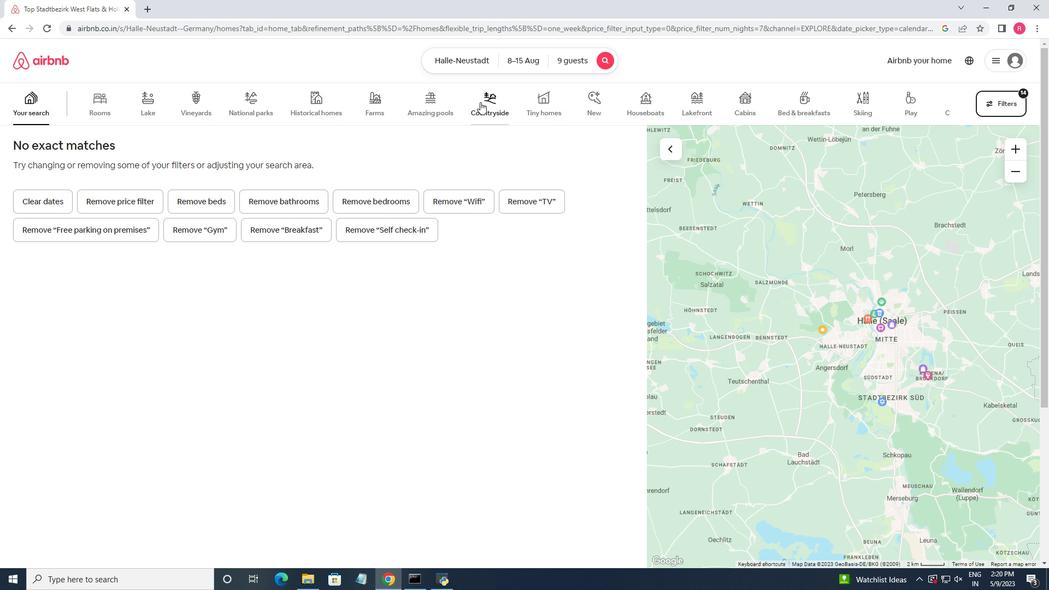
